 Task: Find and review the Clean & Clear Morning Energy Aqua Splash Face Wash on Flipkart.
Action: Mouse moved to (798, 178)
Screenshot: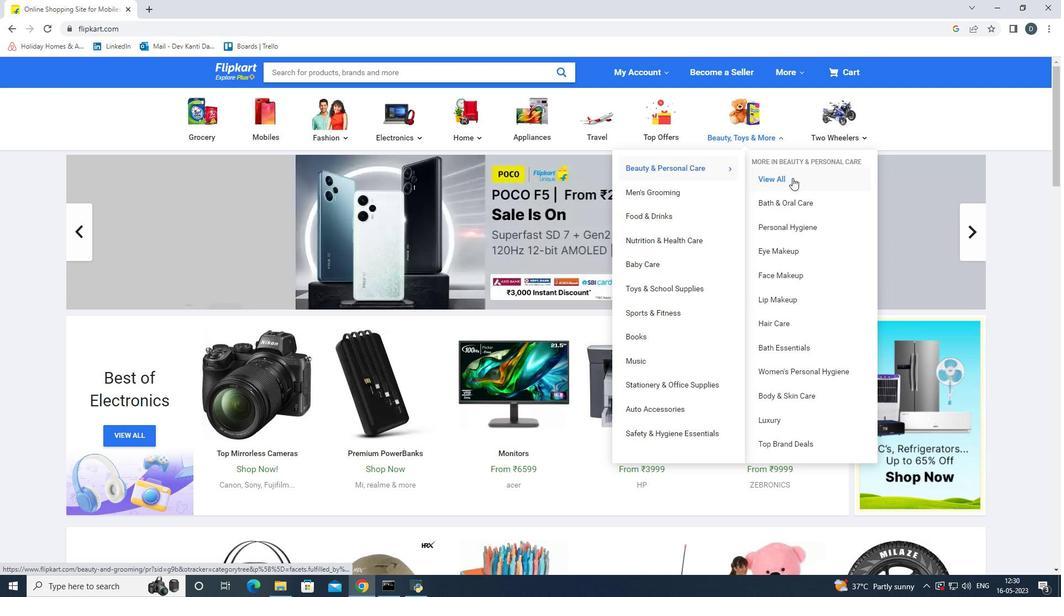 
Action: Mouse pressed left at (798, 178)
Screenshot: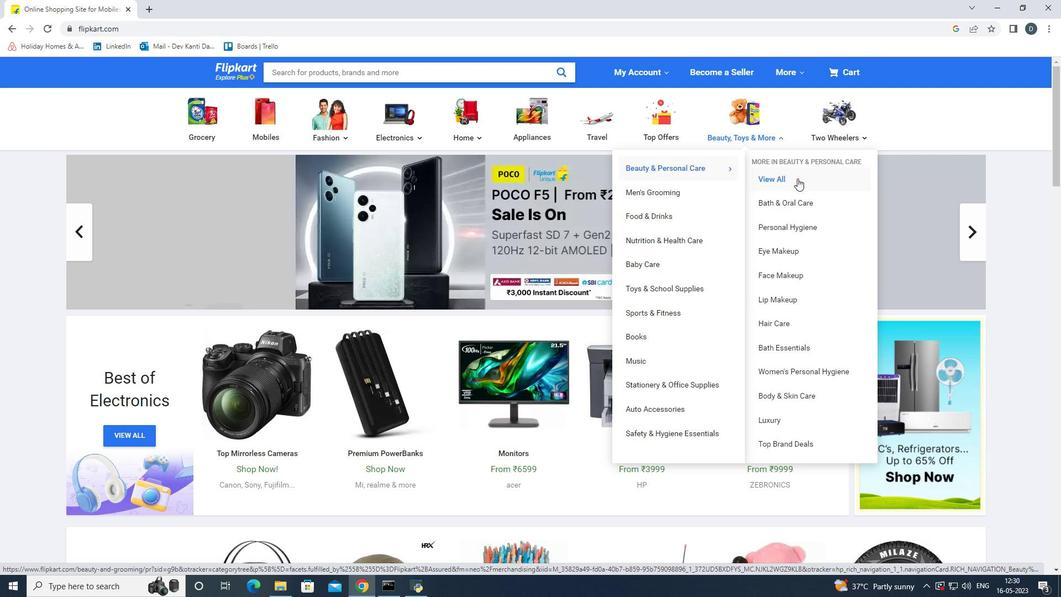 
Action: Mouse moved to (761, 174)
Screenshot: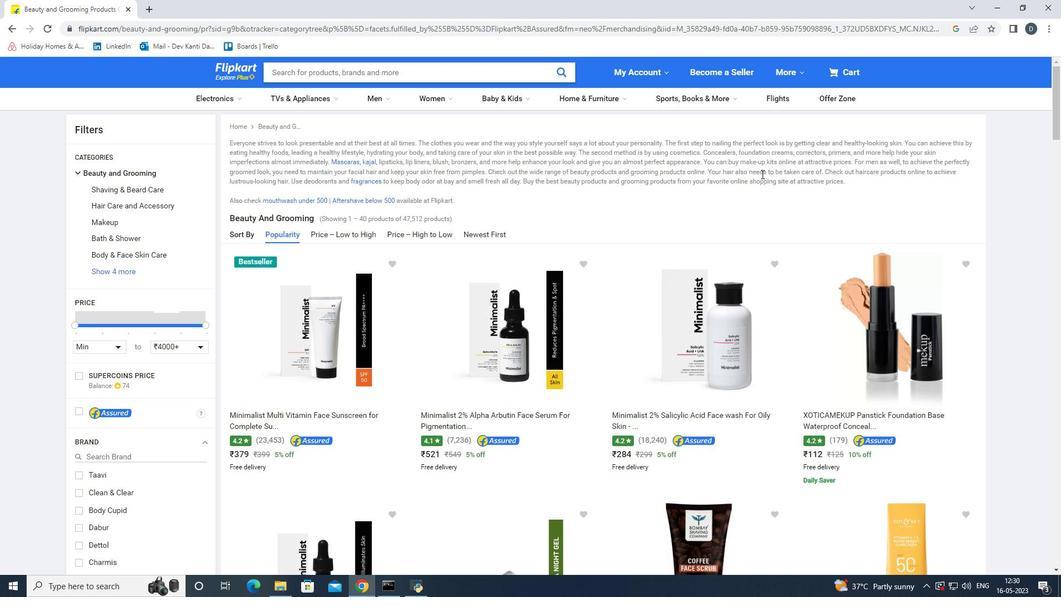 
Action: Mouse scrolled (761, 173) with delta (0, 0)
Screenshot: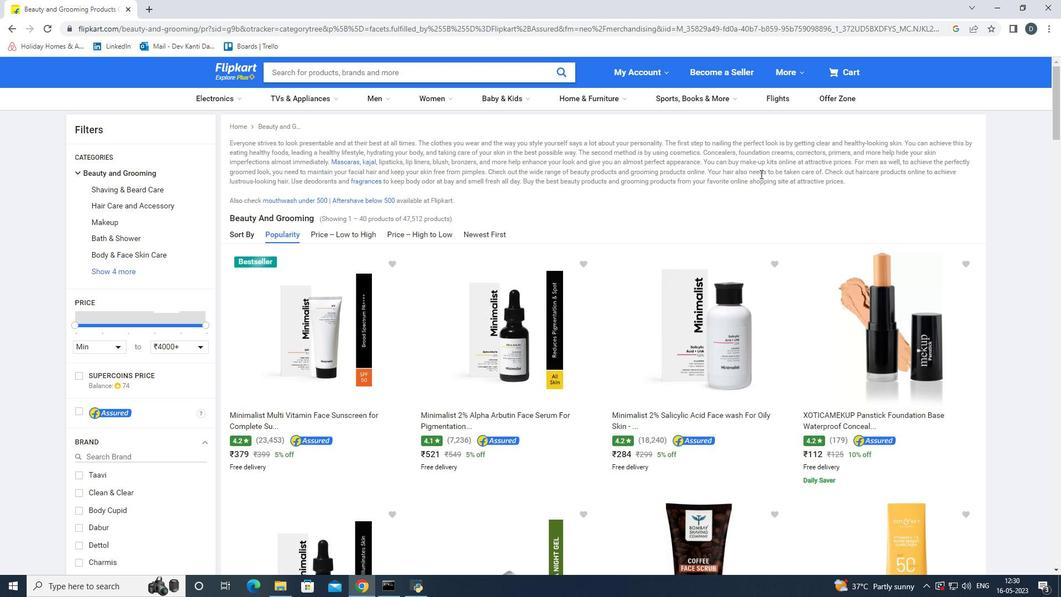 
Action: Mouse scrolled (761, 173) with delta (0, 0)
Screenshot: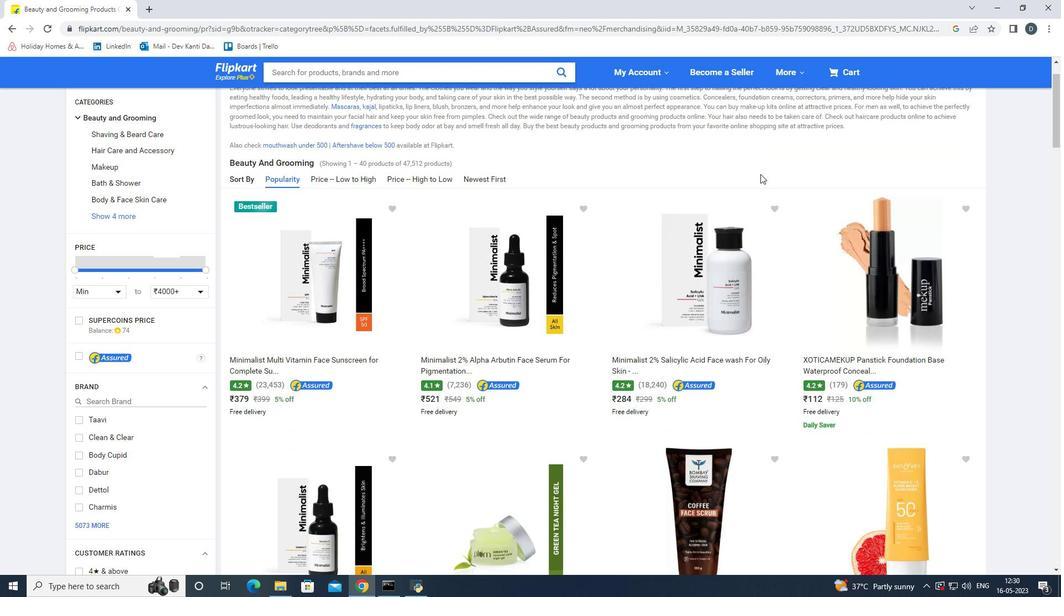 
Action: Mouse scrolled (761, 173) with delta (0, 0)
Screenshot: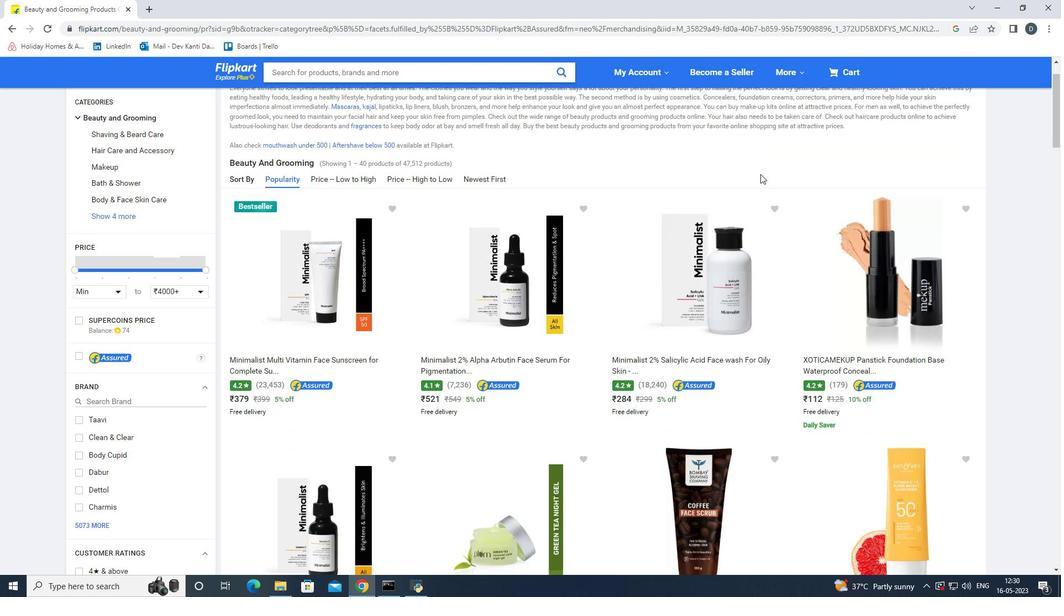 
Action: Mouse scrolled (761, 173) with delta (0, 0)
Screenshot: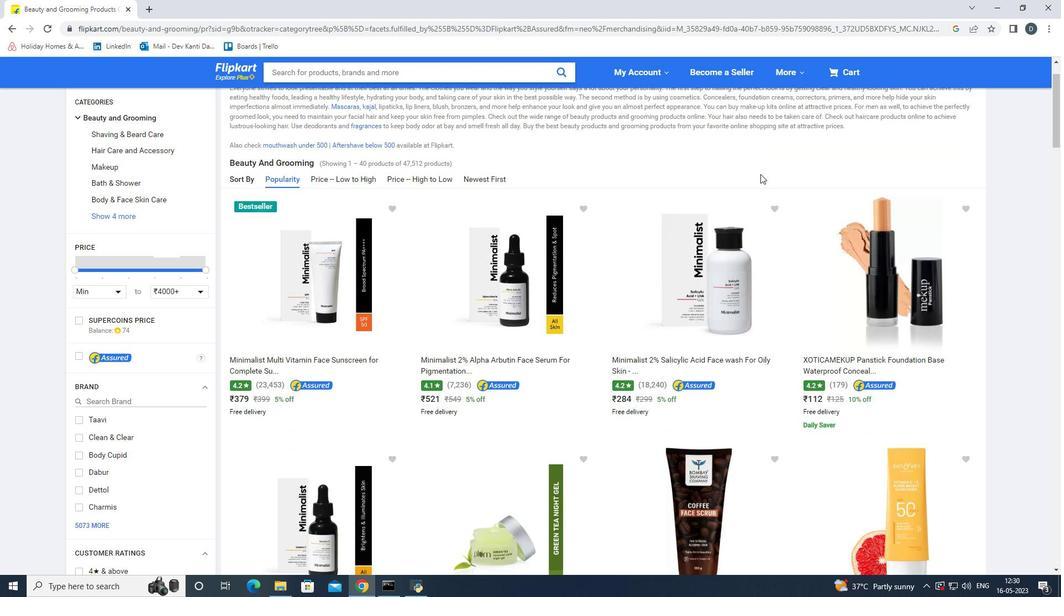 
Action: Mouse scrolled (761, 173) with delta (0, 0)
Screenshot: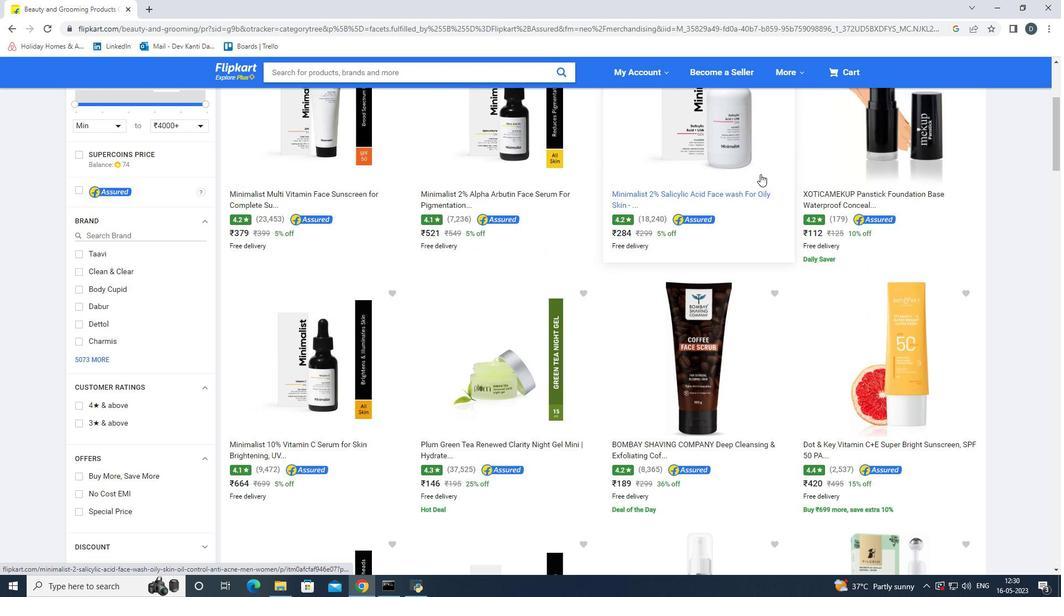 
Action: Mouse scrolled (761, 173) with delta (0, 0)
Screenshot: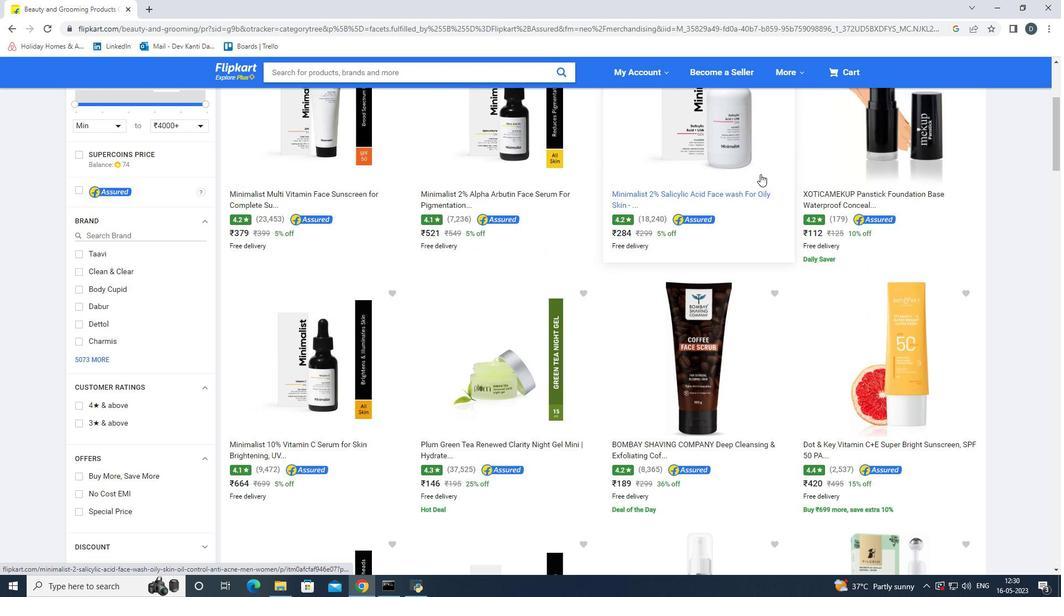 
Action: Mouse scrolled (761, 173) with delta (0, 0)
Screenshot: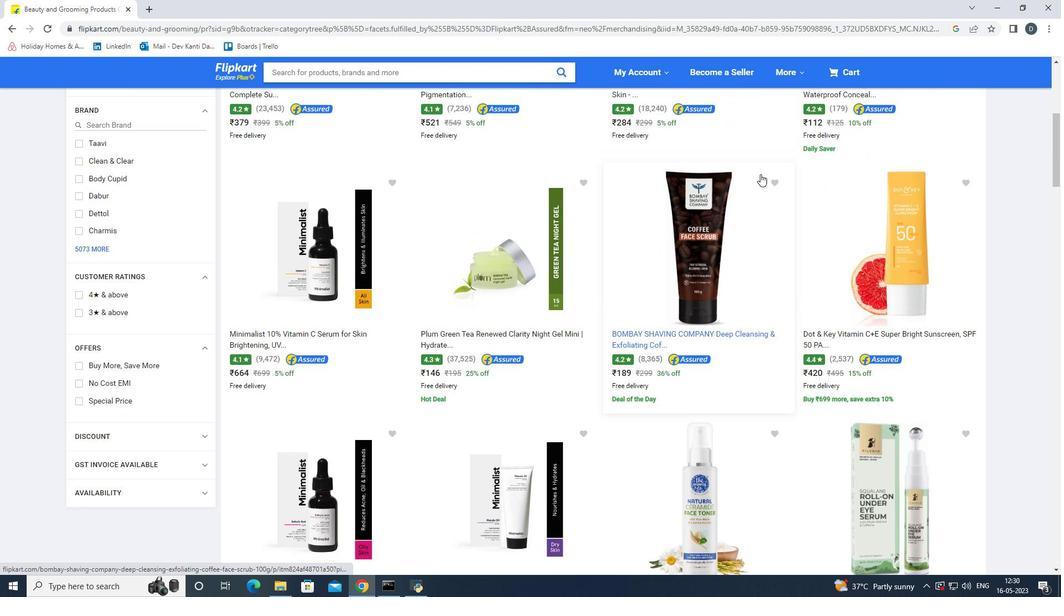 
Action: Mouse scrolled (761, 173) with delta (0, 0)
Screenshot: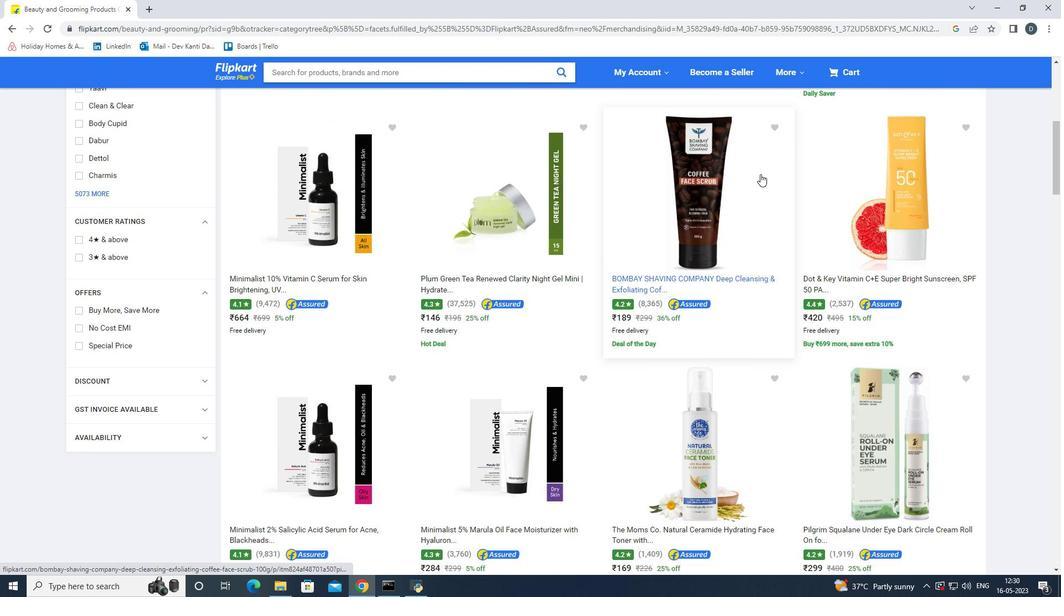 
Action: Mouse scrolled (761, 173) with delta (0, 0)
Screenshot: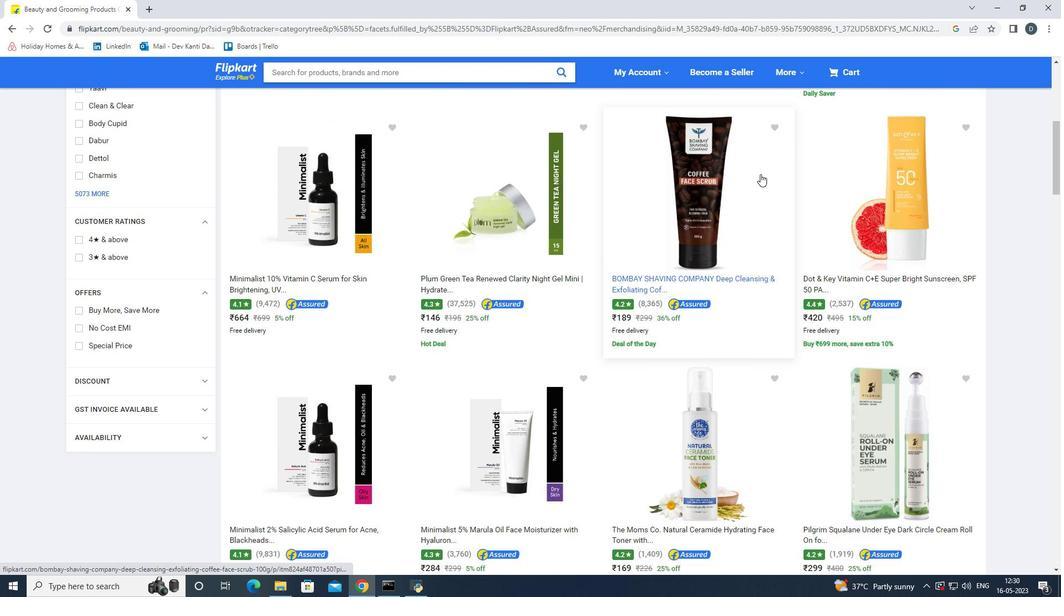 
Action: Mouse scrolled (761, 173) with delta (0, 0)
Screenshot: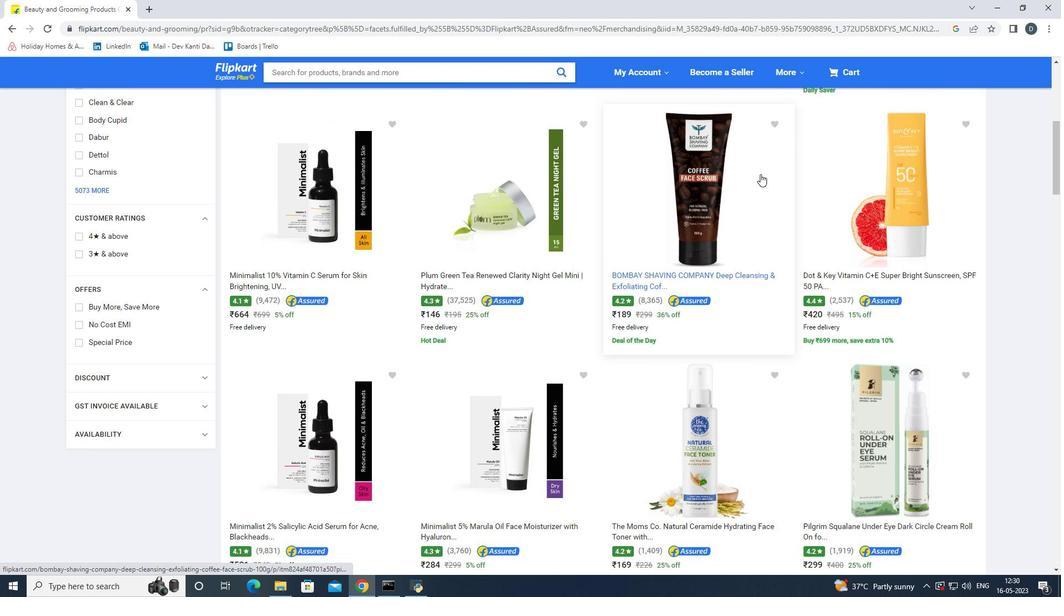 
Action: Mouse scrolled (761, 173) with delta (0, 0)
Screenshot: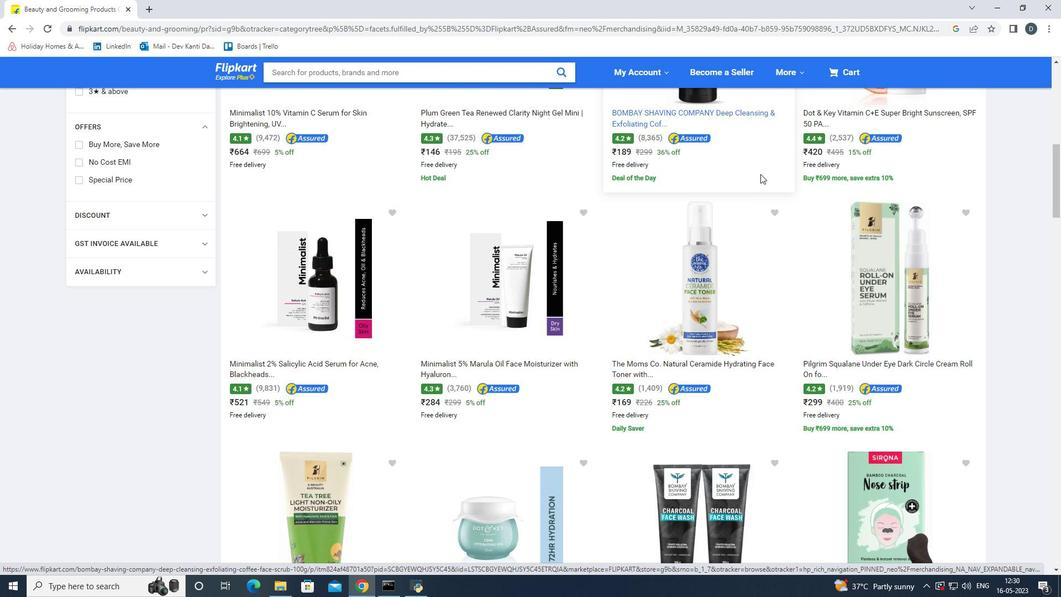 
Action: Mouse scrolled (761, 173) with delta (0, 0)
Screenshot: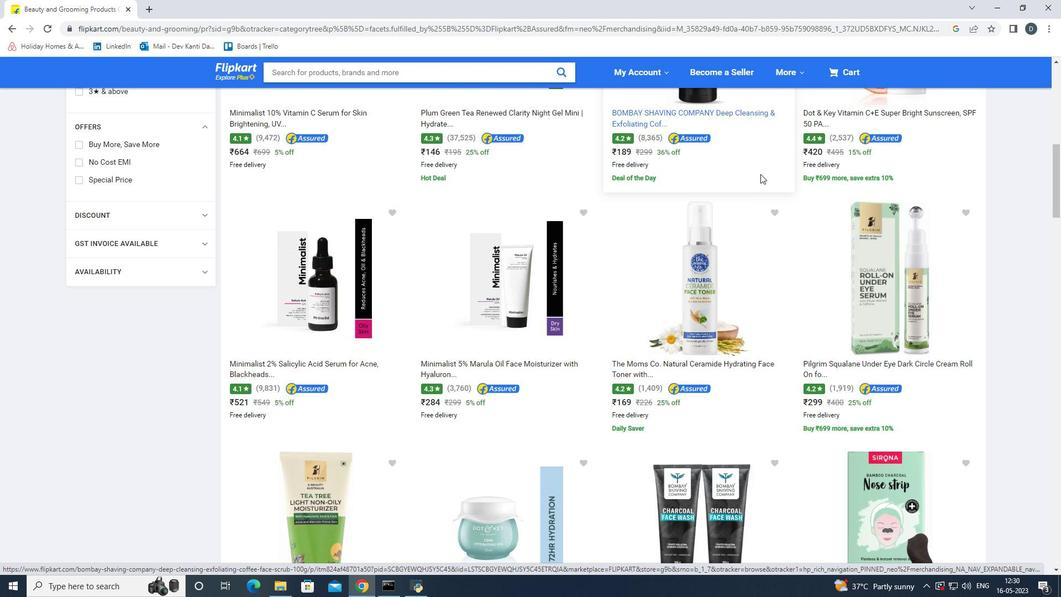 
Action: Mouse scrolled (761, 173) with delta (0, 0)
Screenshot: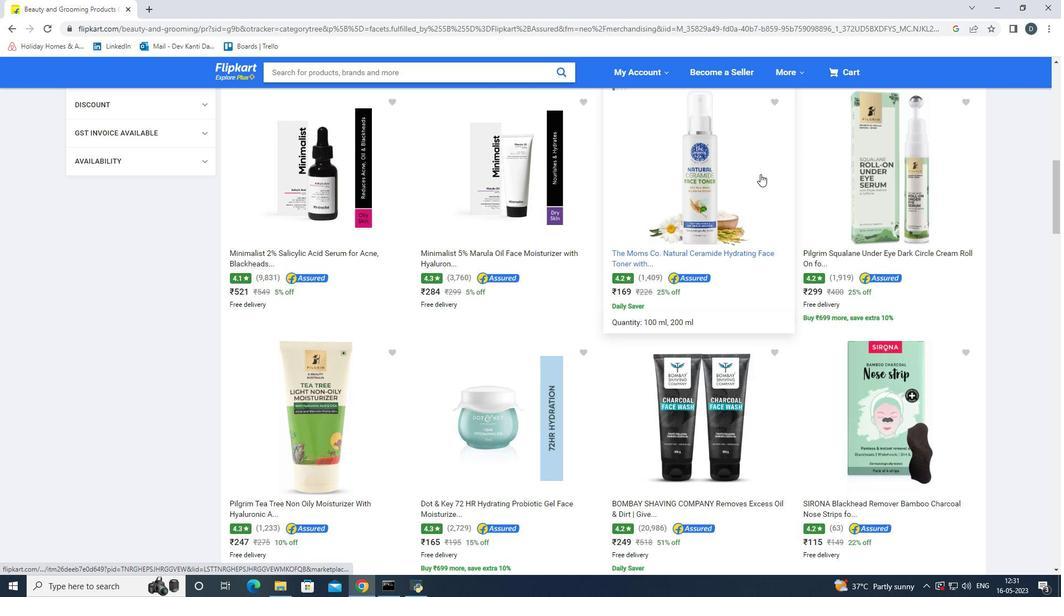 
Action: Mouse scrolled (761, 173) with delta (0, 0)
Screenshot: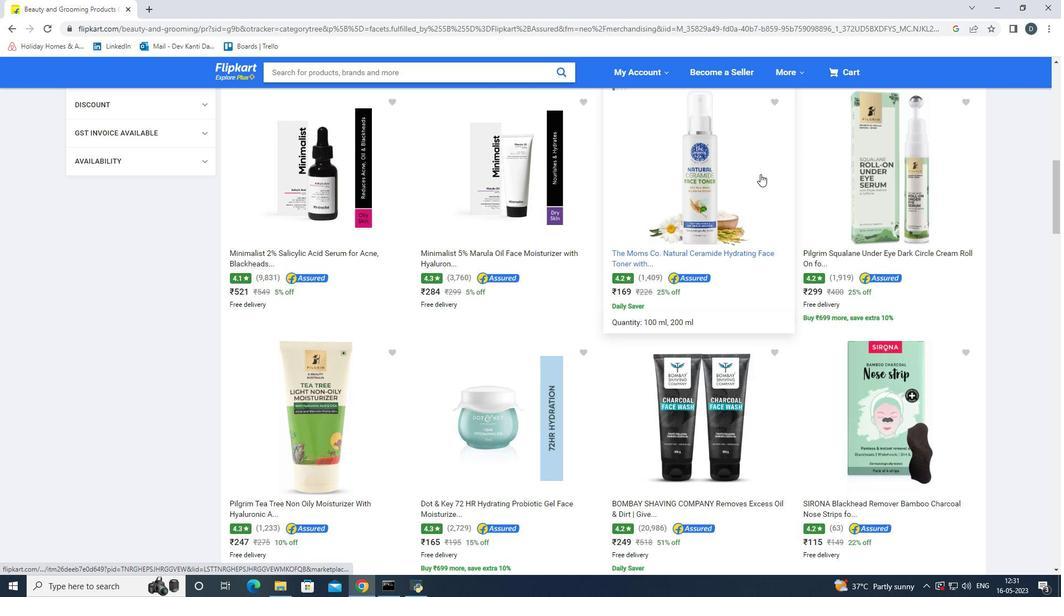 
Action: Mouse scrolled (761, 174) with delta (0, 0)
Screenshot: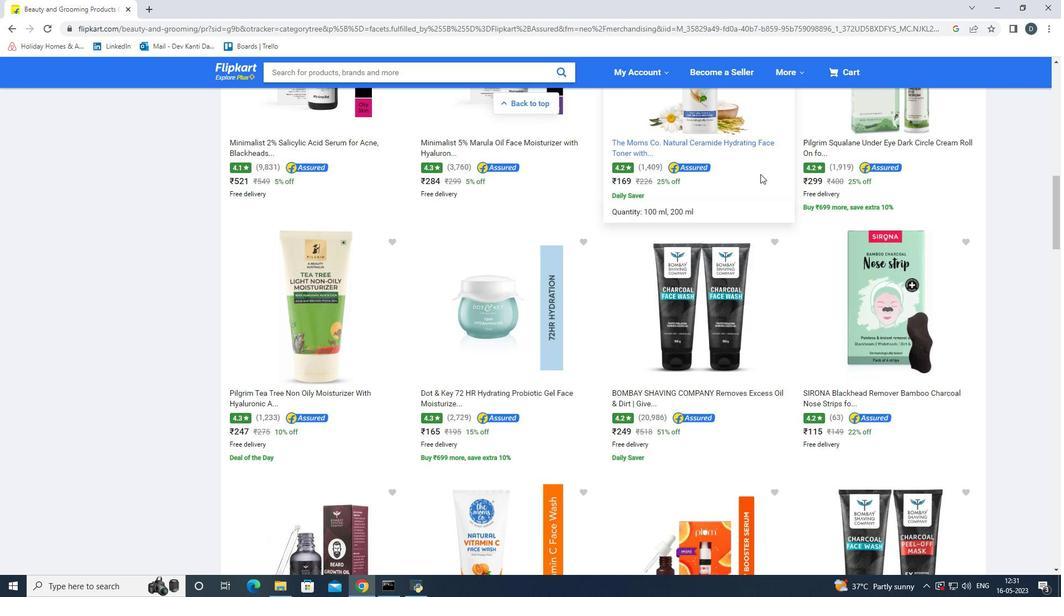 
Action: Mouse scrolled (761, 174) with delta (0, 0)
Screenshot: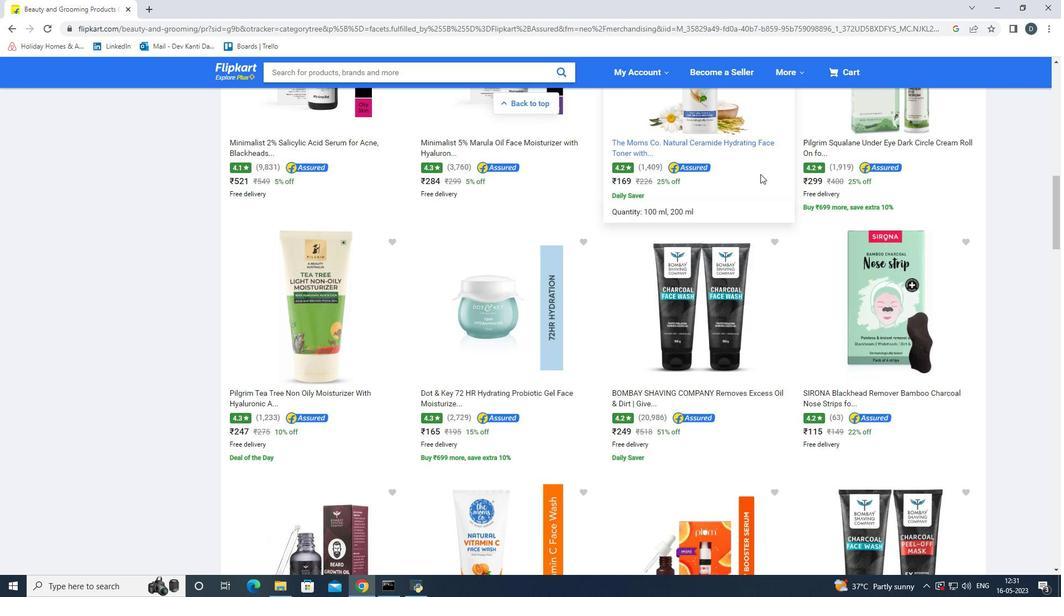
Action: Mouse scrolled (761, 174) with delta (0, 0)
Screenshot: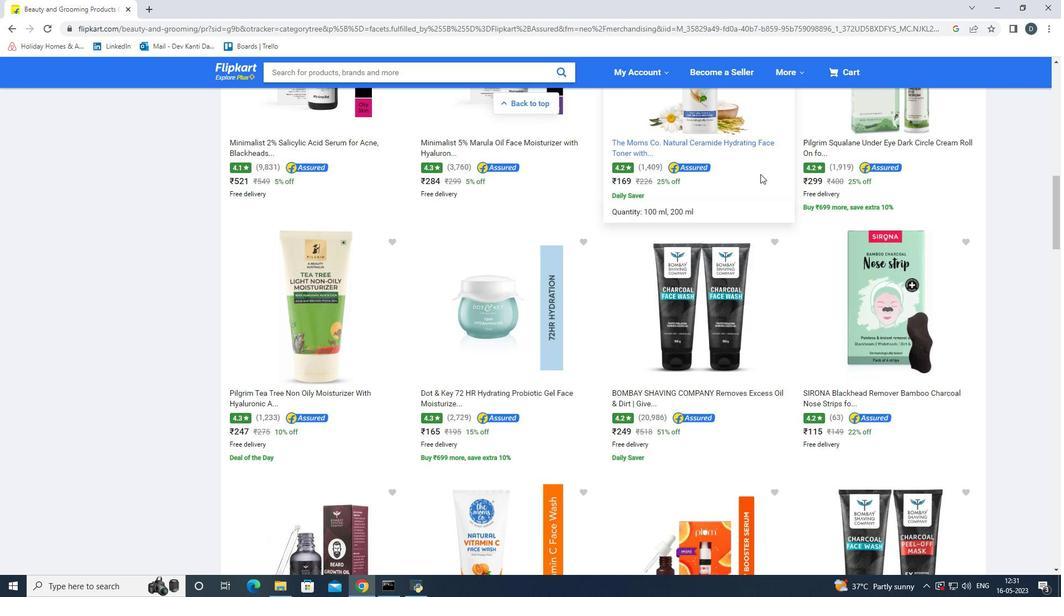 
Action: Mouse scrolled (761, 174) with delta (0, 0)
Screenshot: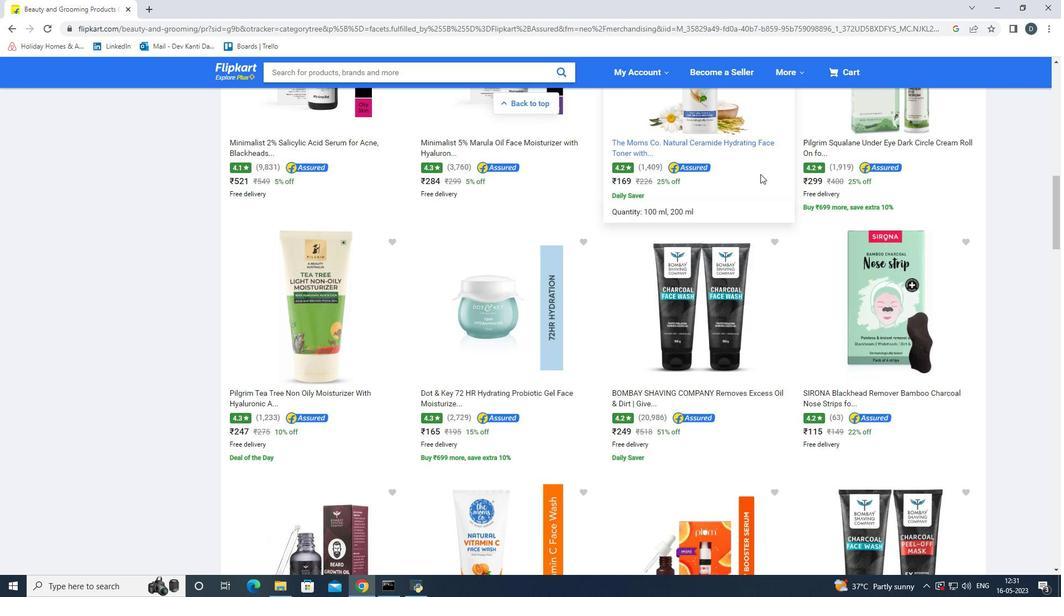 
Action: Mouse scrolled (761, 174) with delta (0, 0)
Screenshot: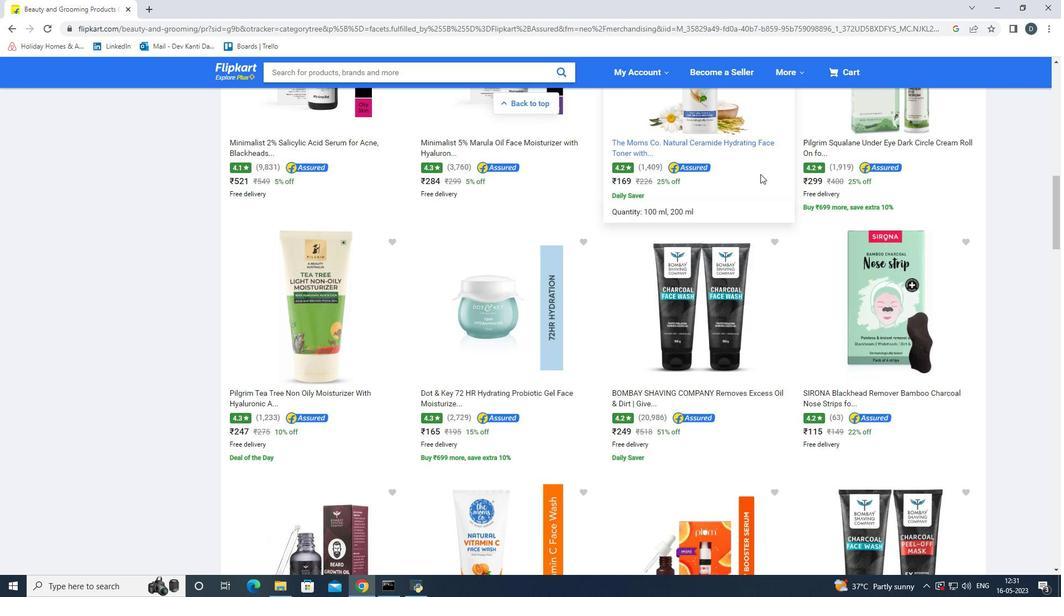 
Action: Mouse scrolled (761, 174) with delta (0, 0)
Screenshot: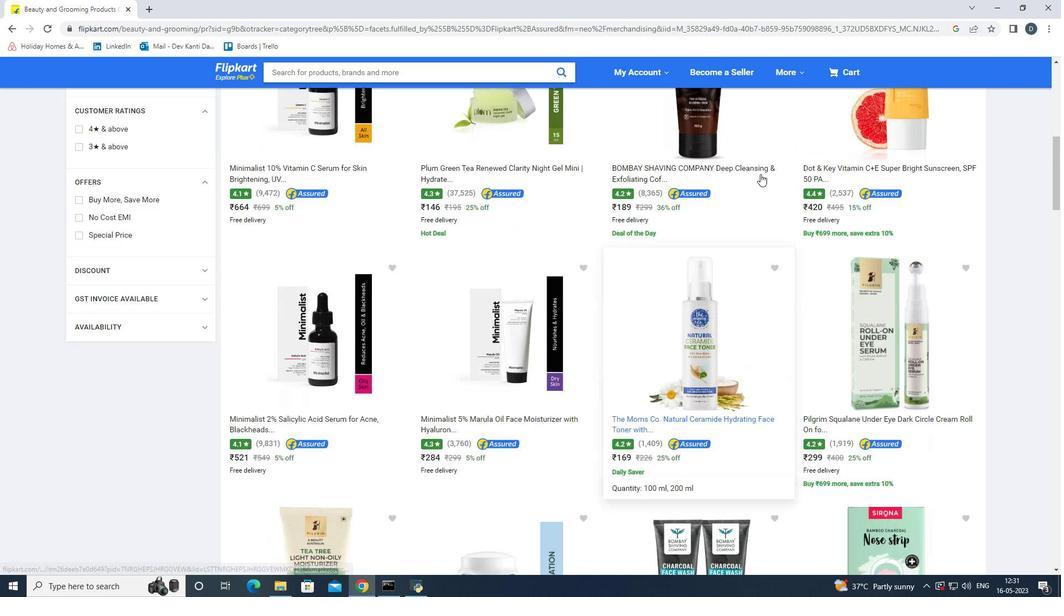
Action: Mouse scrolled (761, 174) with delta (0, 0)
Screenshot: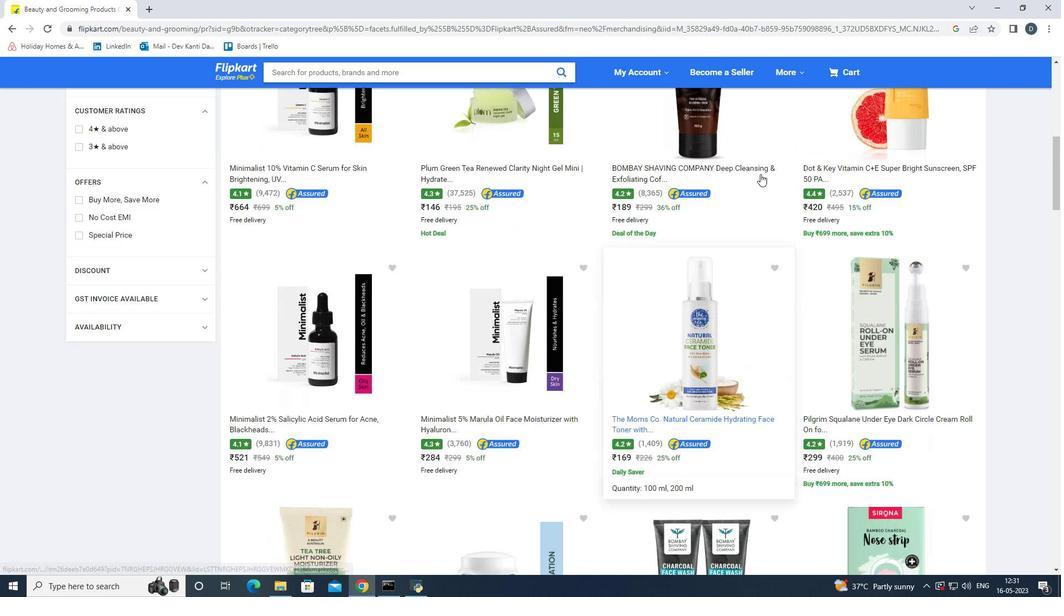 
Action: Mouse scrolled (761, 174) with delta (0, 0)
Screenshot: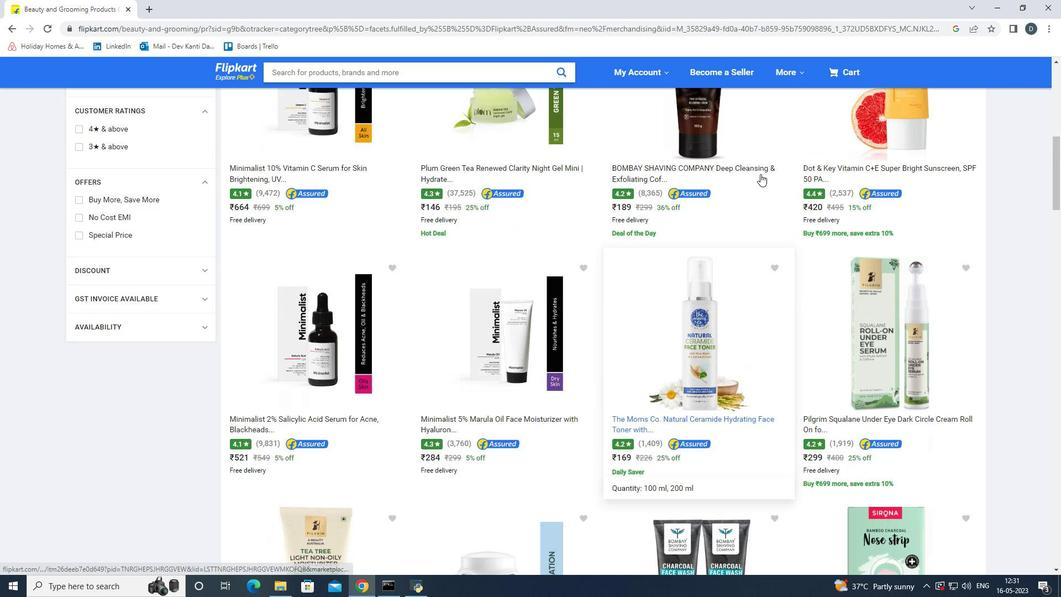 
Action: Mouse moved to (15, 287)
Screenshot: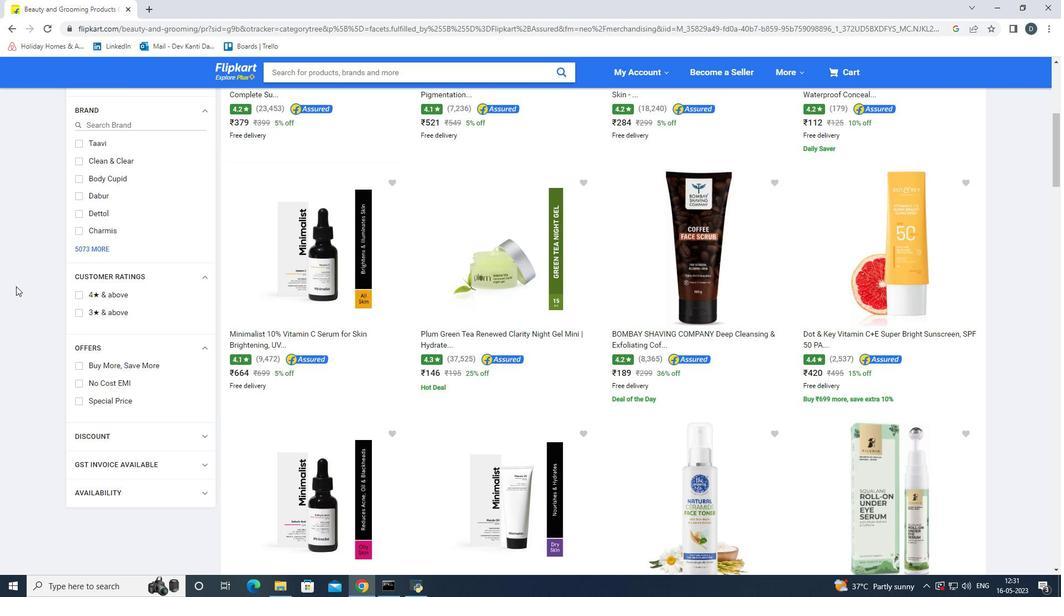 
Action: Mouse scrolled (15, 287) with delta (0, 0)
Screenshot: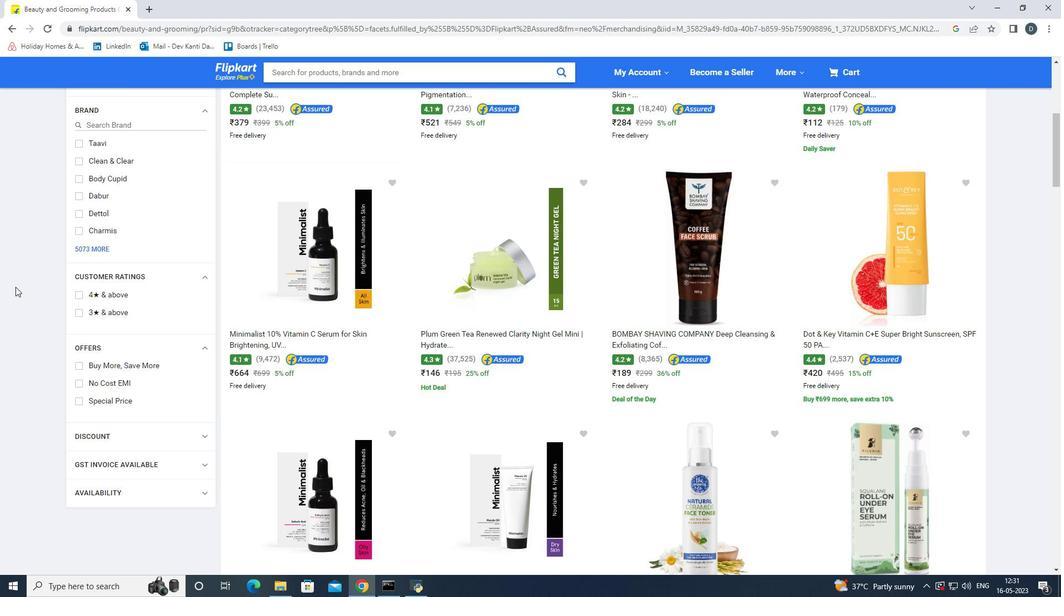 
Action: Mouse scrolled (15, 287) with delta (0, 0)
Screenshot: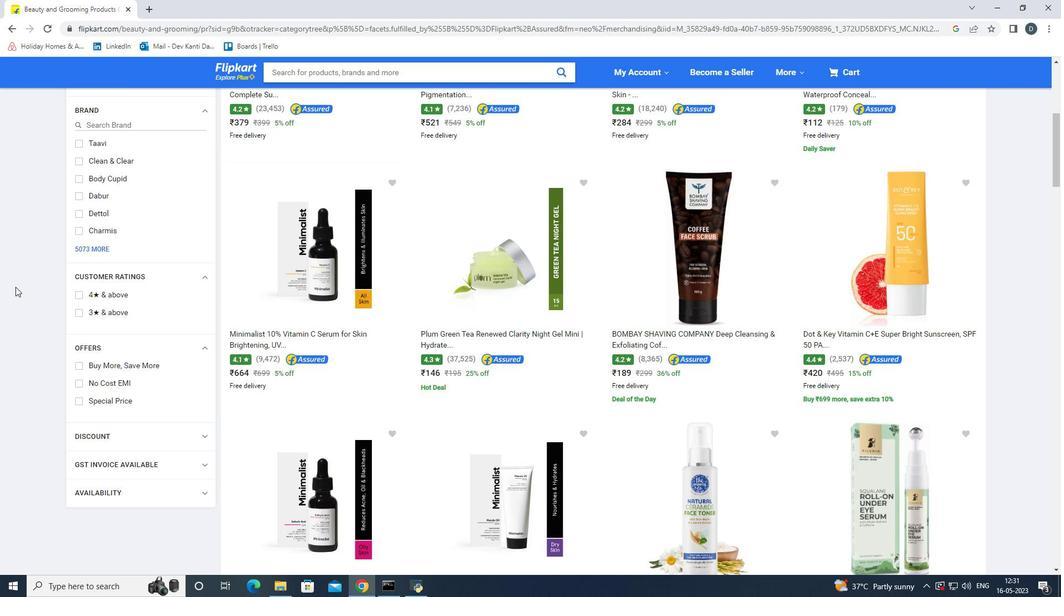 
Action: Mouse scrolled (15, 287) with delta (0, 0)
Screenshot: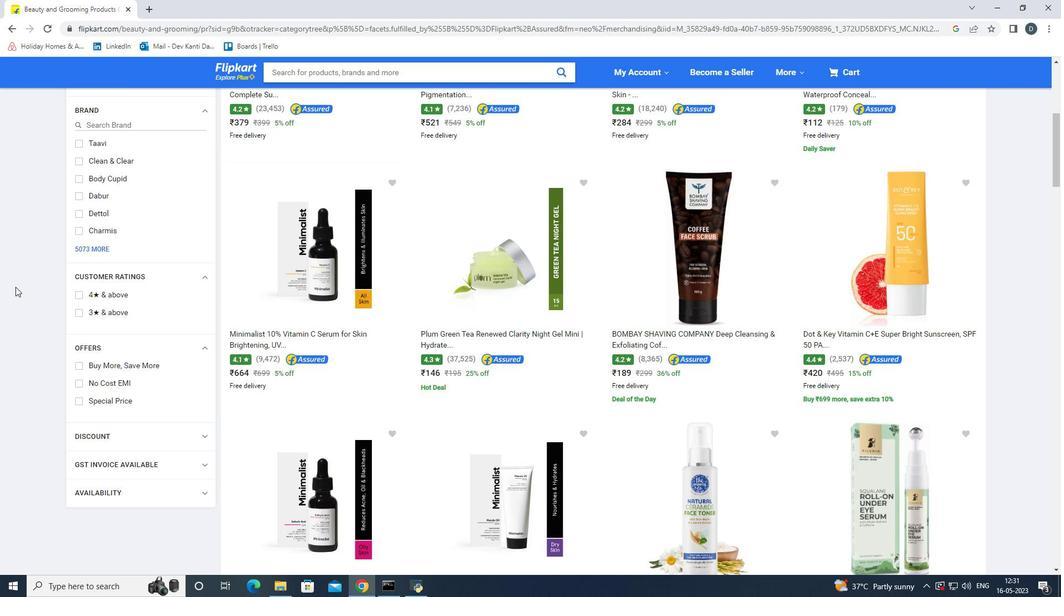 
Action: Mouse scrolled (15, 287) with delta (0, 0)
Screenshot: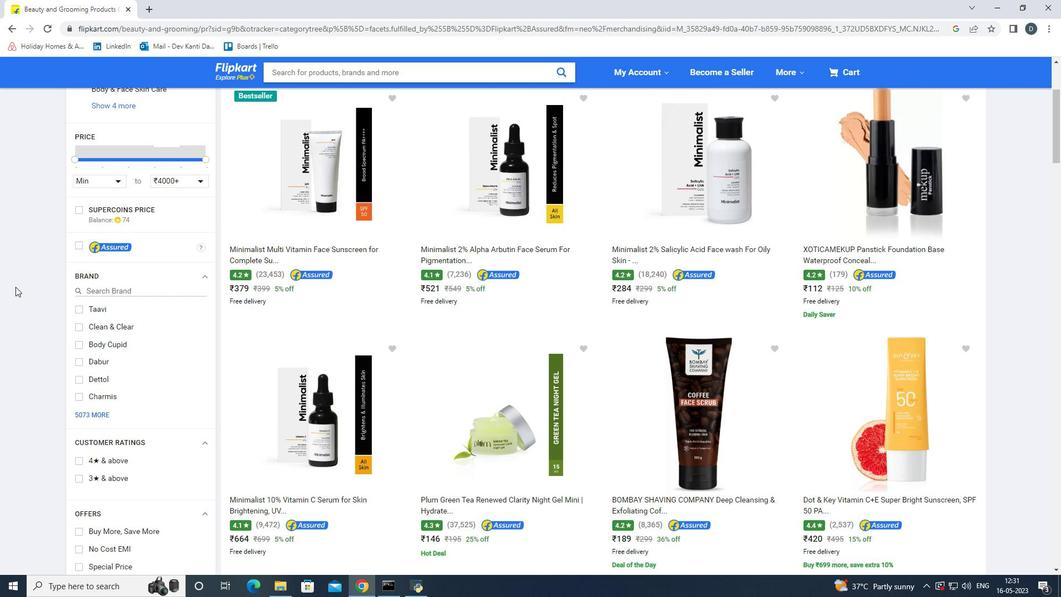 
Action: Mouse scrolled (15, 287) with delta (0, 0)
Screenshot: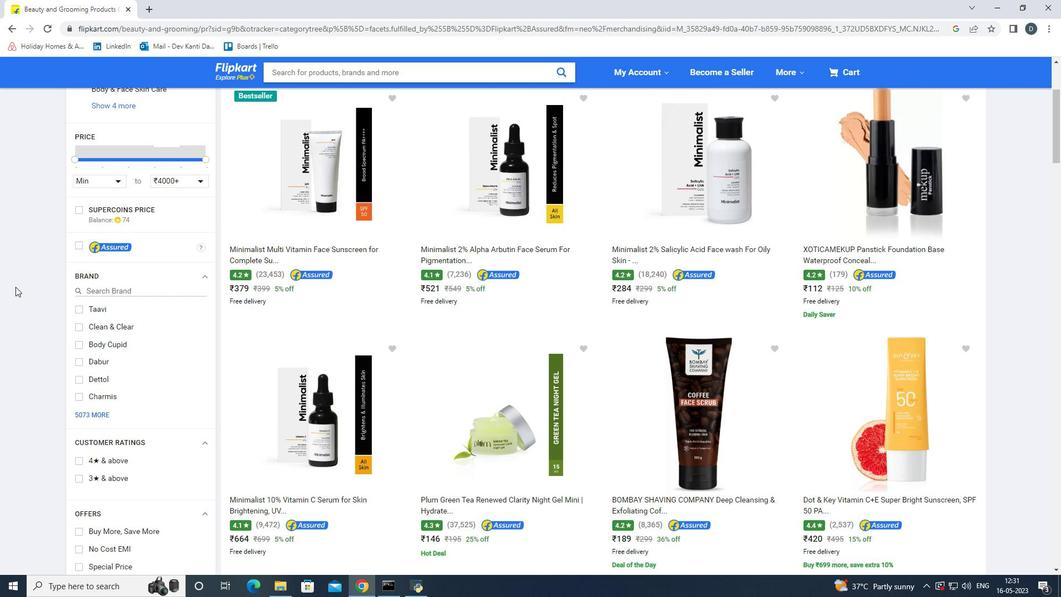 
Action: Mouse scrolled (15, 287) with delta (0, 0)
Screenshot: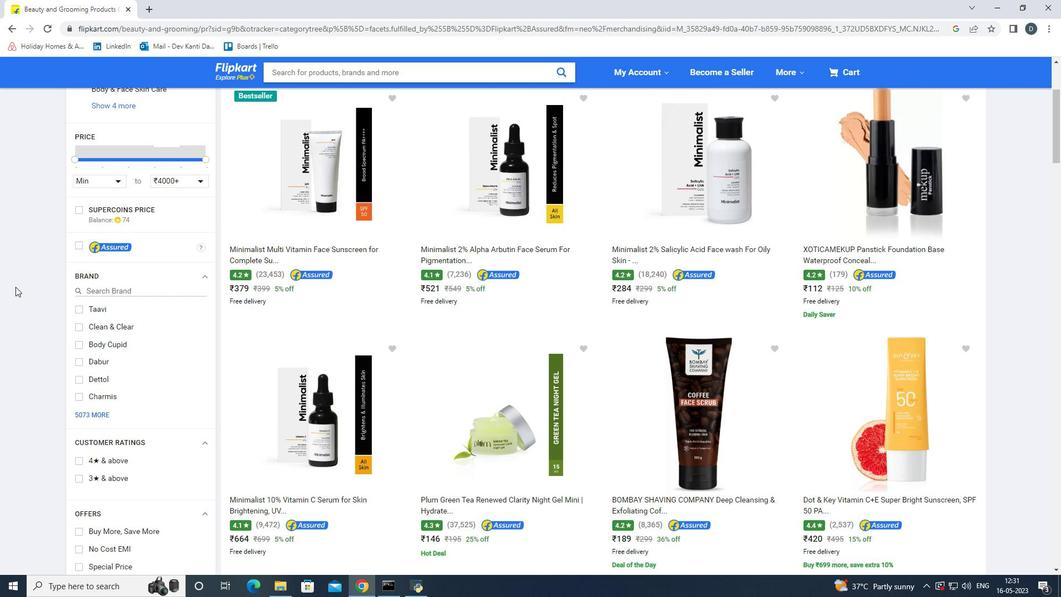 
Action: Mouse moved to (120, 272)
Screenshot: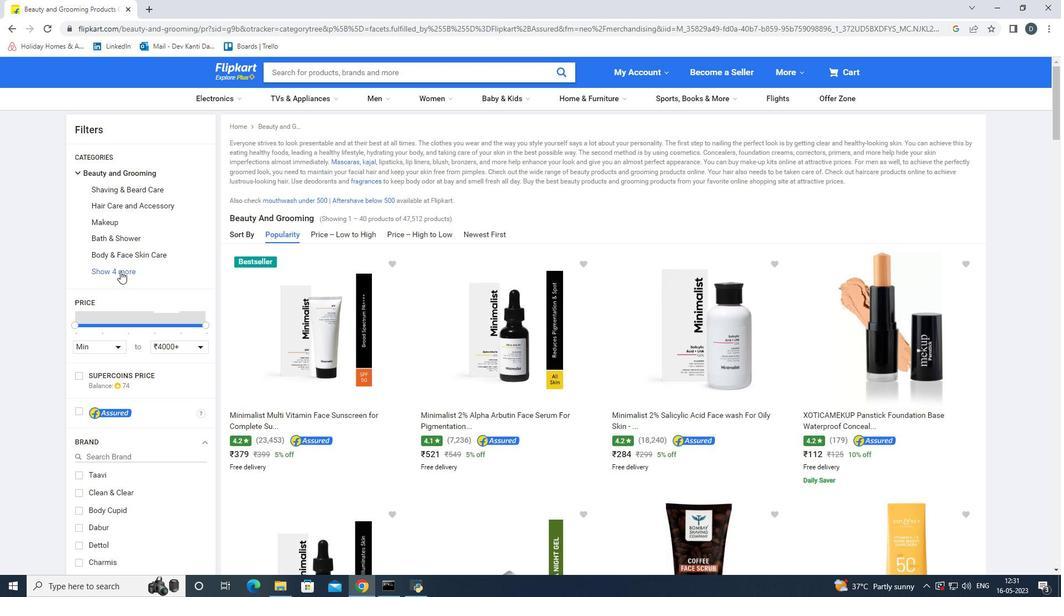 
Action: Mouse scrolled (120, 271) with delta (0, 0)
Screenshot: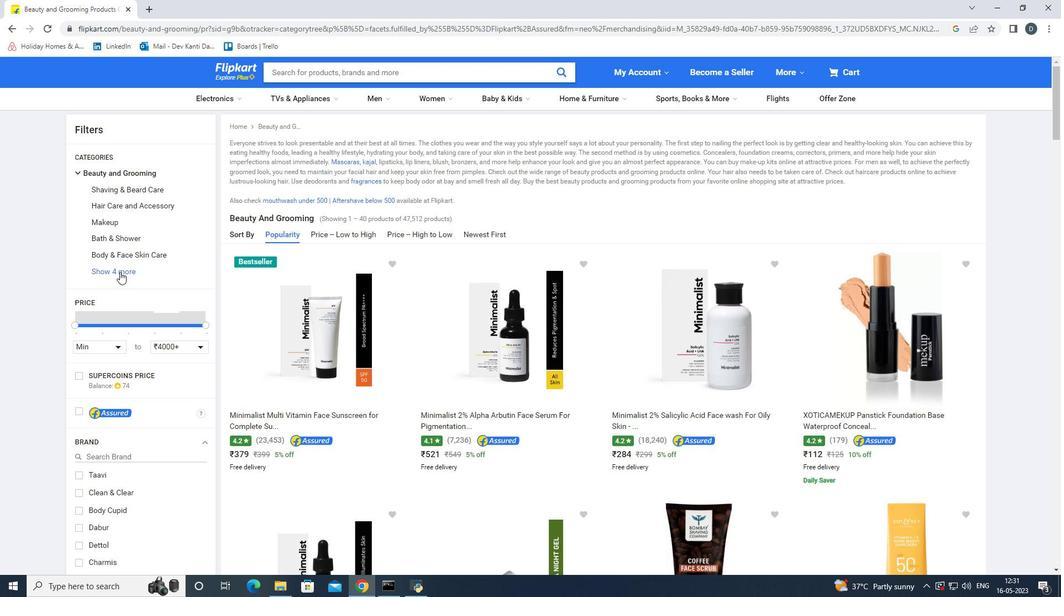 
Action: Mouse scrolled (120, 271) with delta (0, 0)
Screenshot: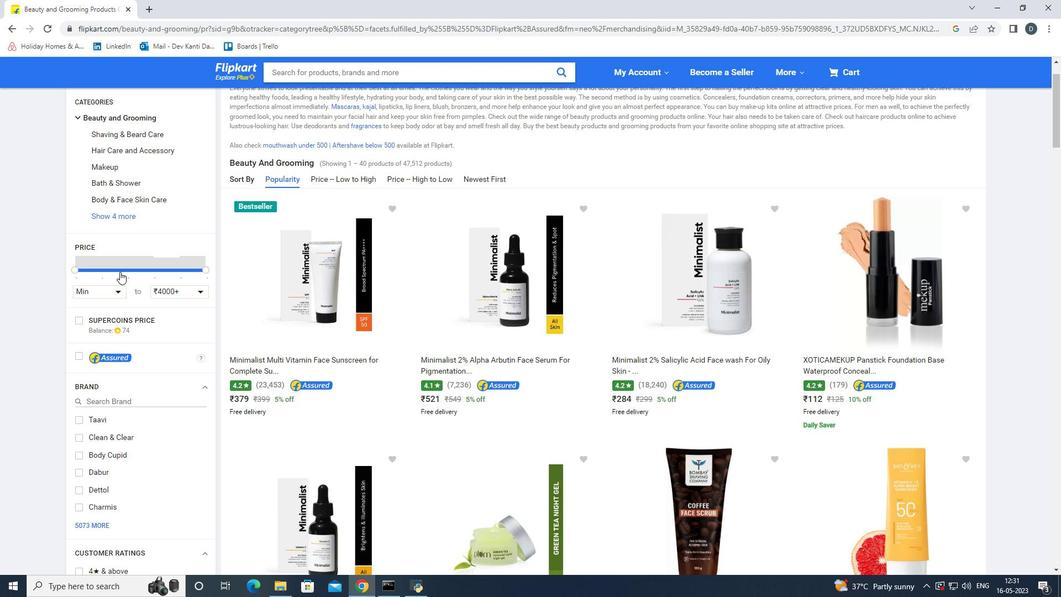 
Action: Mouse scrolled (120, 271) with delta (0, 0)
Screenshot: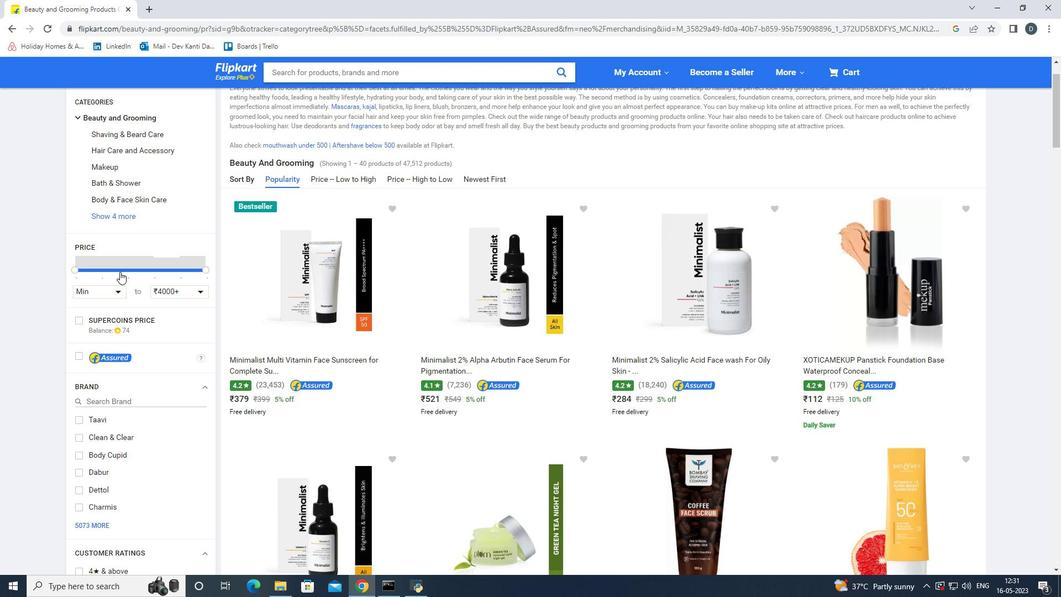 
Action: Mouse moved to (97, 412)
Screenshot: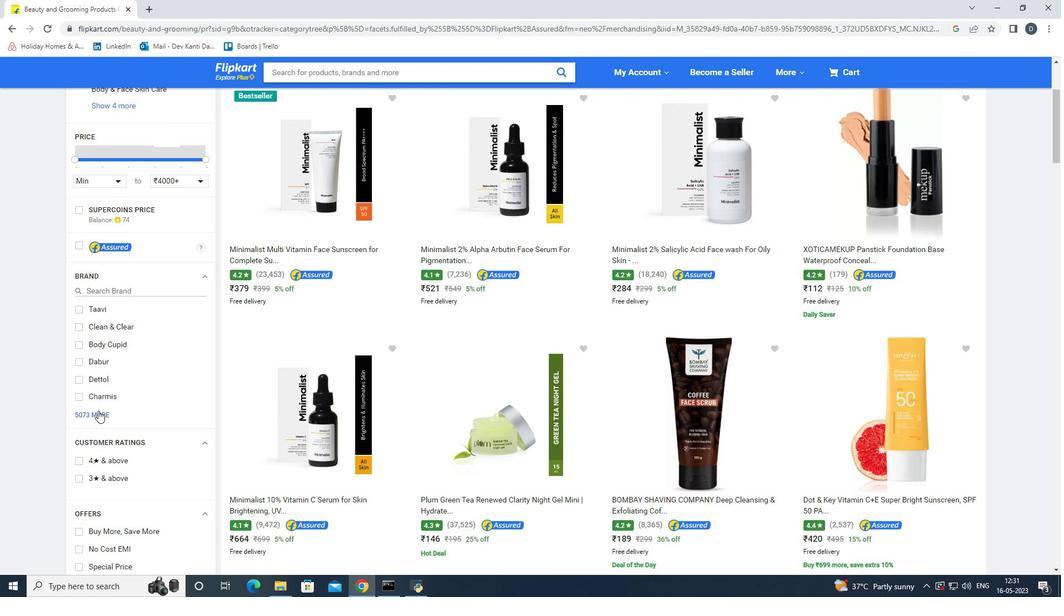 
Action: Mouse pressed left at (97, 412)
Screenshot: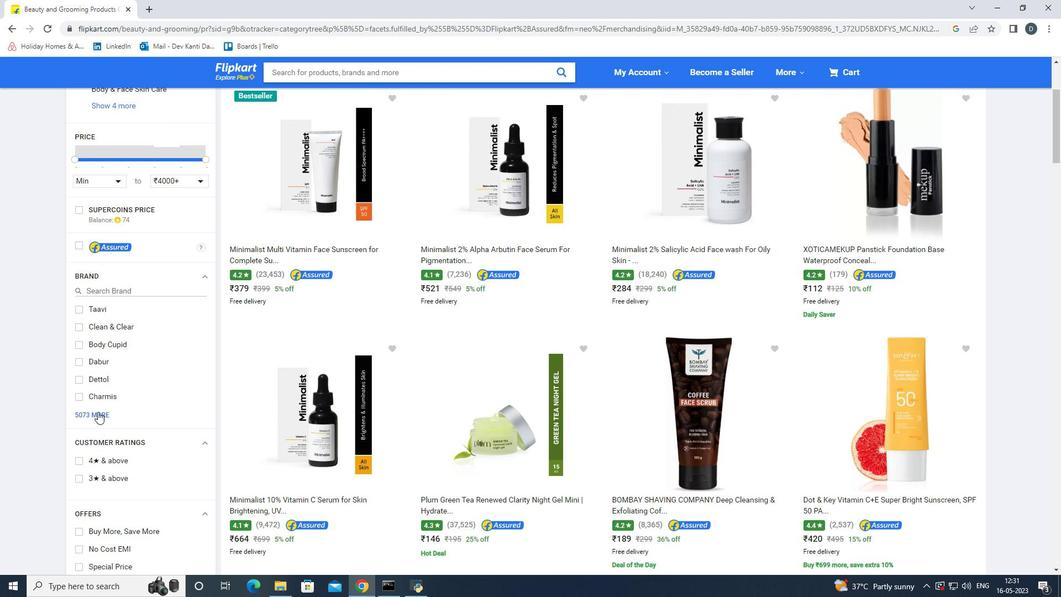 
Action: Mouse moved to (584, 162)
Screenshot: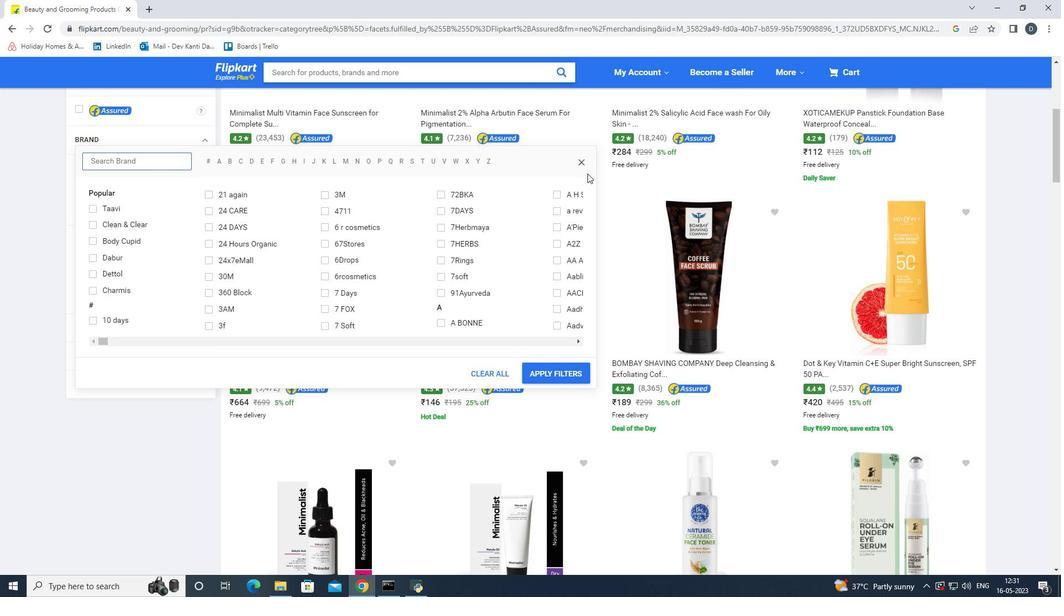 
Action: Mouse pressed left at (584, 162)
Screenshot: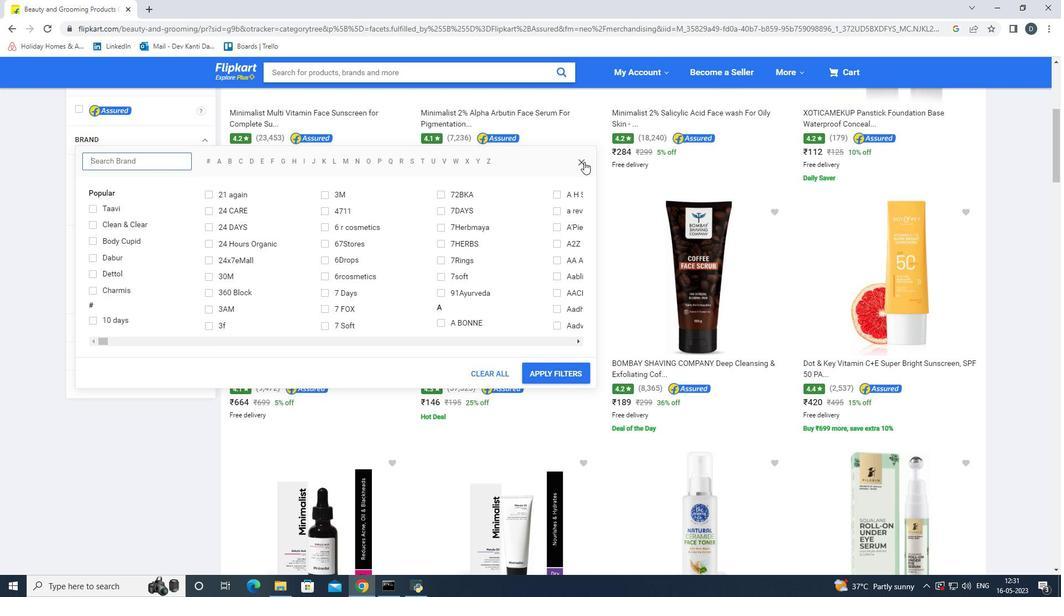 
Action: Mouse moved to (97, 274)
Screenshot: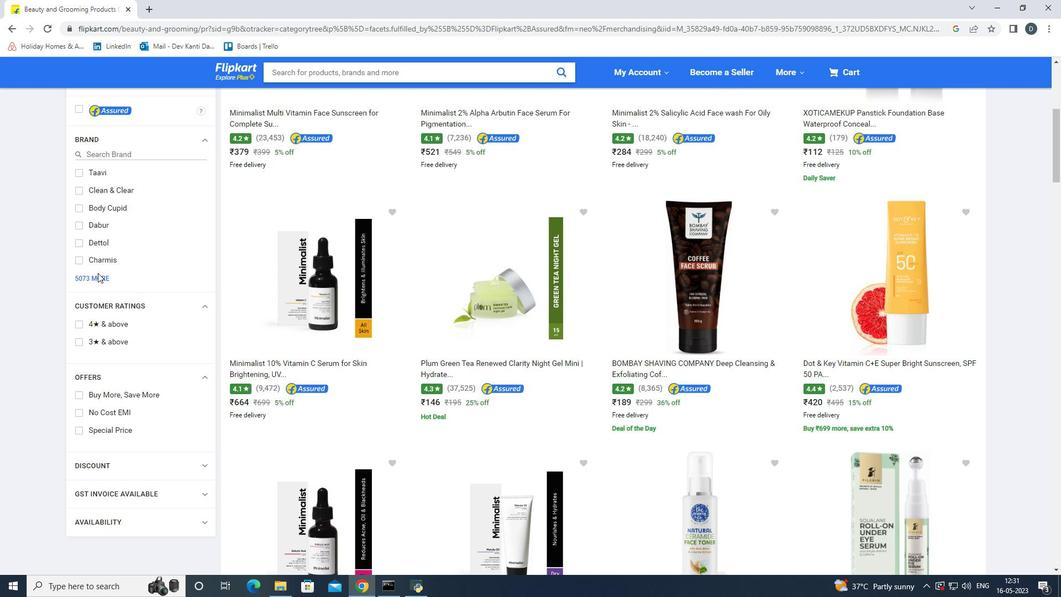 
Action: Mouse pressed left at (97, 274)
Screenshot: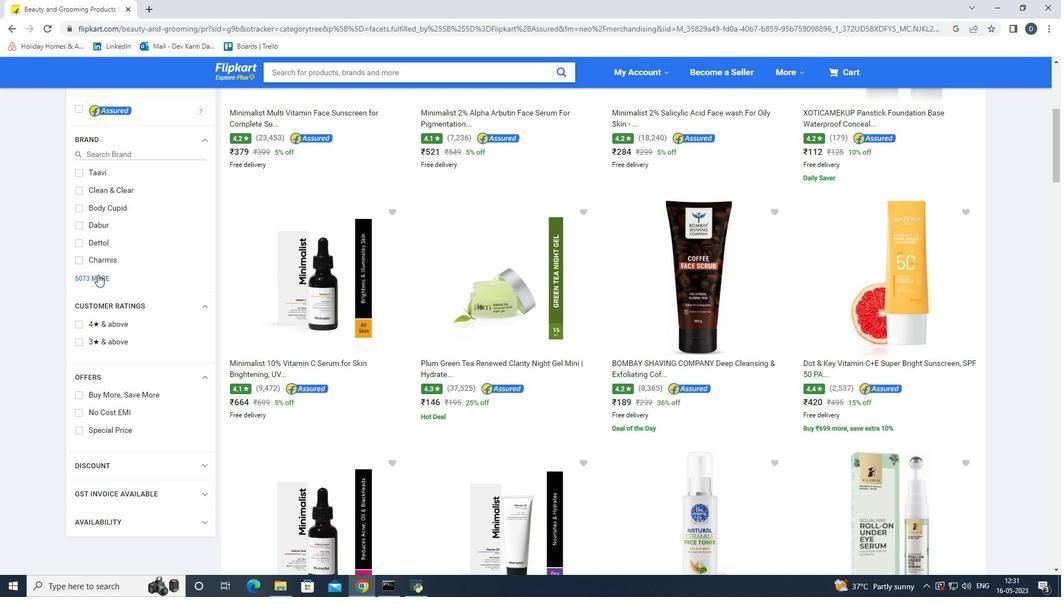 
Action: Mouse moved to (96, 207)
Screenshot: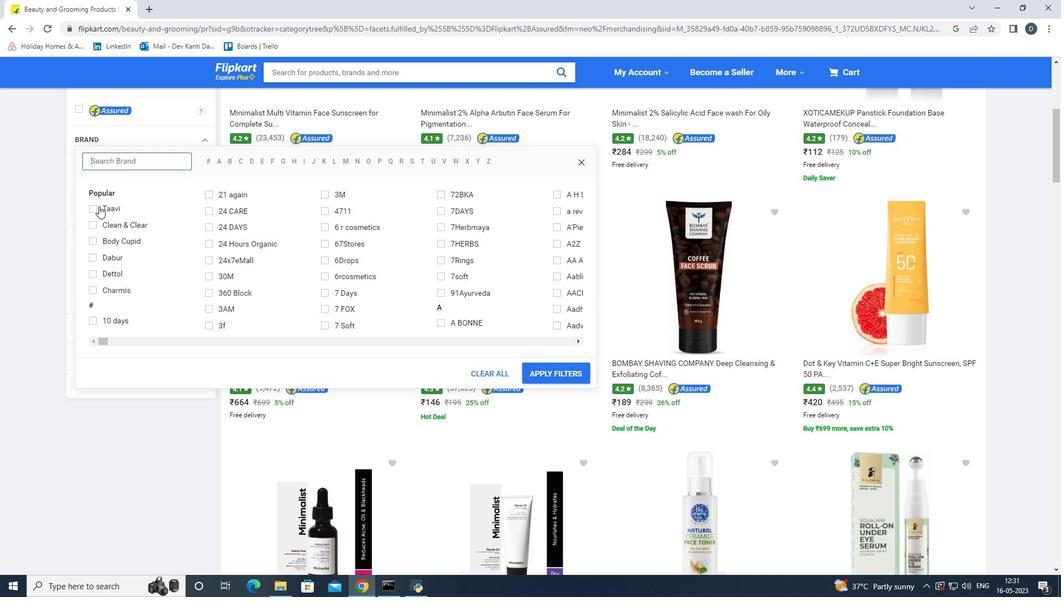 
Action: Mouse pressed left at (96, 207)
Screenshot: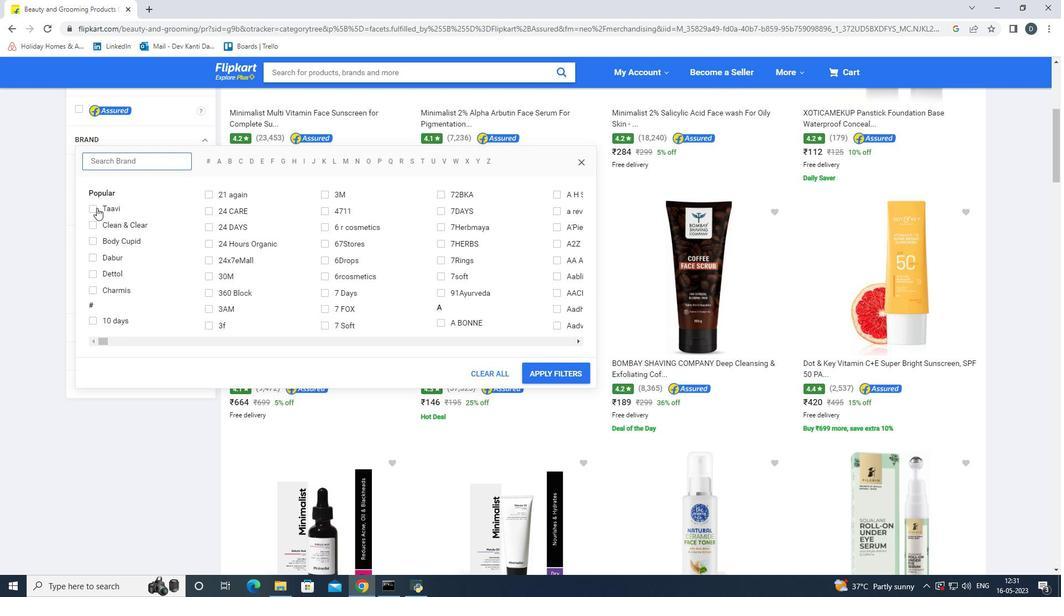 
Action: Mouse moved to (98, 221)
Screenshot: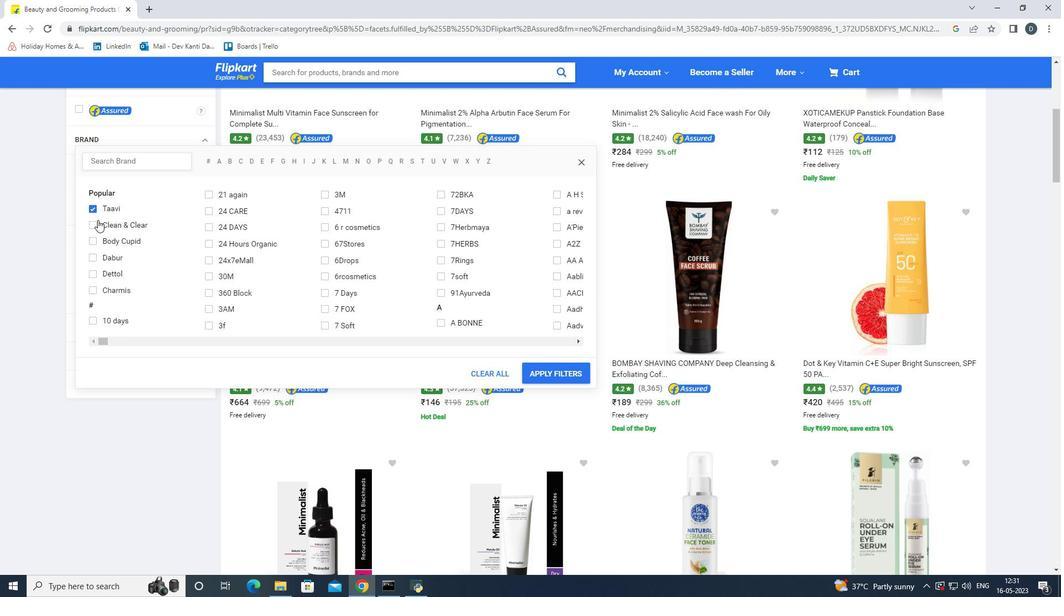
Action: Mouse pressed left at (98, 221)
Screenshot: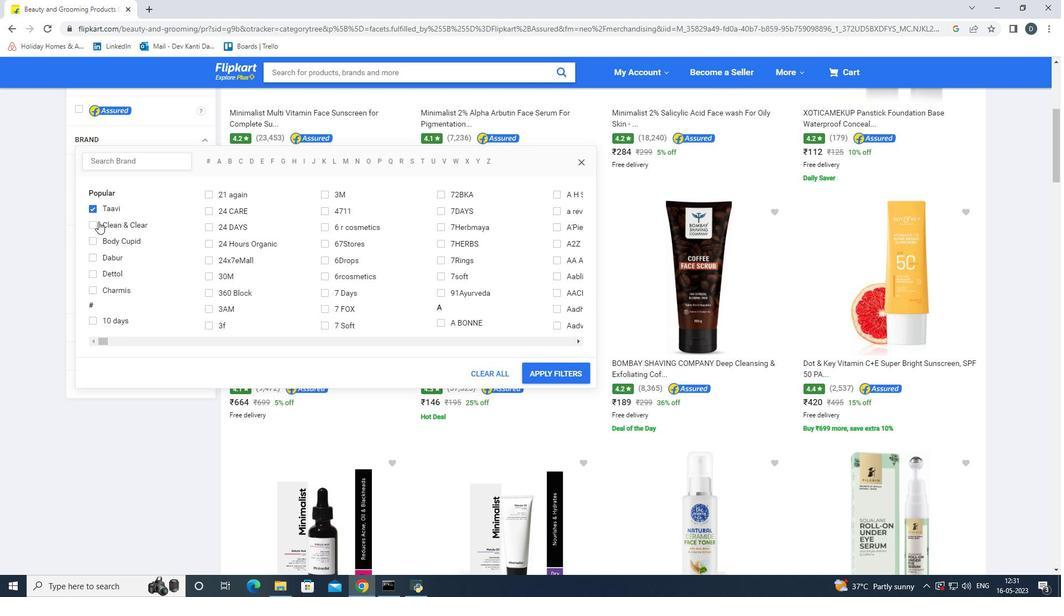 
Action: Mouse moved to (101, 239)
Screenshot: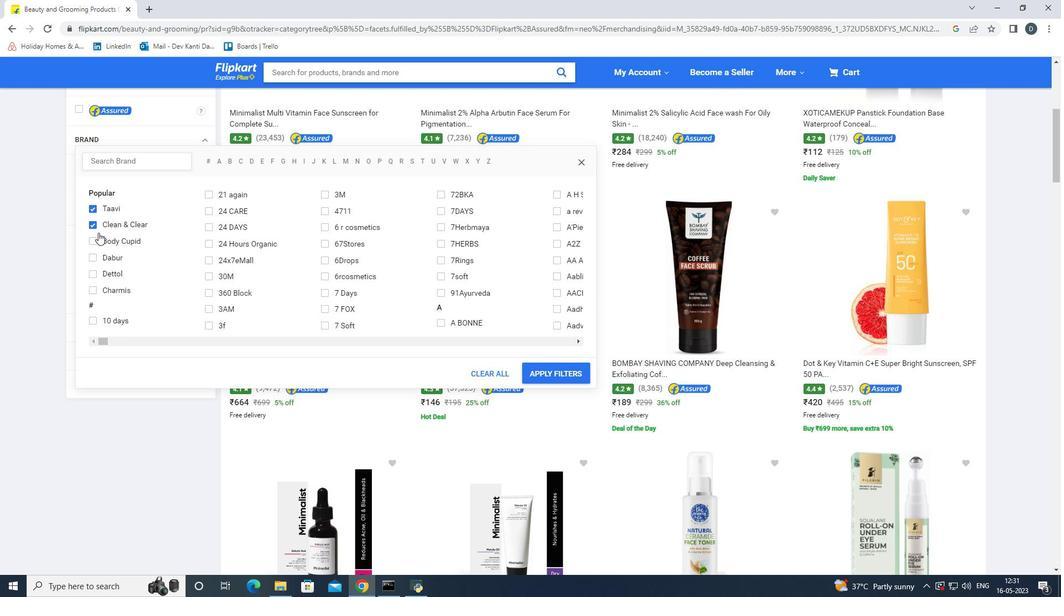 
Action: Mouse pressed left at (101, 239)
Screenshot: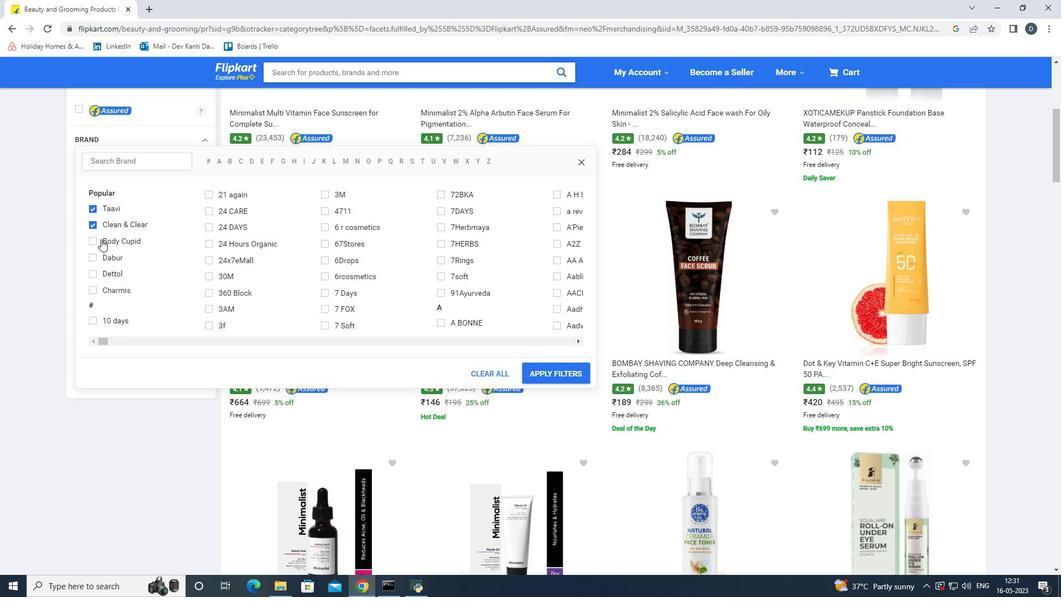 
Action: Mouse moved to (105, 258)
Screenshot: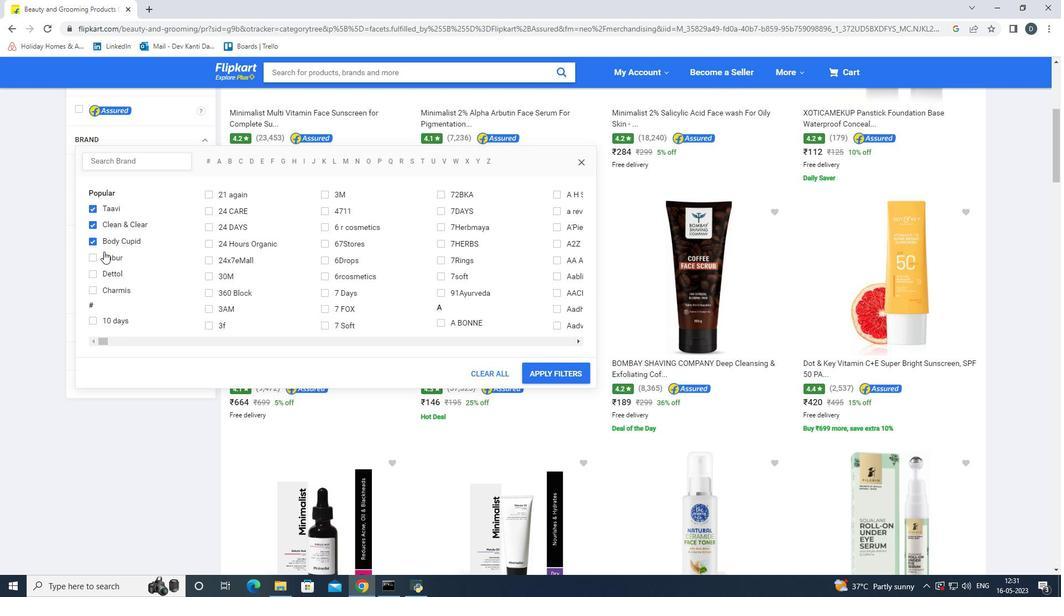 
Action: Mouse pressed left at (105, 258)
Screenshot: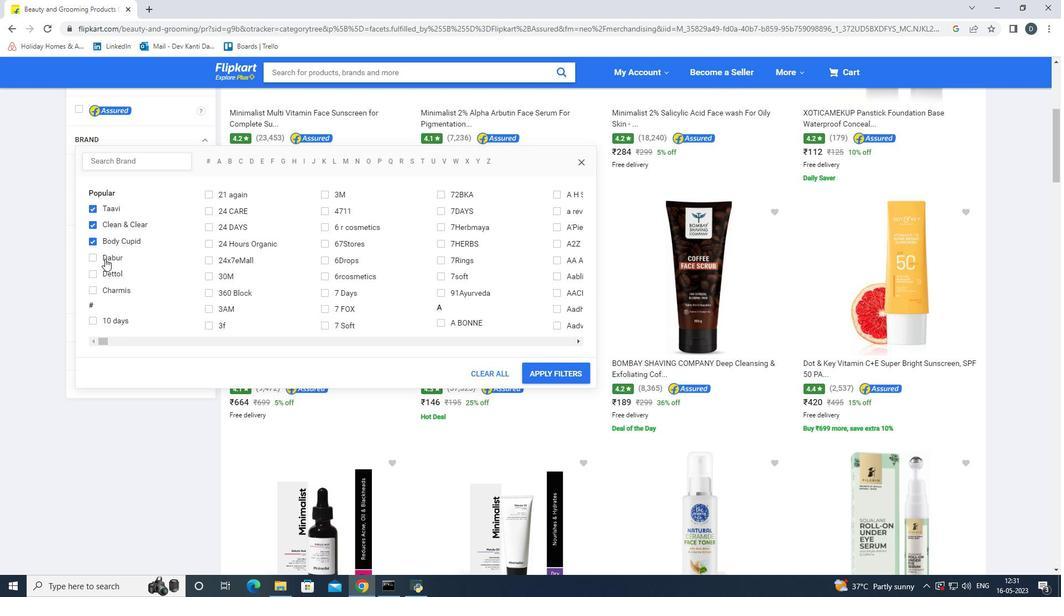 
Action: Mouse moved to (108, 274)
Screenshot: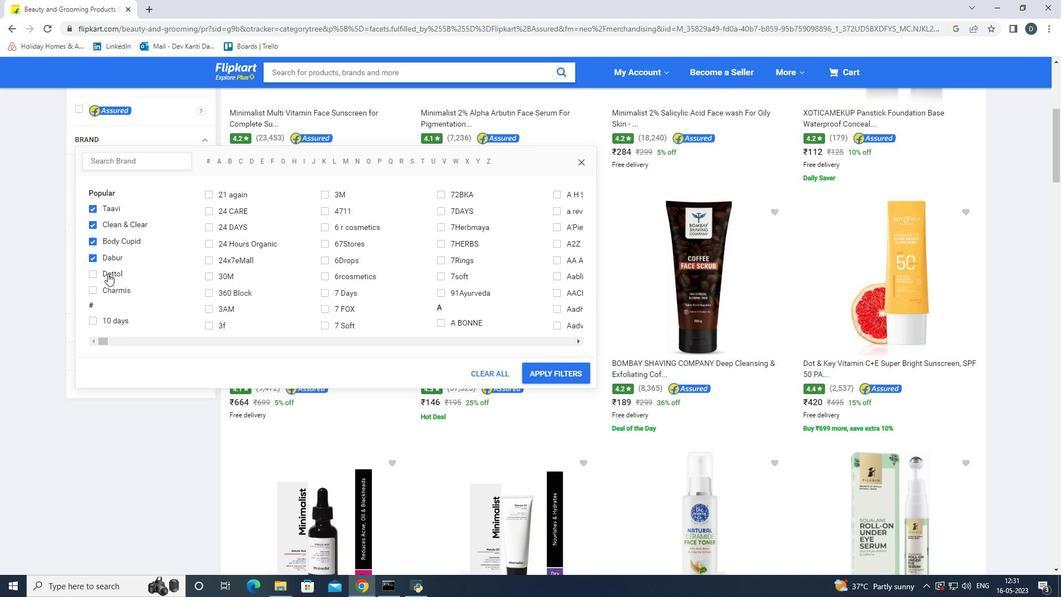 
Action: Mouse pressed left at (108, 274)
Screenshot: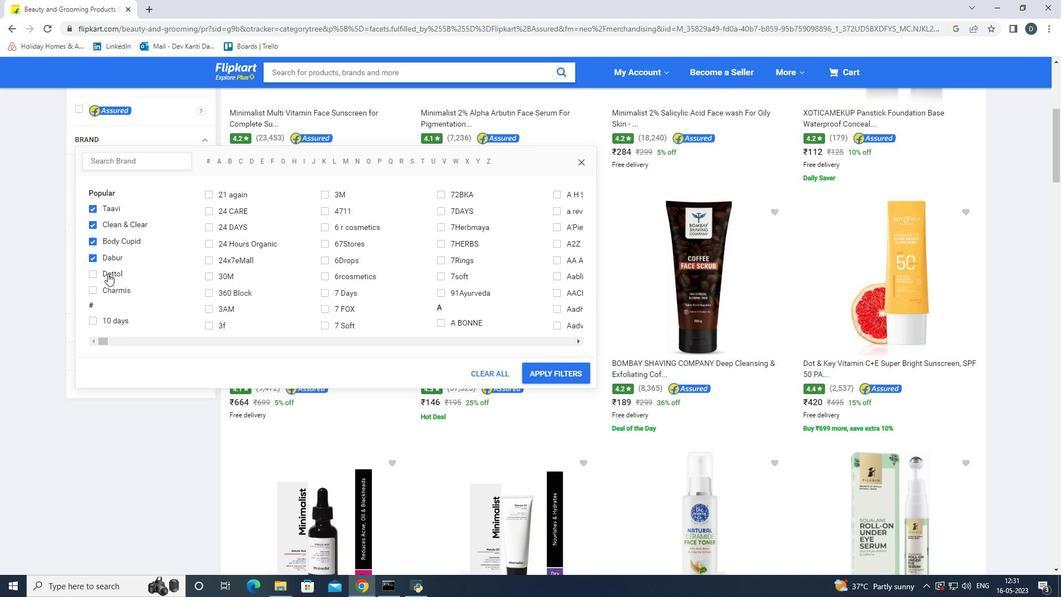 
Action: Mouse moved to (108, 289)
Screenshot: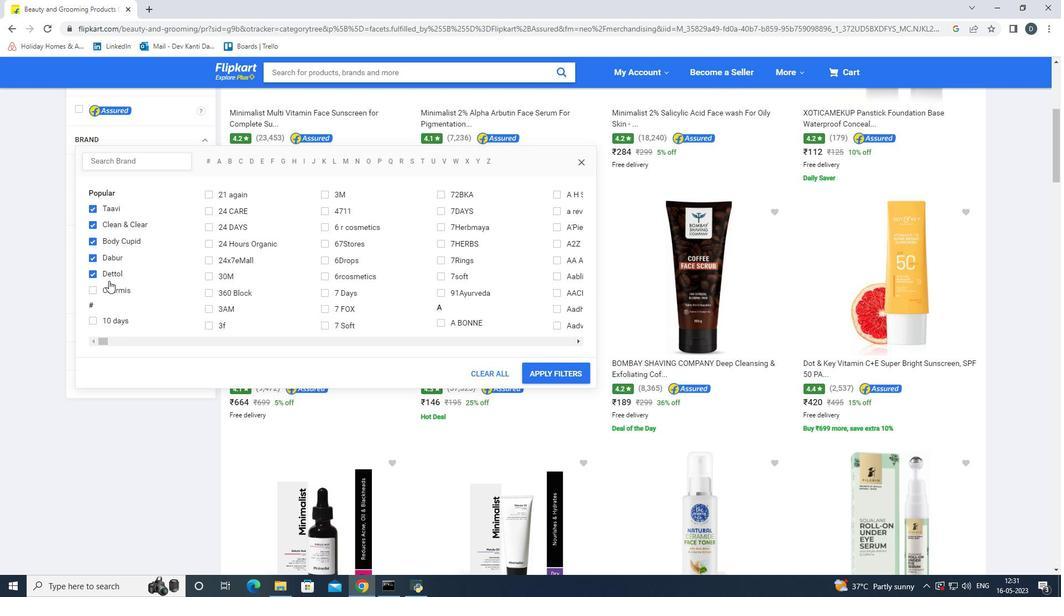 
Action: Mouse pressed left at (108, 289)
Screenshot: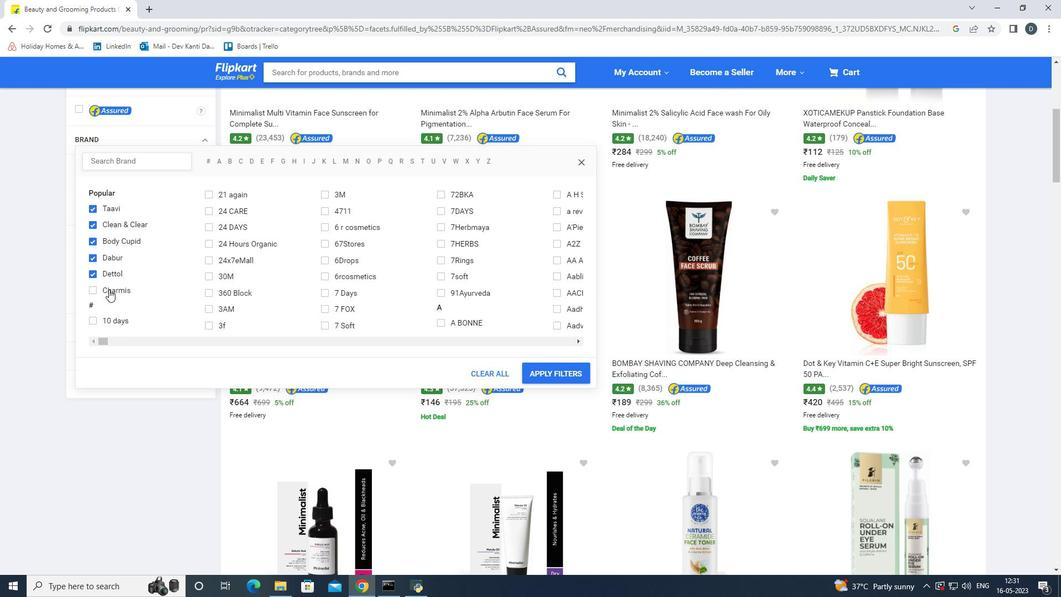 
Action: Mouse moved to (541, 370)
Screenshot: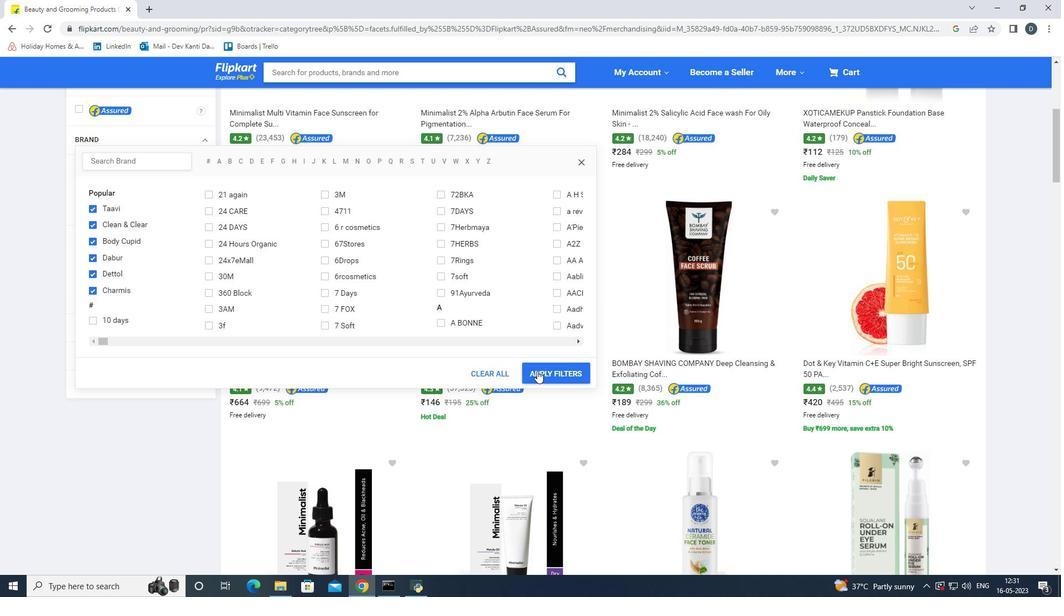 
Action: Mouse pressed left at (541, 370)
Screenshot: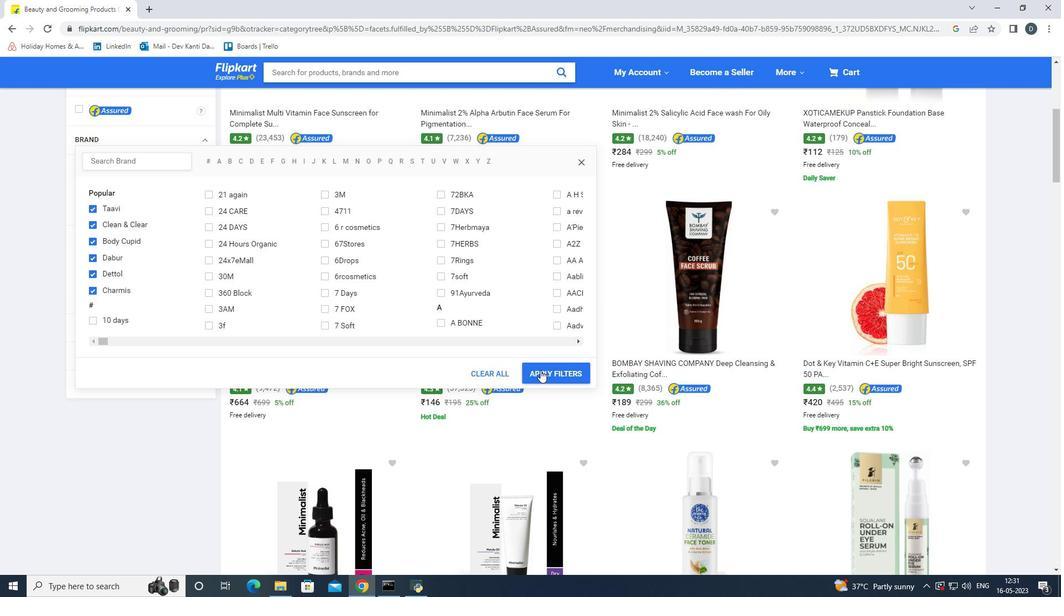 
Action: Mouse moved to (983, 210)
Screenshot: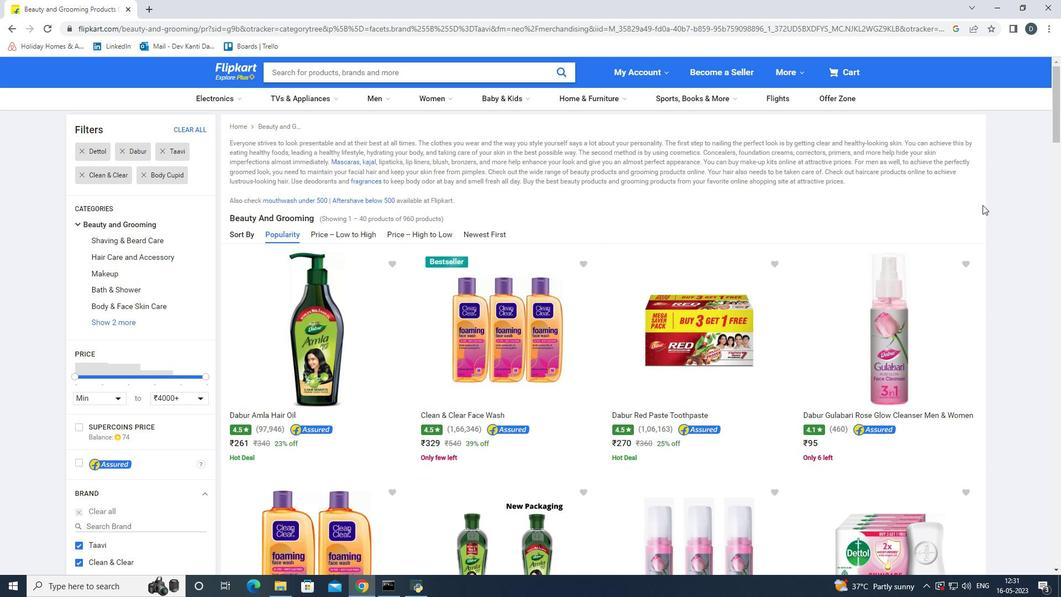 
Action: Mouse scrolled (983, 210) with delta (0, 0)
Screenshot: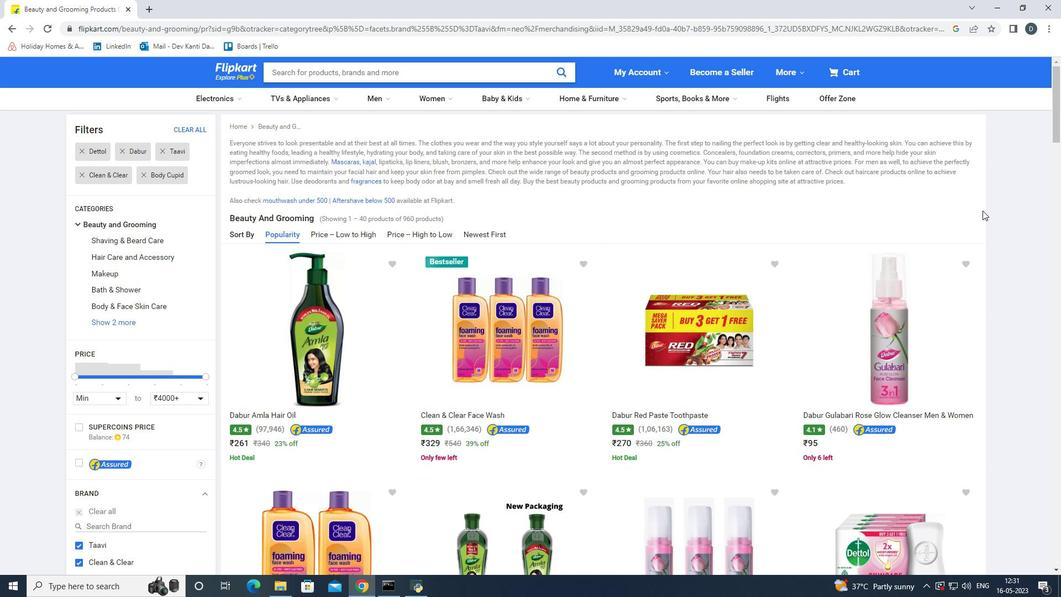 
Action: Mouse scrolled (983, 210) with delta (0, 0)
Screenshot: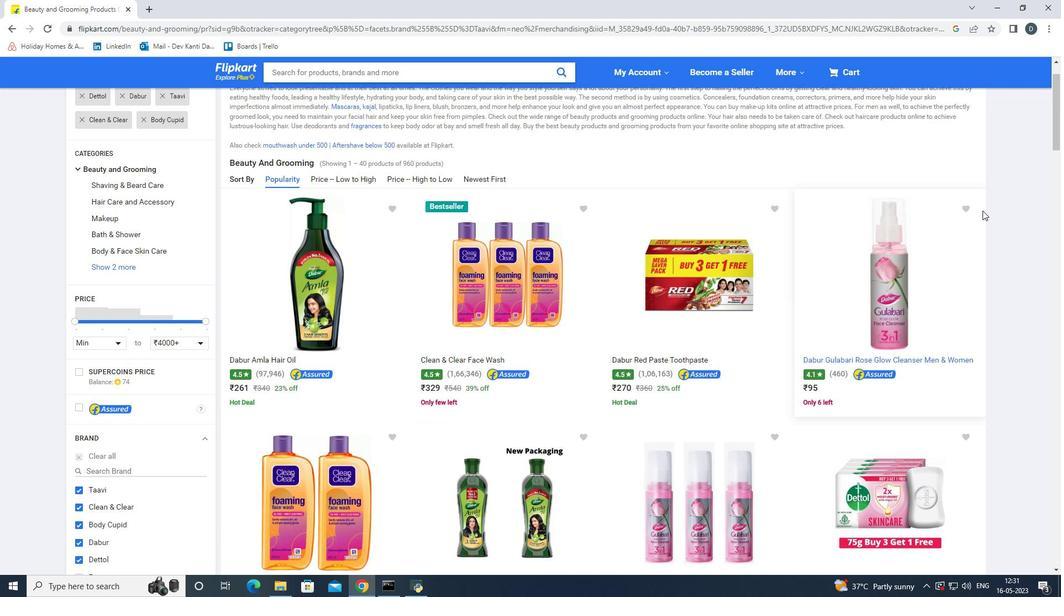 
Action: Mouse moved to (981, 268)
Screenshot: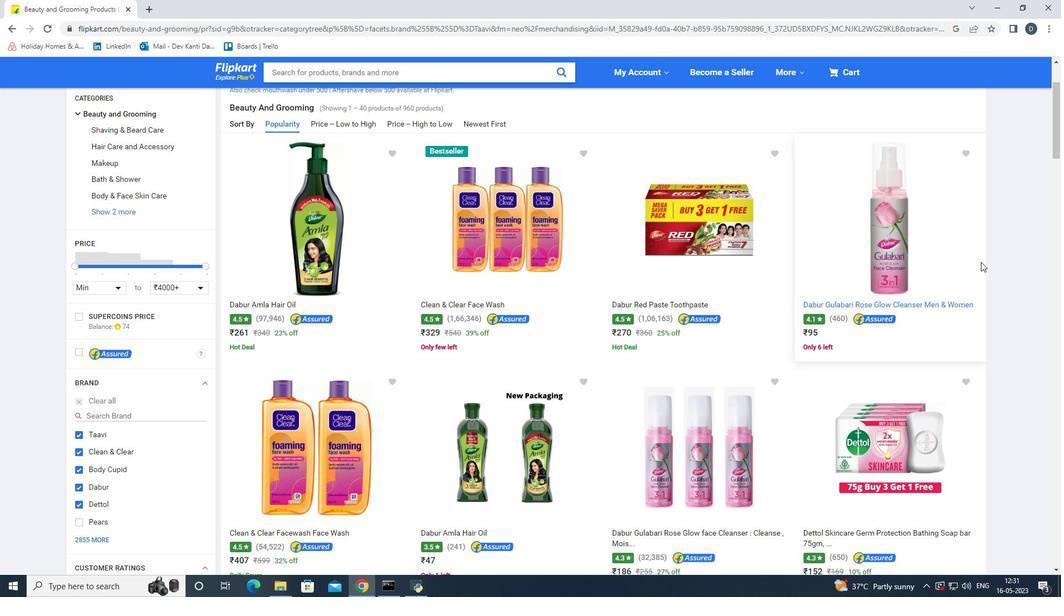 
Action: Mouse scrolled (981, 267) with delta (0, 0)
Screenshot: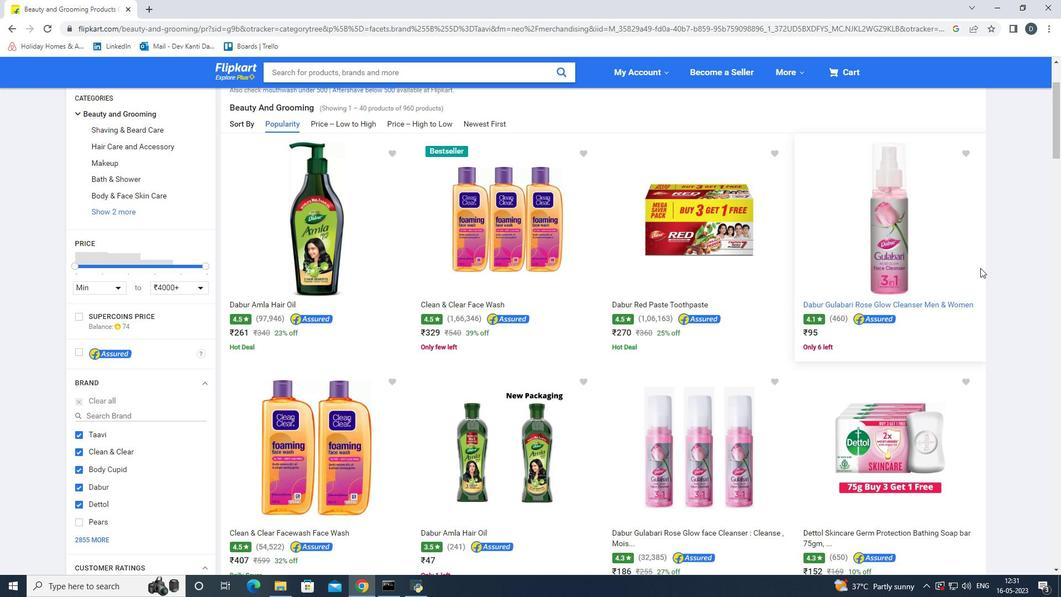 
Action: Mouse scrolled (981, 267) with delta (0, 0)
Screenshot: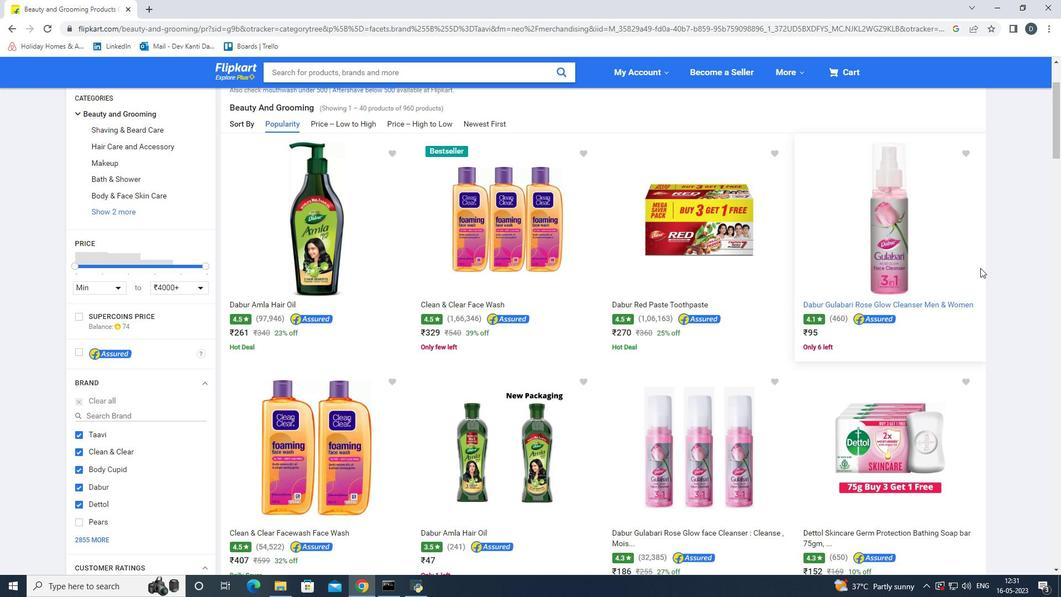 
Action: Mouse scrolled (981, 267) with delta (0, 0)
Screenshot: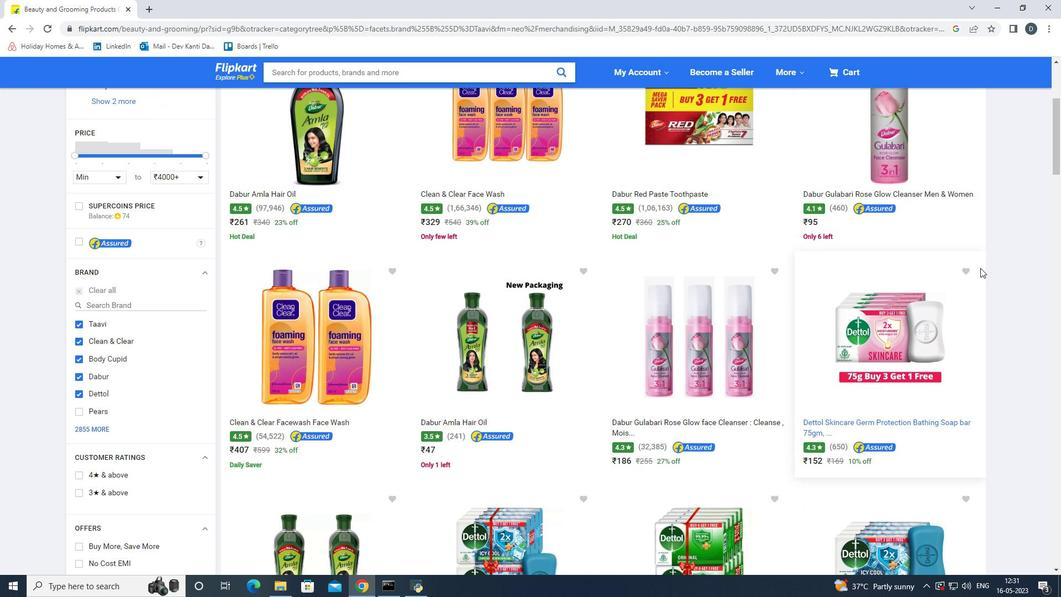 
Action: Mouse scrolled (981, 267) with delta (0, 0)
Screenshot: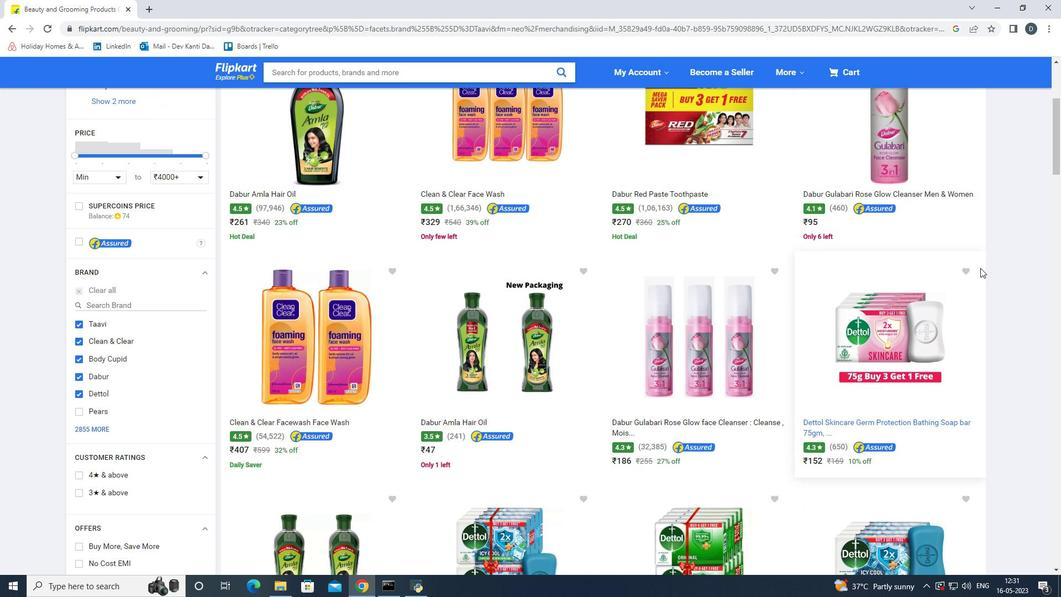 
Action: Mouse scrolled (981, 267) with delta (0, 0)
Screenshot: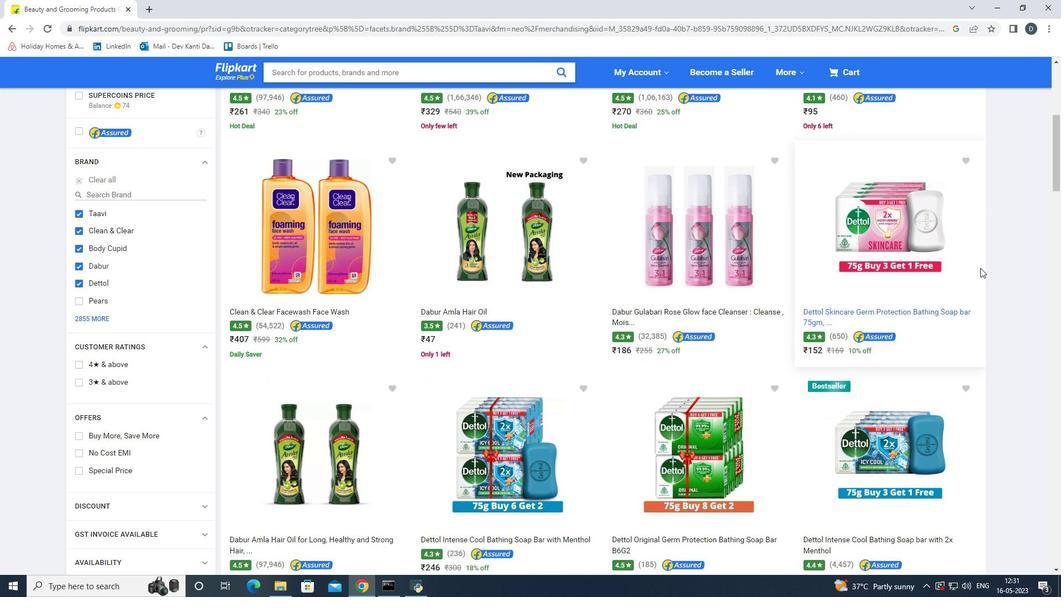 
Action: Mouse scrolled (981, 267) with delta (0, 0)
Screenshot: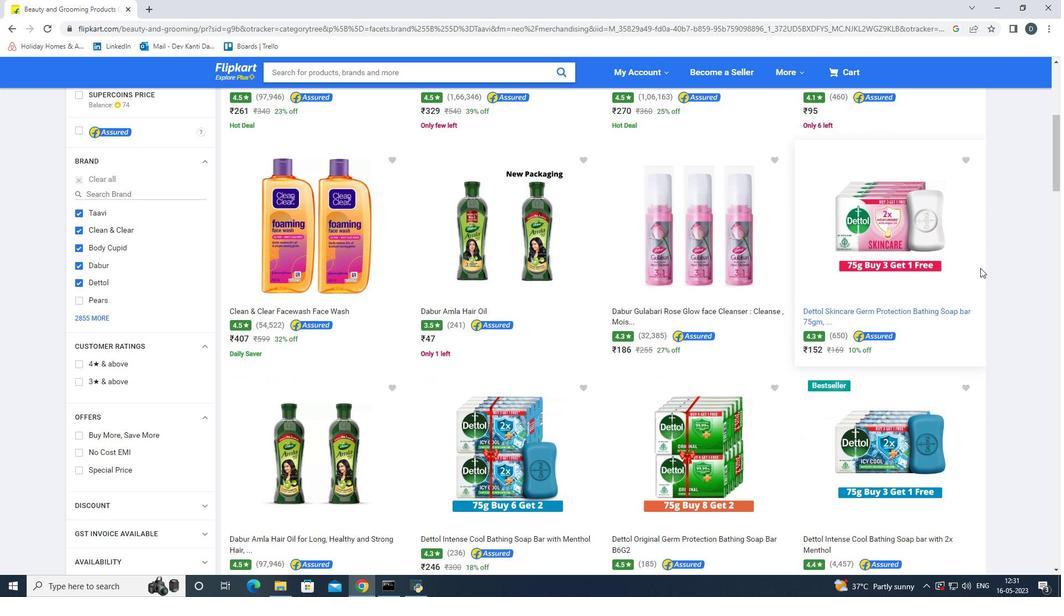 
Action: Mouse scrolled (981, 267) with delta (0, 0)
Screenshot: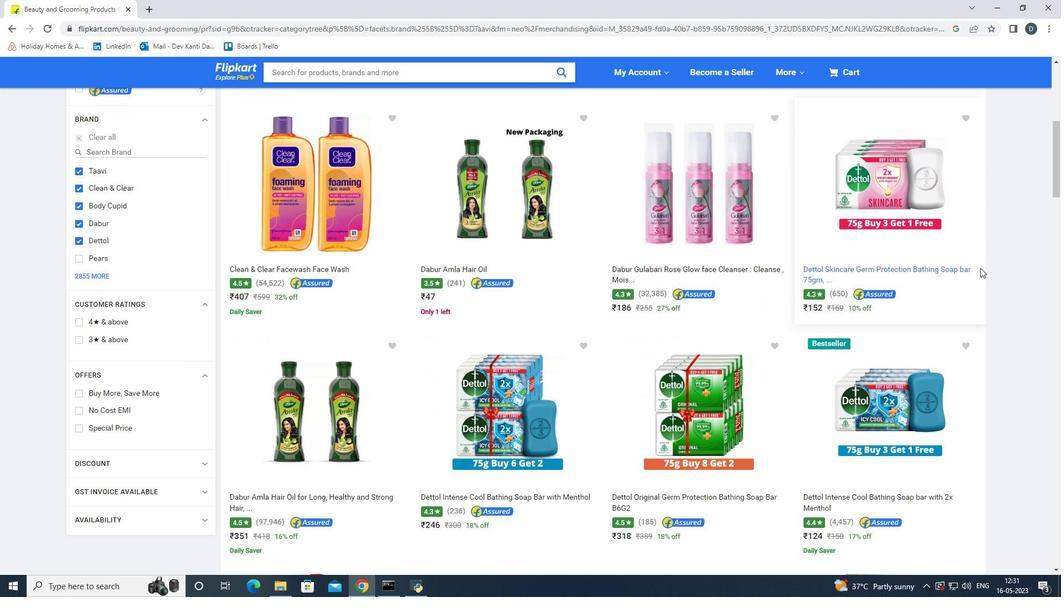 
Action: Mouse scrolled (981, 267) with delta (0, 0)
Screenshot: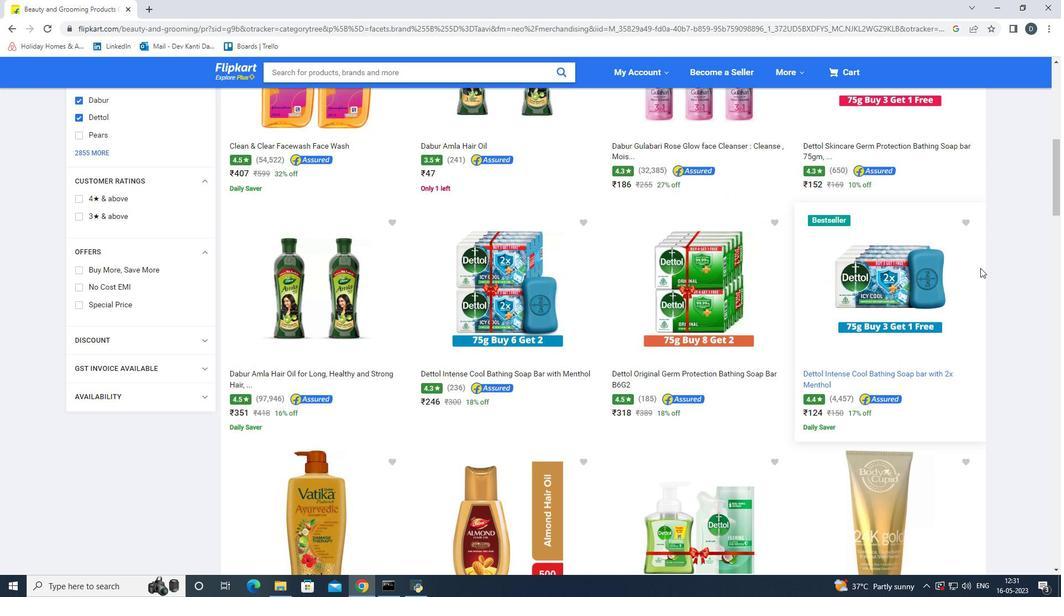 
Action: Mouse scrolled (981, 267) with delta (0, 0)
Screenshot: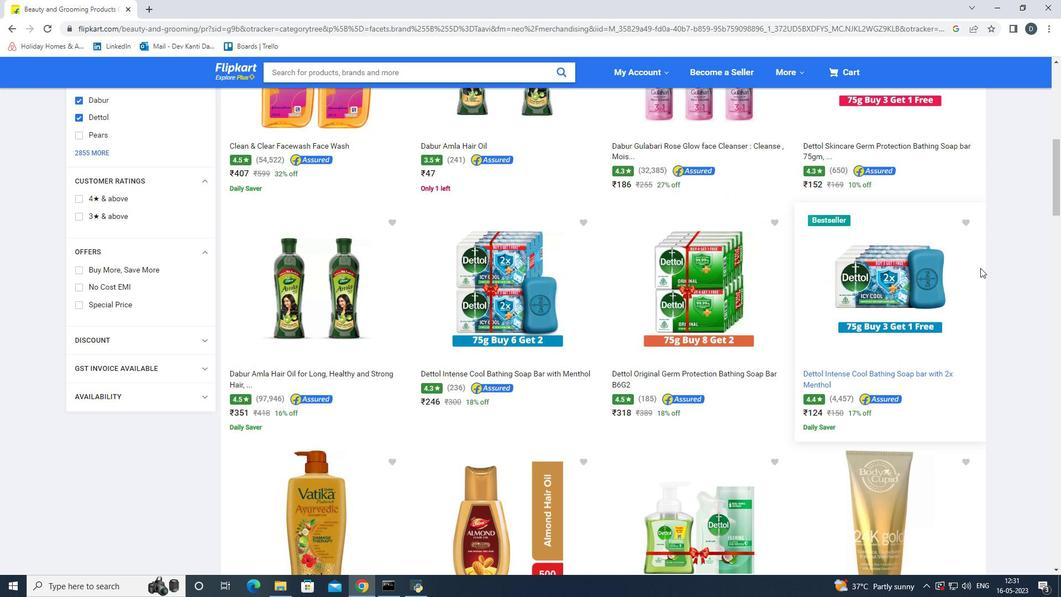 
Action: Mouse scrolled (981, 267) with delta (0, 0)
Screenshot: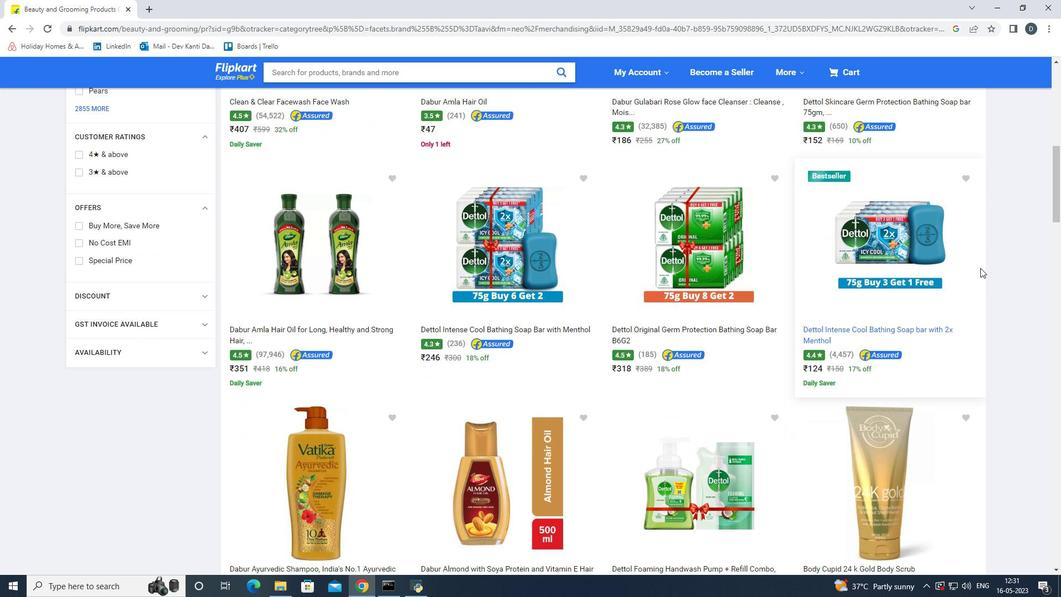 
Action: Mouse scrolled (981, 267) with delta (0, 0)
Screenshot: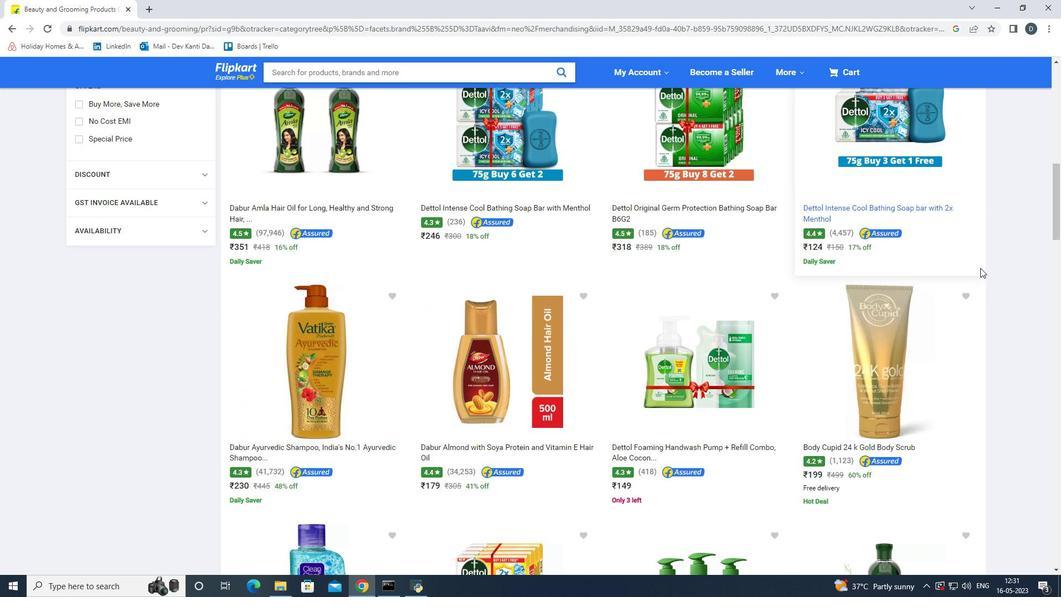 
Action: Mouse scrolled (981, 267) with delta (0, 0)
Screenshot: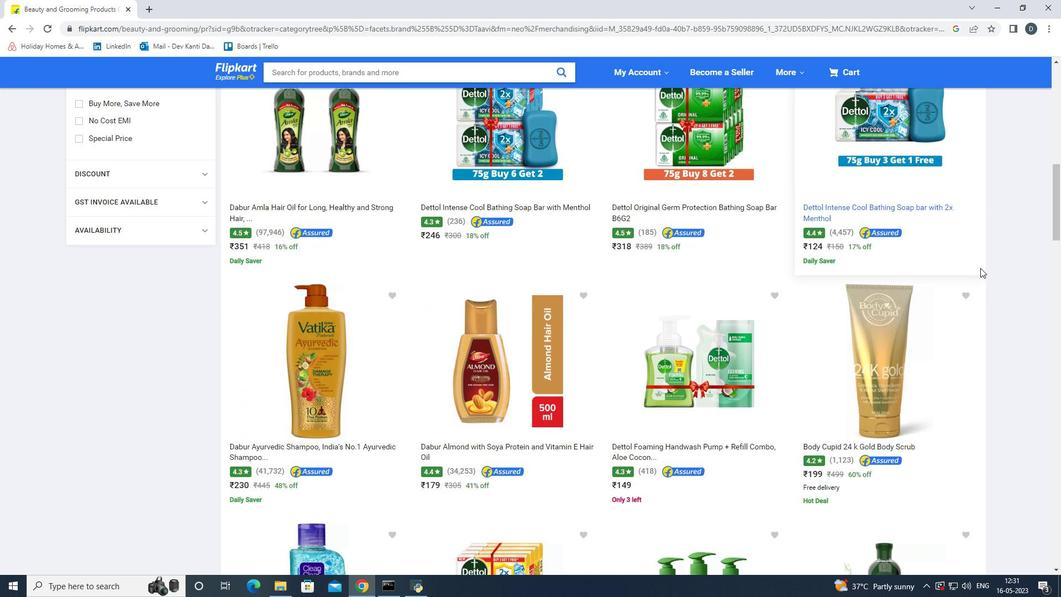 
Action: Mouse scrolled (981, 268) with delta (0, 0)
Screenshot: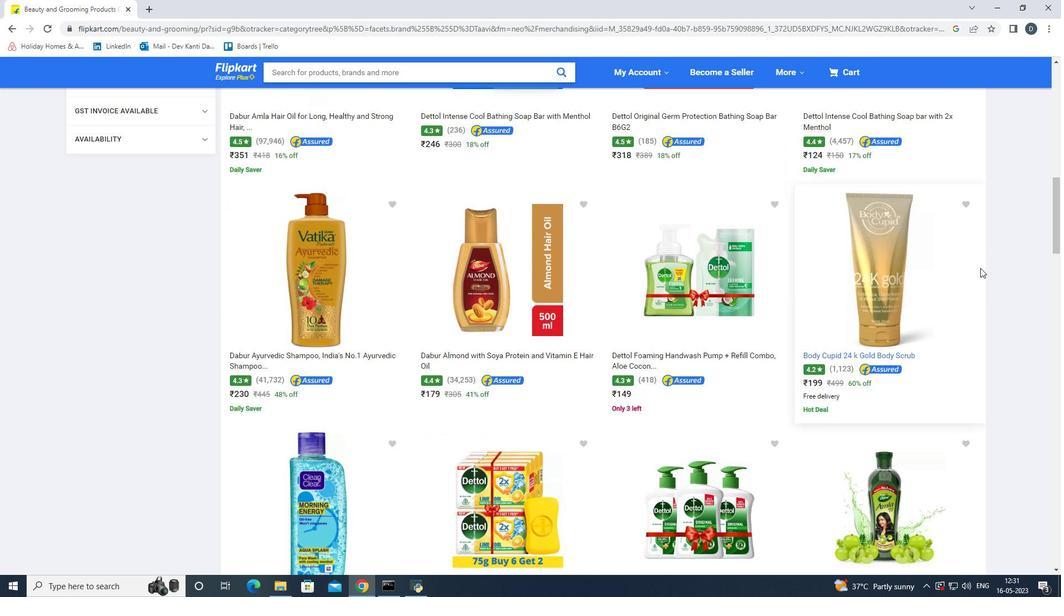 
Action: Mouse moved to (1042, 288)
Screenshot: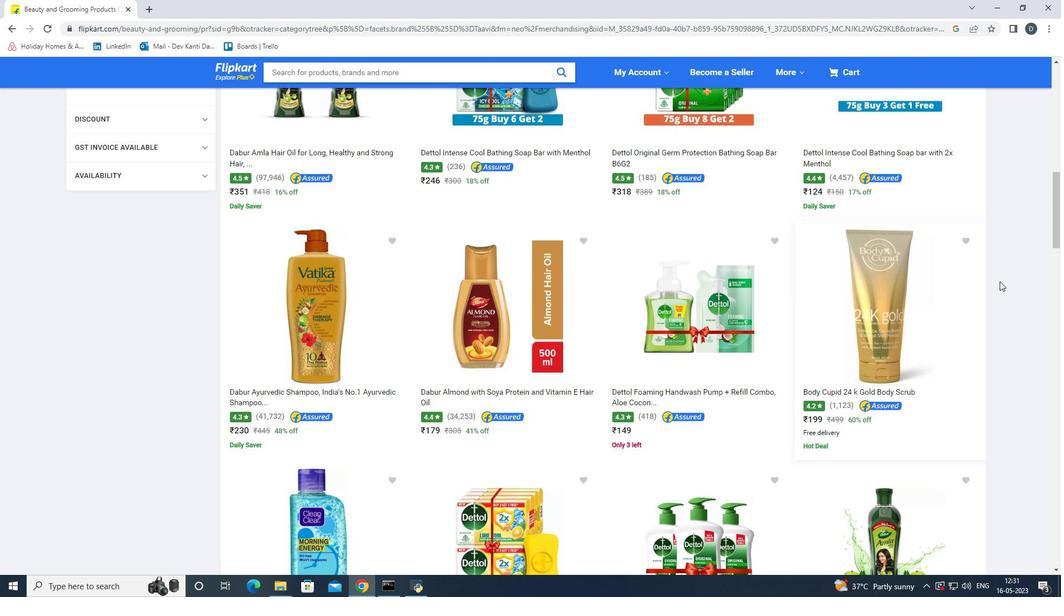 
Action: Mouse scrolled (1042, 287) with delta (0, 0)
Screenshot: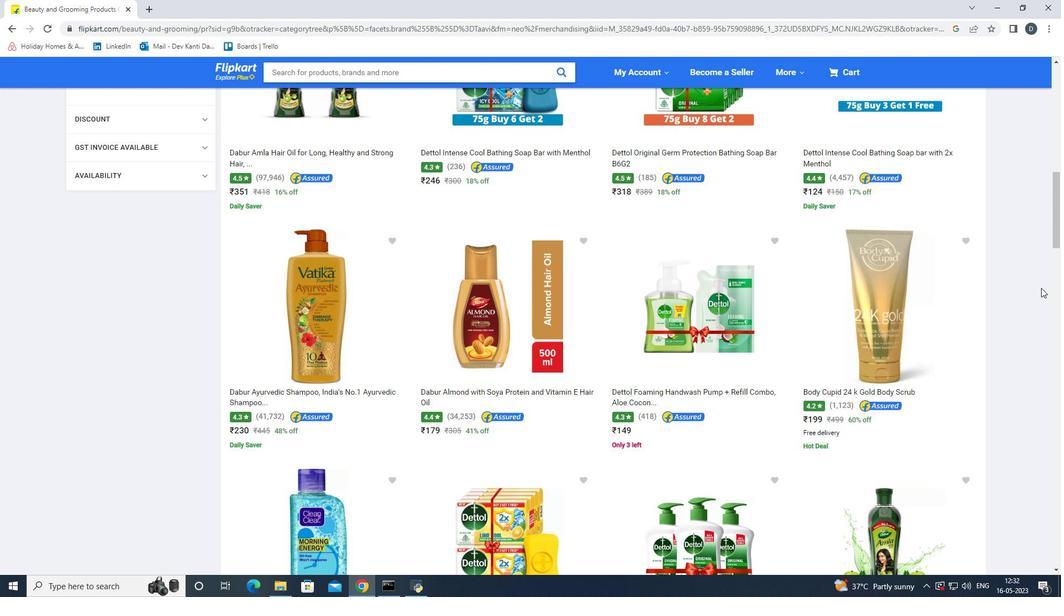 
Action: Mouse scrolled (1042, 287) with delta (0, 0)
Screenshot: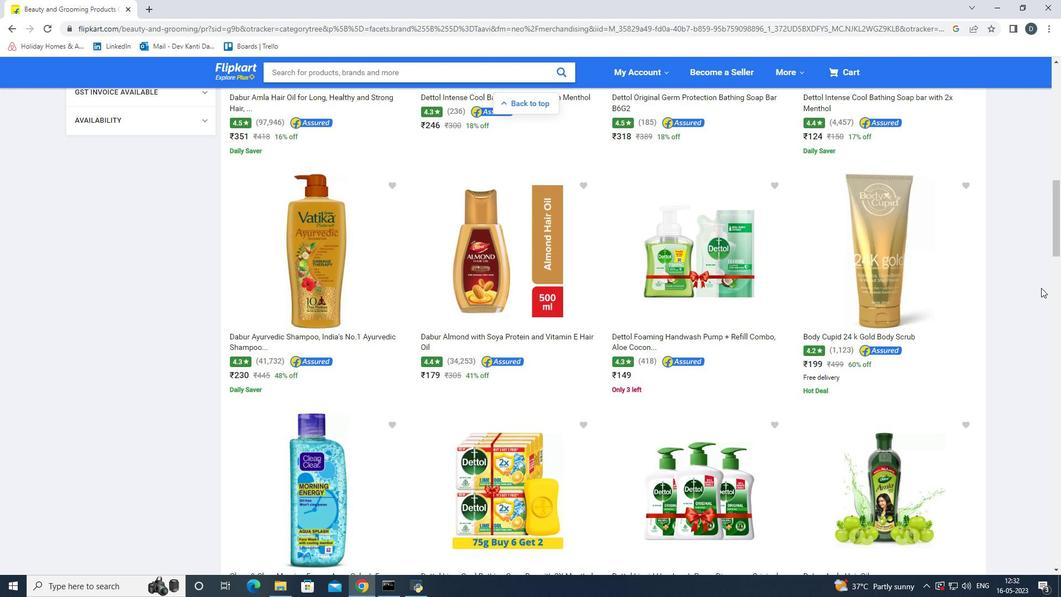 
Action: Mouse scrolled (1042, 287) with delta (0, 0)
Screenshot: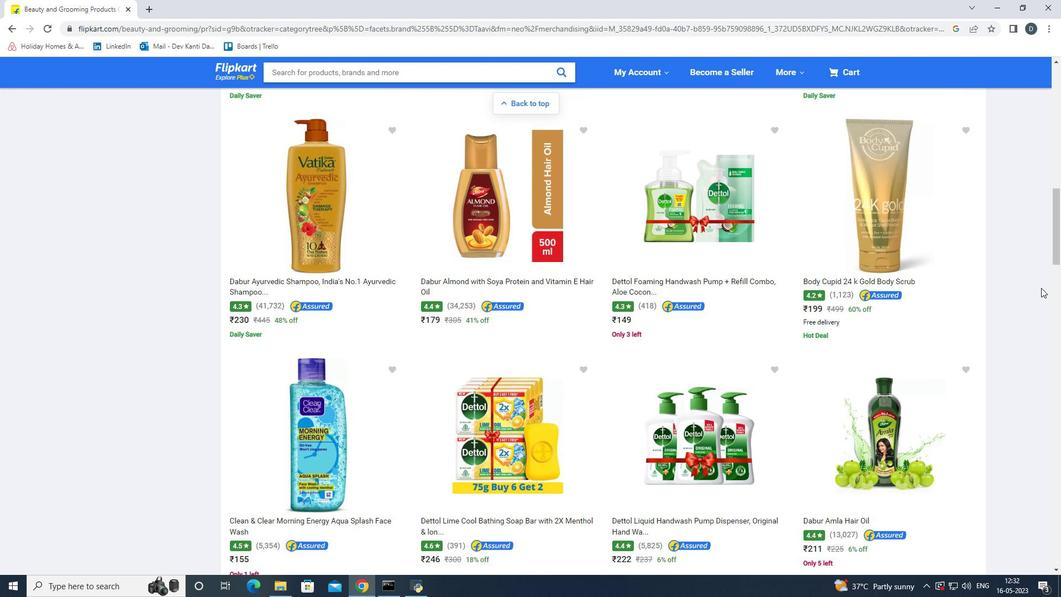 
Action: Mouse scrolled (1042, 287) with delta (0, 0)
Screenshot: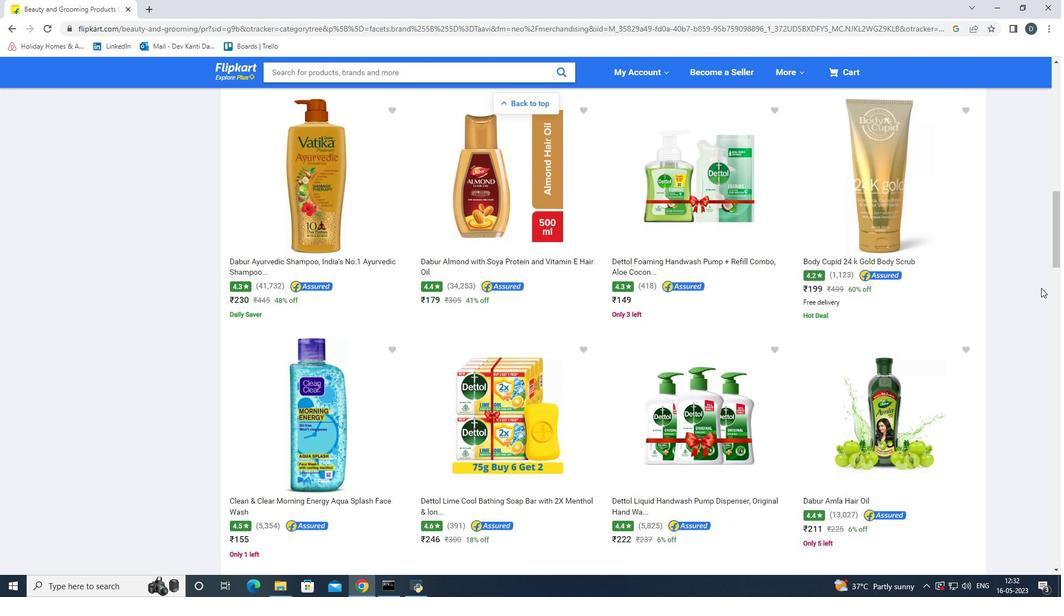 
Action: Mouse scrolled (1042, 287) with delta (0, 0)
Screenshot: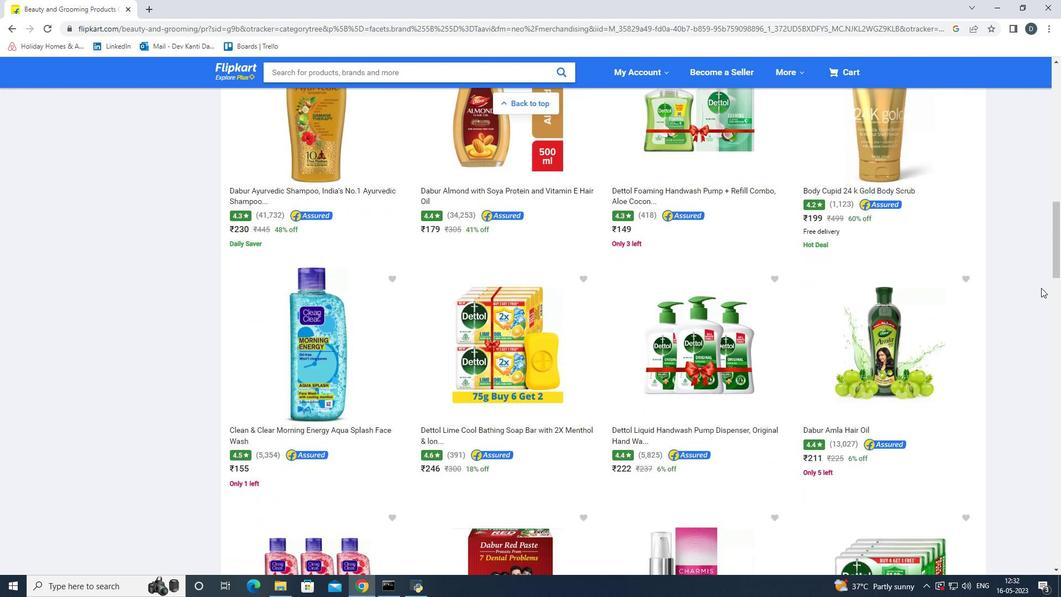 
Action: Mouse moved to (355, 274)
Screenshot: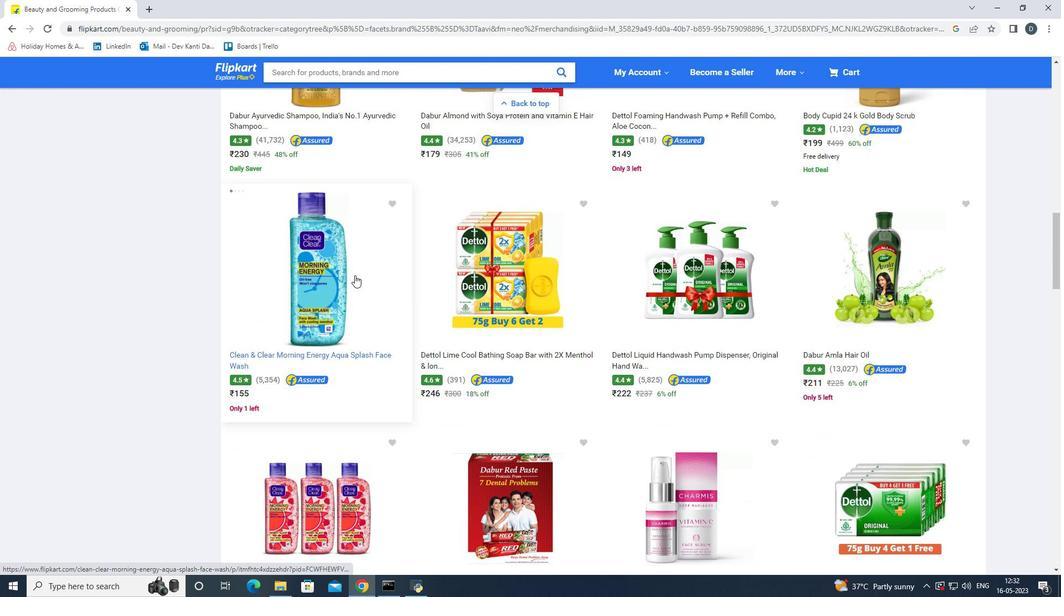 
Action: Mouse pressed left at (355, 274)
Screenshot: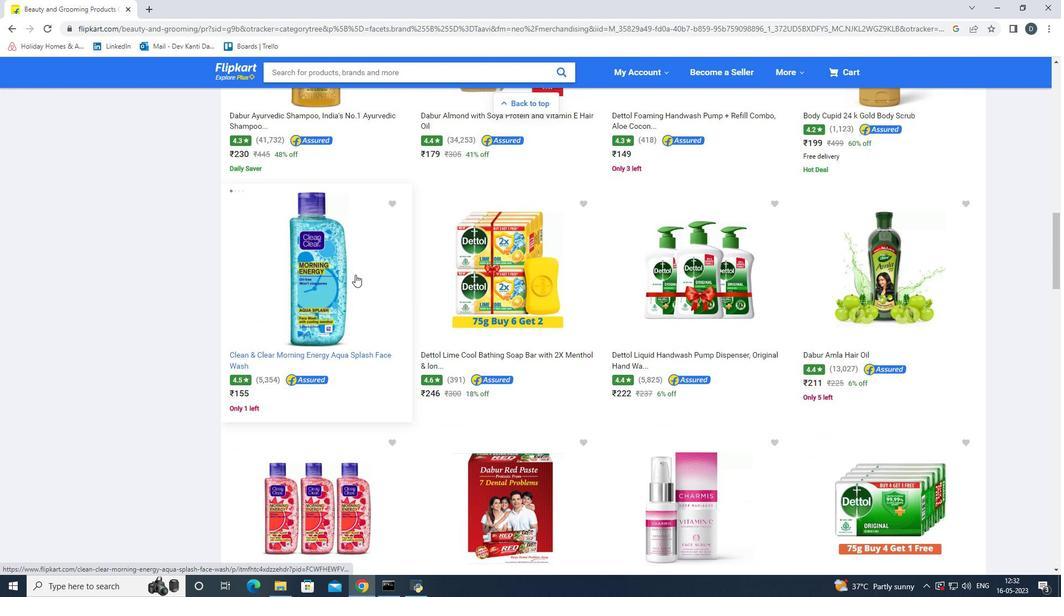 
Action: Mouse moved to (919, 287)
Screenshot: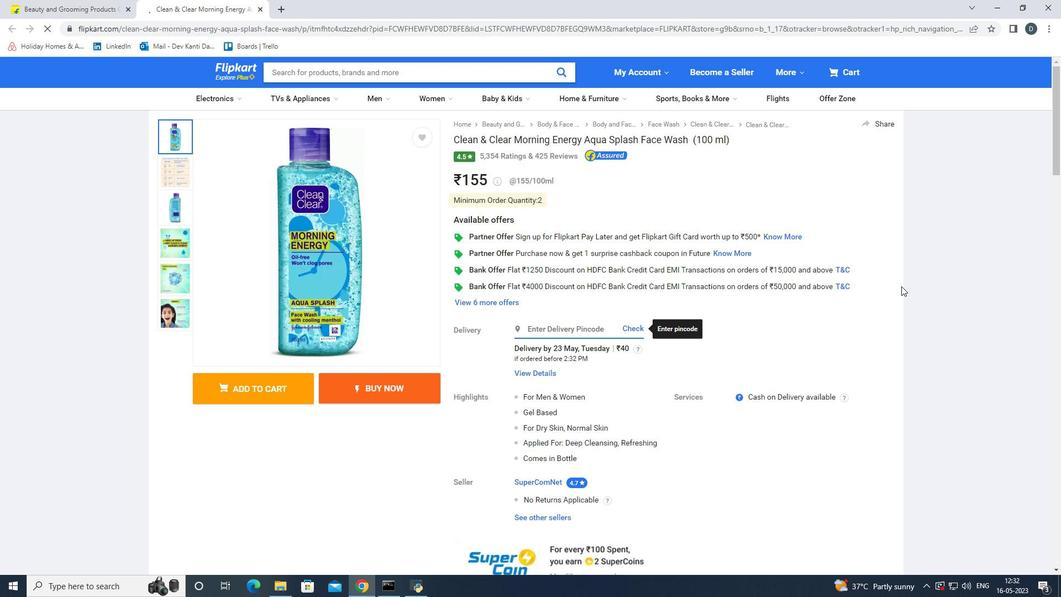 
Action: Mouse scrolled (919, 286) with delta (0, 0)
Screenshot: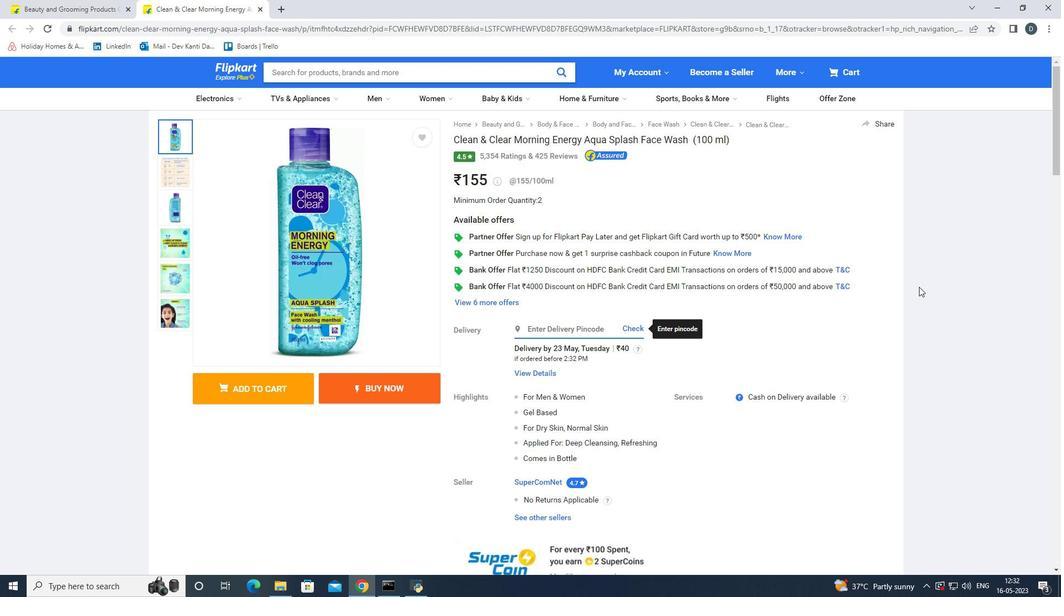 
Action: Mouse scrolled (919, 286) with delta (0, 0)
Screenshot: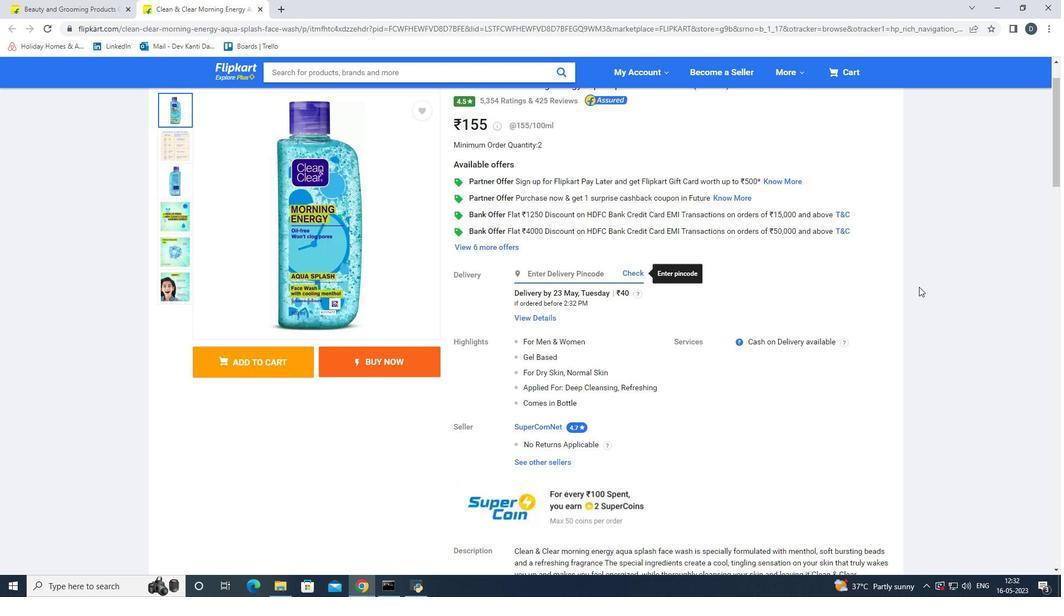 
Action: Mouse scrolled (919, 286) with delta (0, 0)
Screenshot: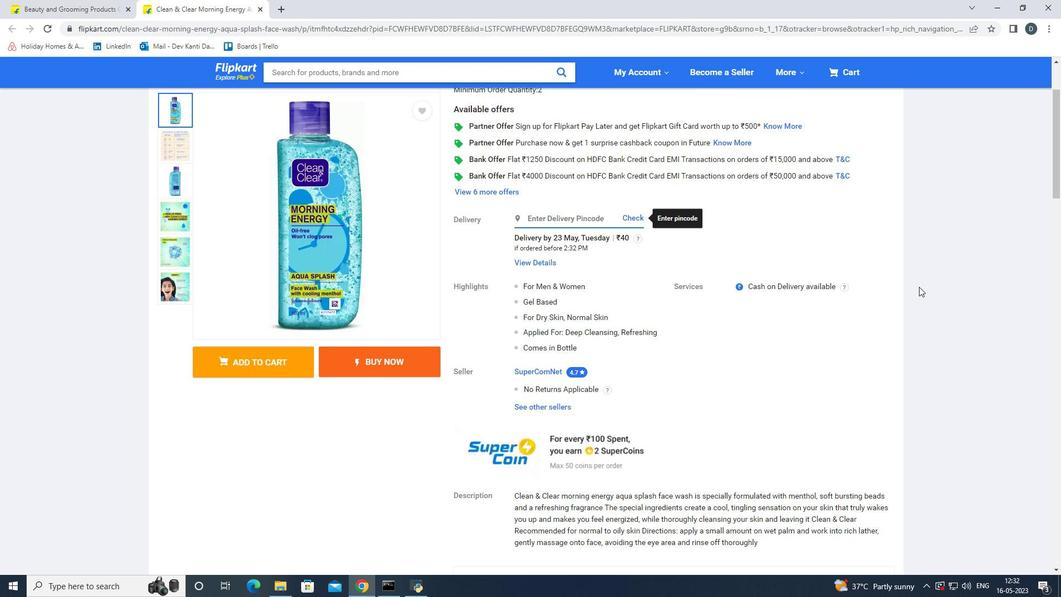
Action: Mouse scrolled (919, 286) with delta (0, 0)
Screenshot: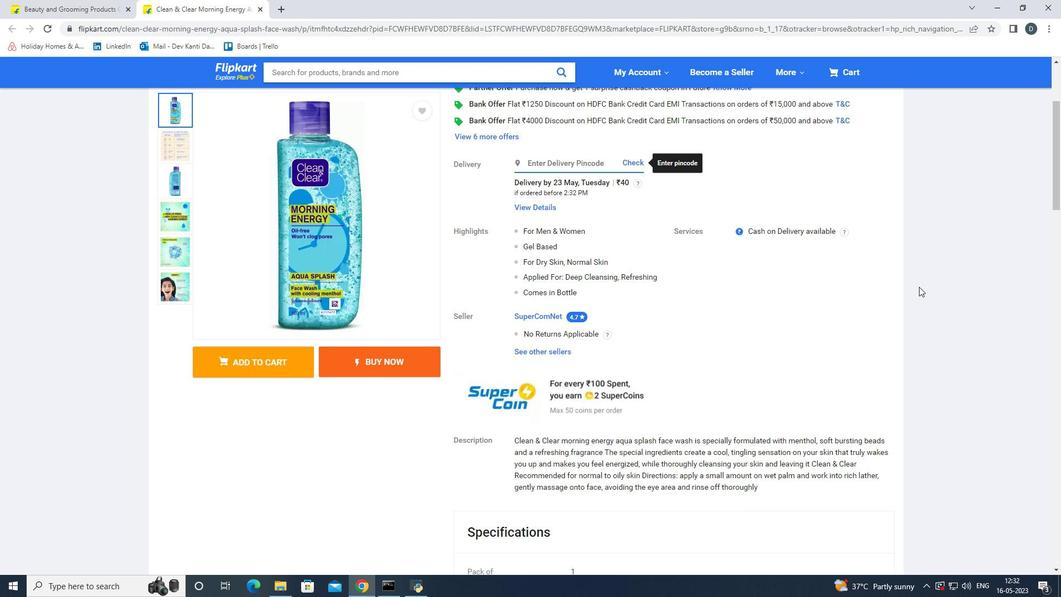 
Action: Mouse scrolled (919, 286) with delta (0, 0)
Screenshot: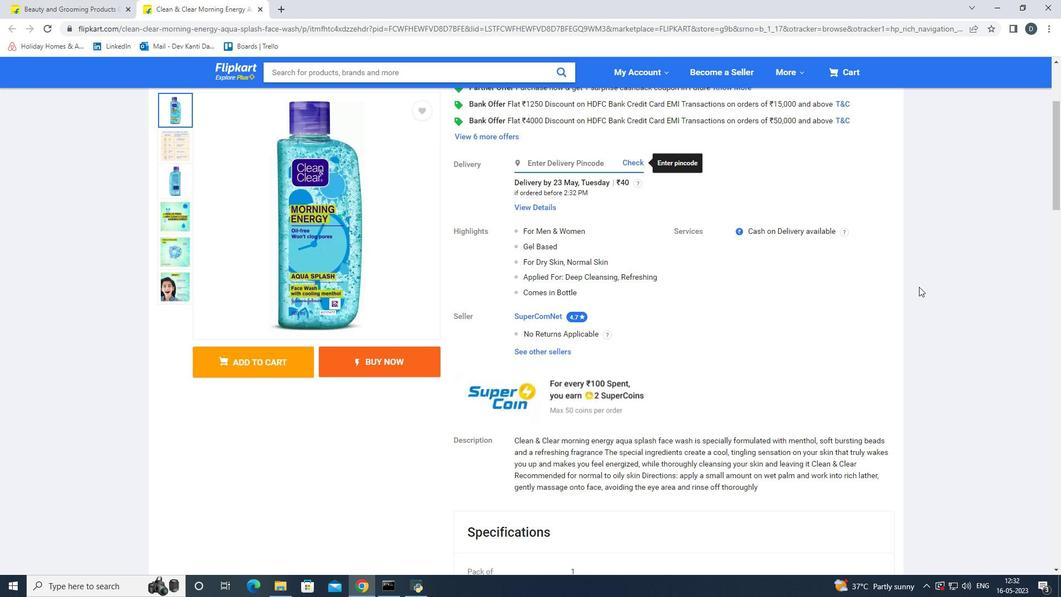 
Action: Mouse moved to (778, 371)
Screenshot: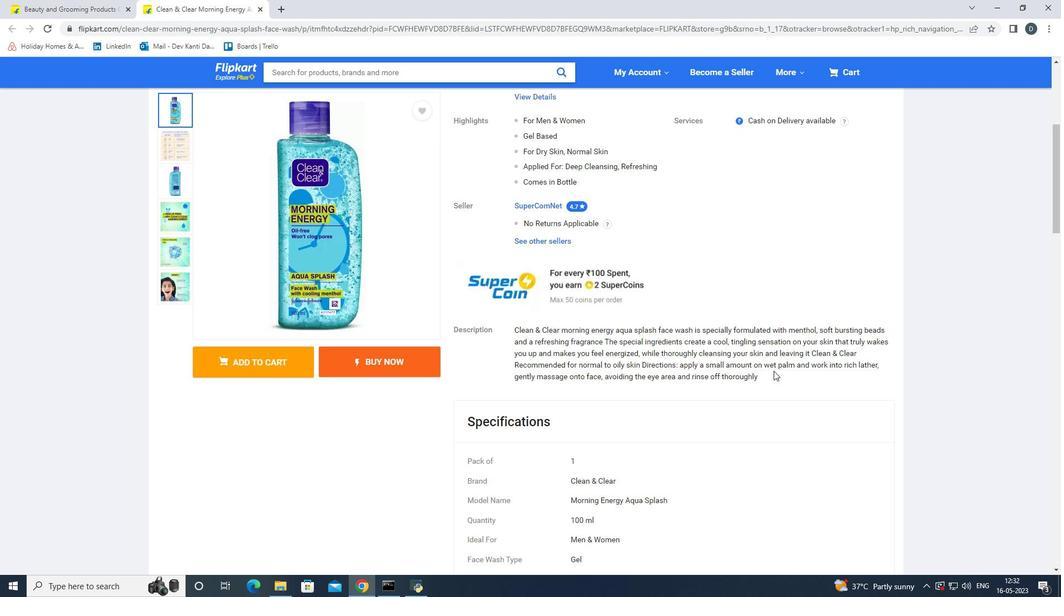 
Action: Mouse scrolled (778, 370) with delta (0, 0)
Screenshot: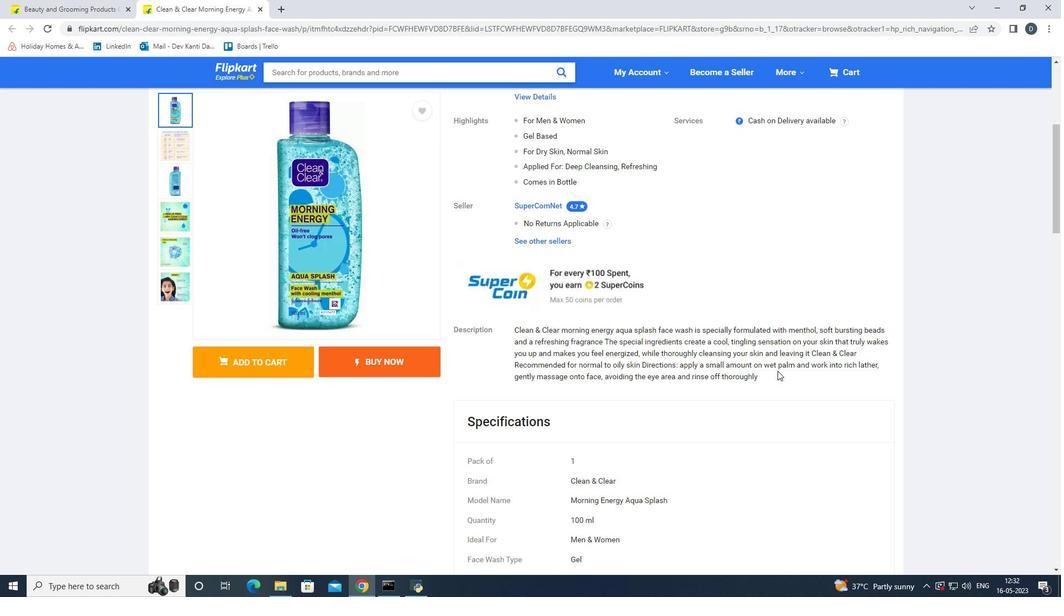 
Action: Mouse scrolled (778, 370) with delta (0, 0)
Screenshot: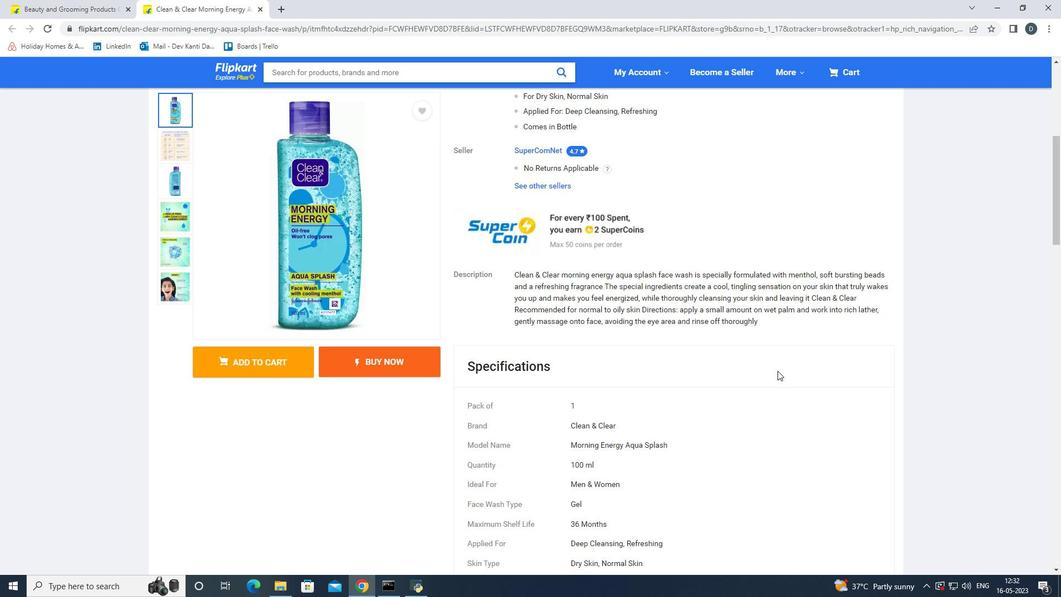 
Action: Mouse scrolled (778, 370) with delta (0, 0)
Screenshot: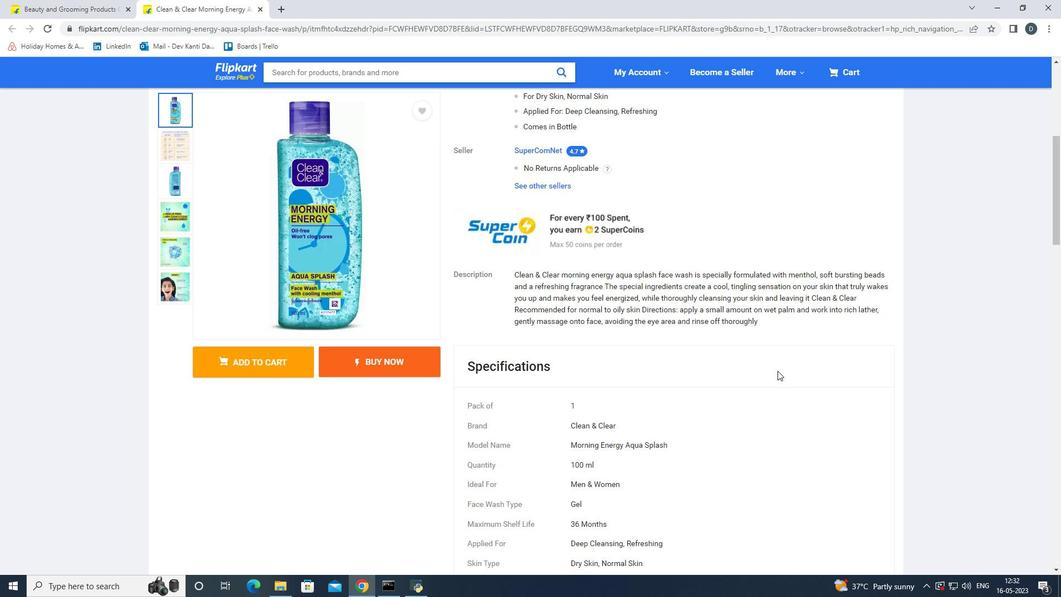 
Action: Mouse scrolled (778, 370) with delta (0, 0)
Screenshot: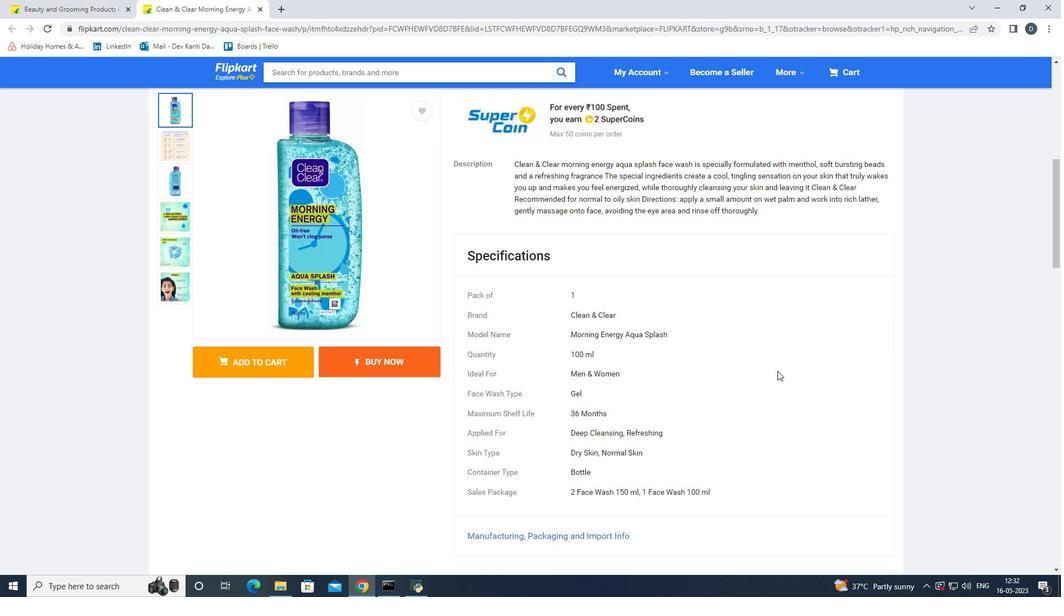 
Action: Mouse scrolled (778, 370) with delta (0, 0)
Screenshot: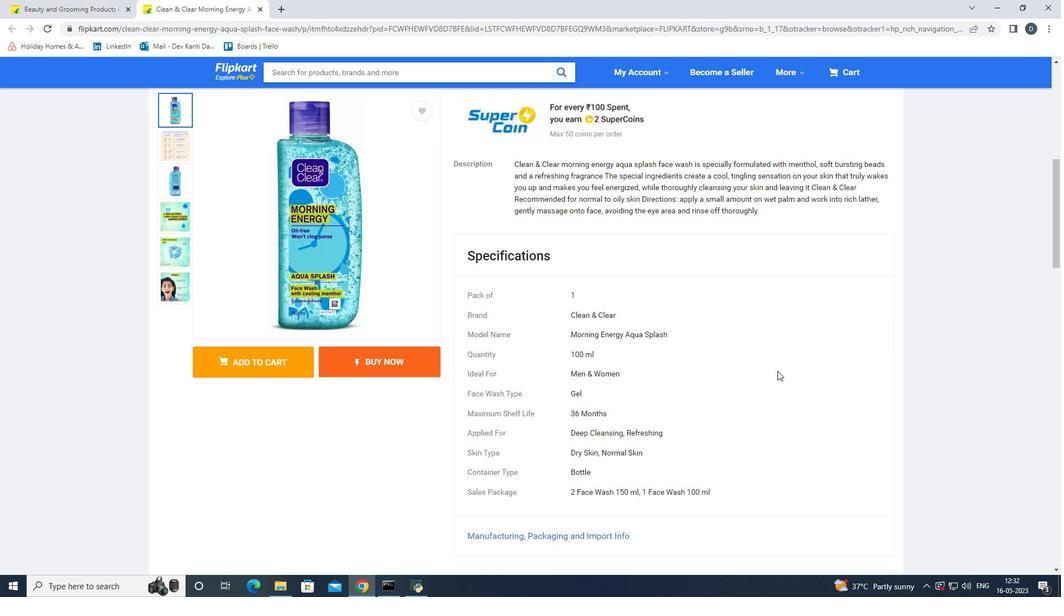 
Action: Mouse moved to (771, 324)
Screenshot: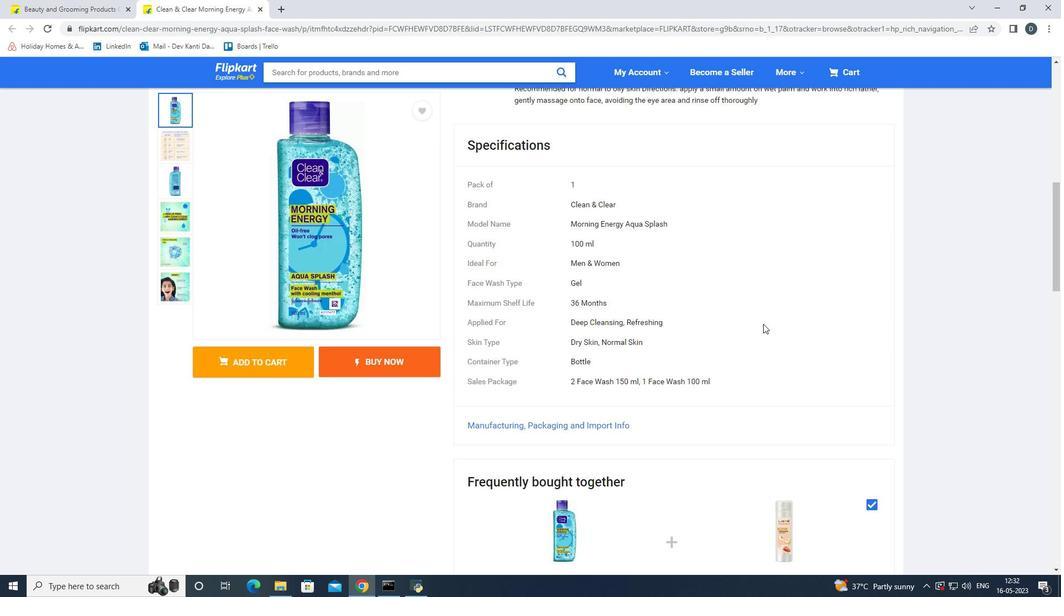 
Action: Mouse scrolled (771, 323) with delta (0, 0)
Screenshot: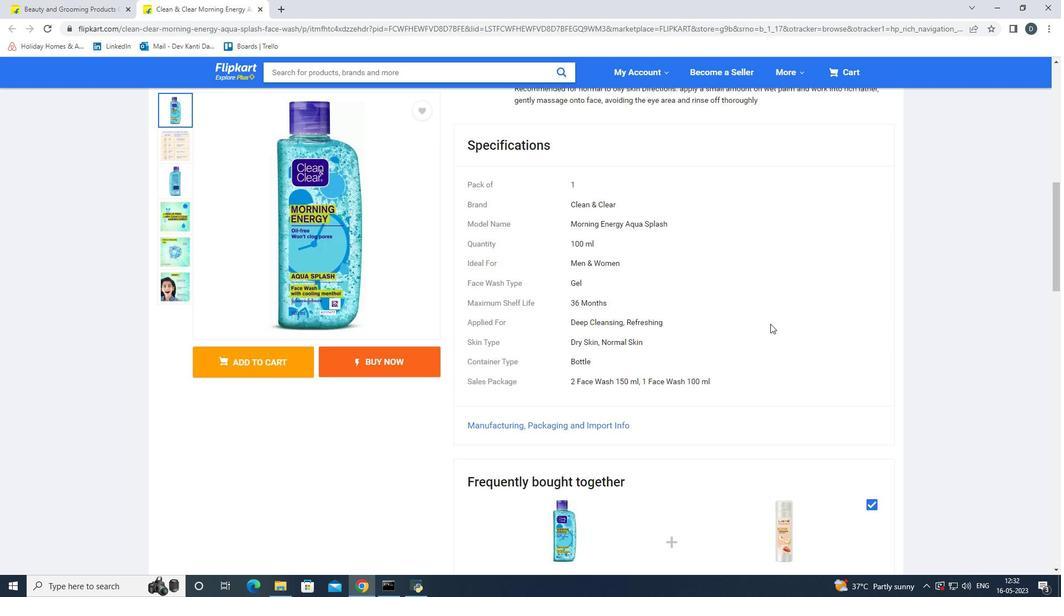 
Action: Mouse scrolled (771, 323) with delta (0, 0)
Screenshot: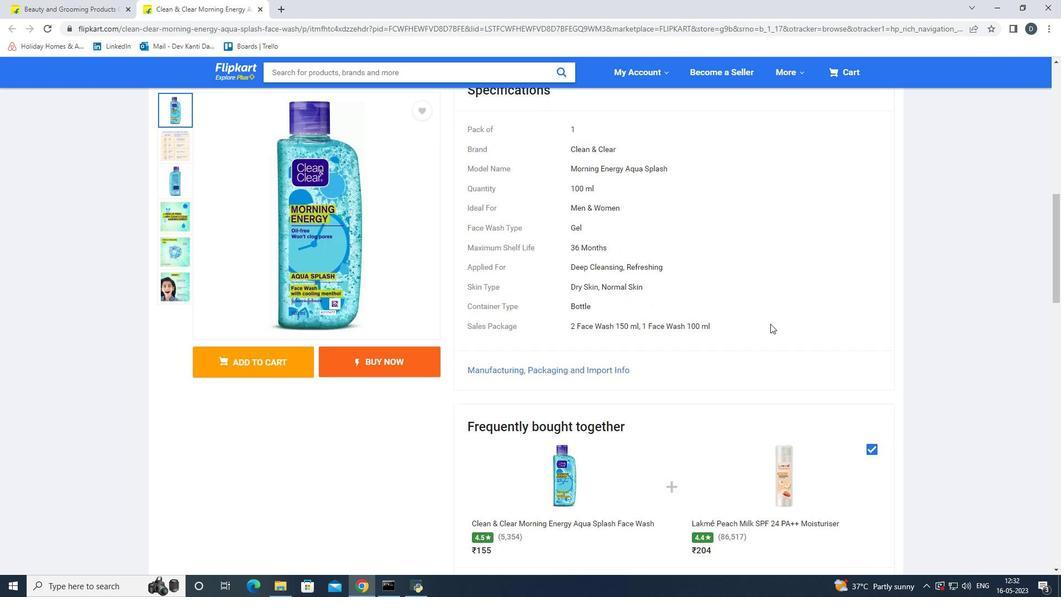 
Action: Mouse scrolled (771, 323) with delta (0, 0)
Screenshot: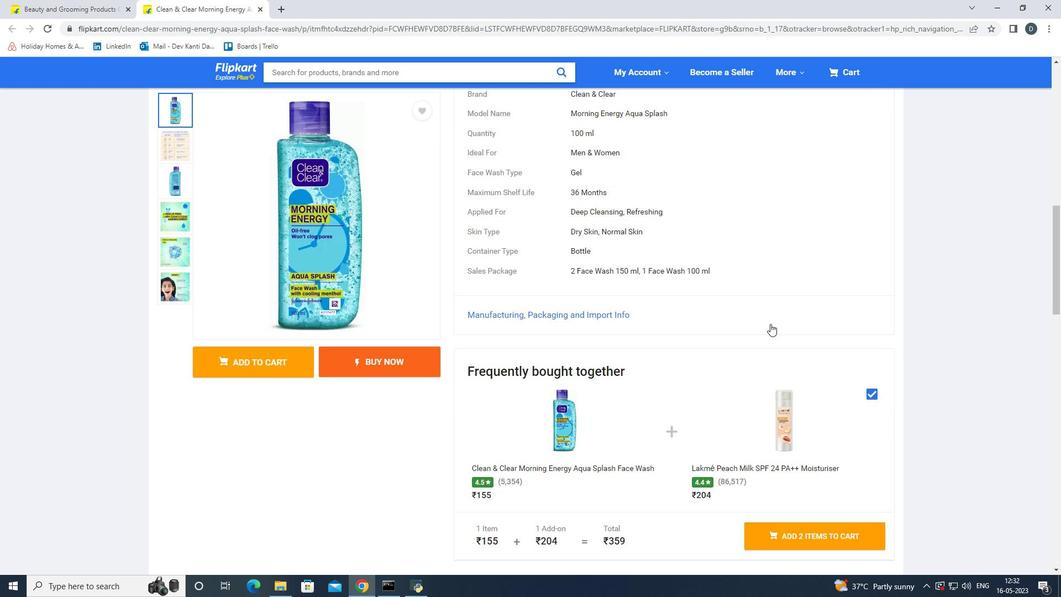 
Action: Mouse scrolled (771, 323) with delta (0, 0)
Screenshot: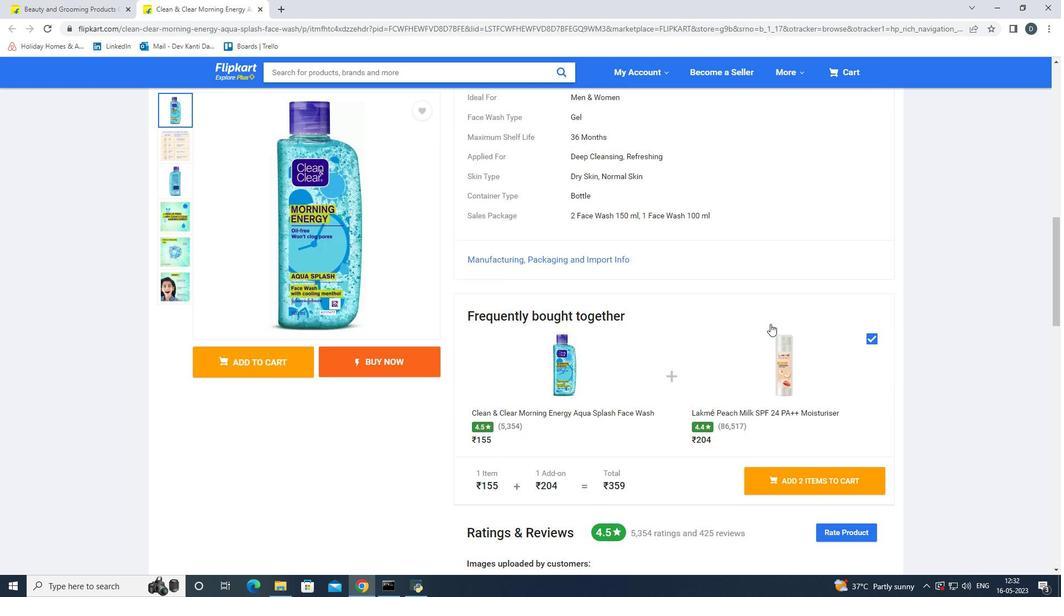 
Action: Mouse scrolled (771, 323) with delta (0, 0)
Screenshot: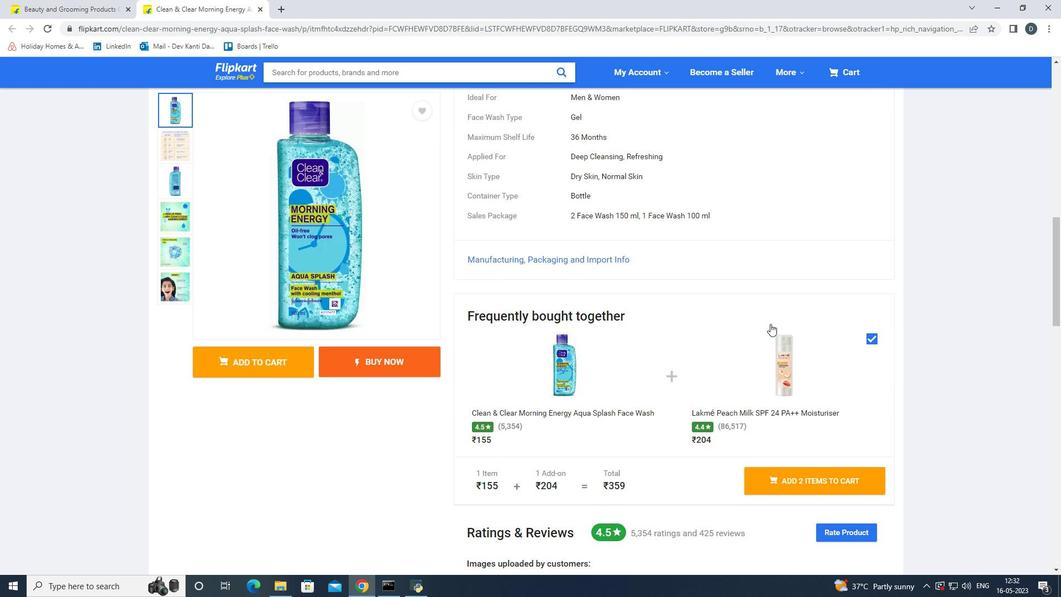 
Action: Mouse scrolled (771, 323) with delta (0, 0)
Screenshot: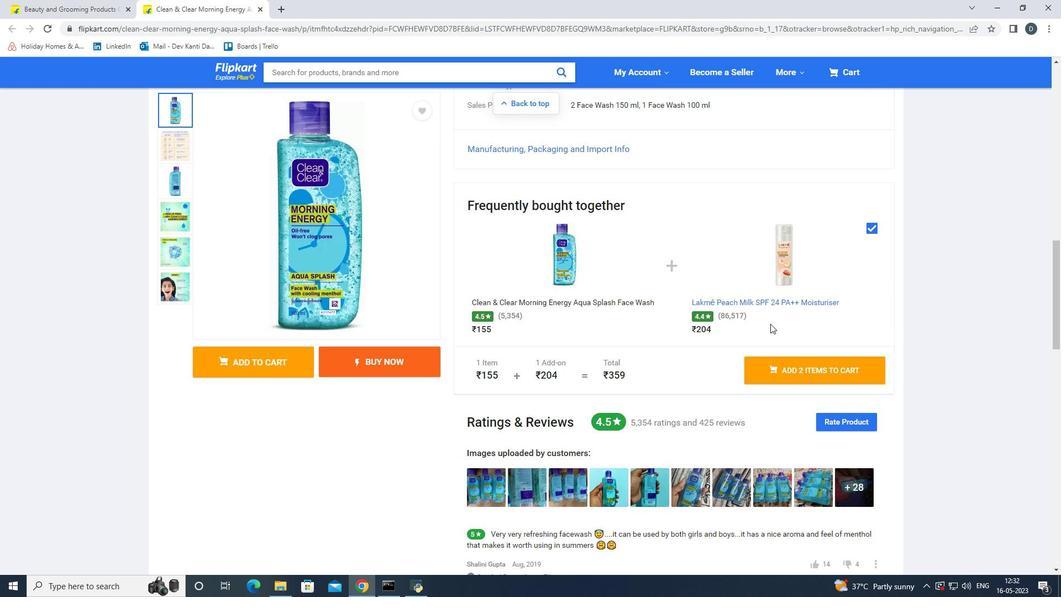
Action: Mouse scrolled (771, 323) with delta (0, 0)
Screenshot: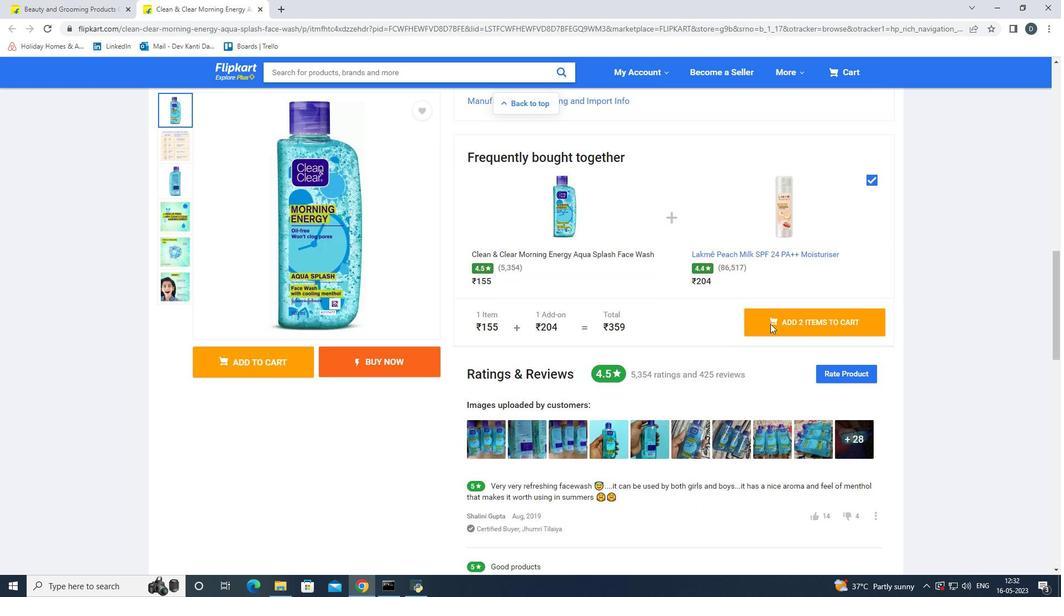 
Action: Mouse scrolled (771, 324) with delta (0, 0)
Screenshot: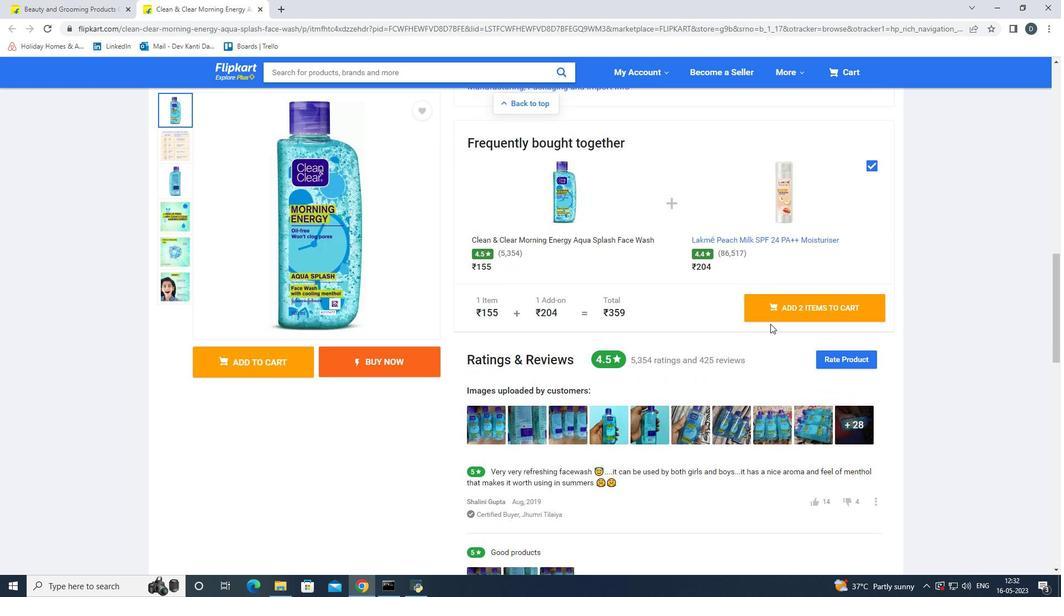 
Action: Mouse scrolled (771, 323) with delta (0, 0)
Screenshot: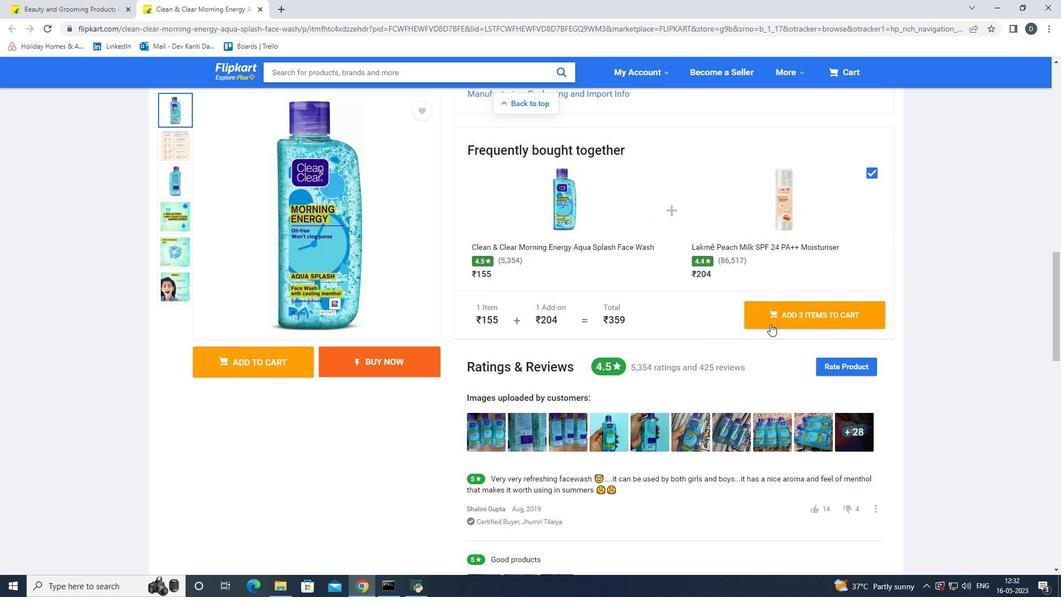 
Action: Mouse scrolled (771, 323) with delta (0, 0)
Screenshot: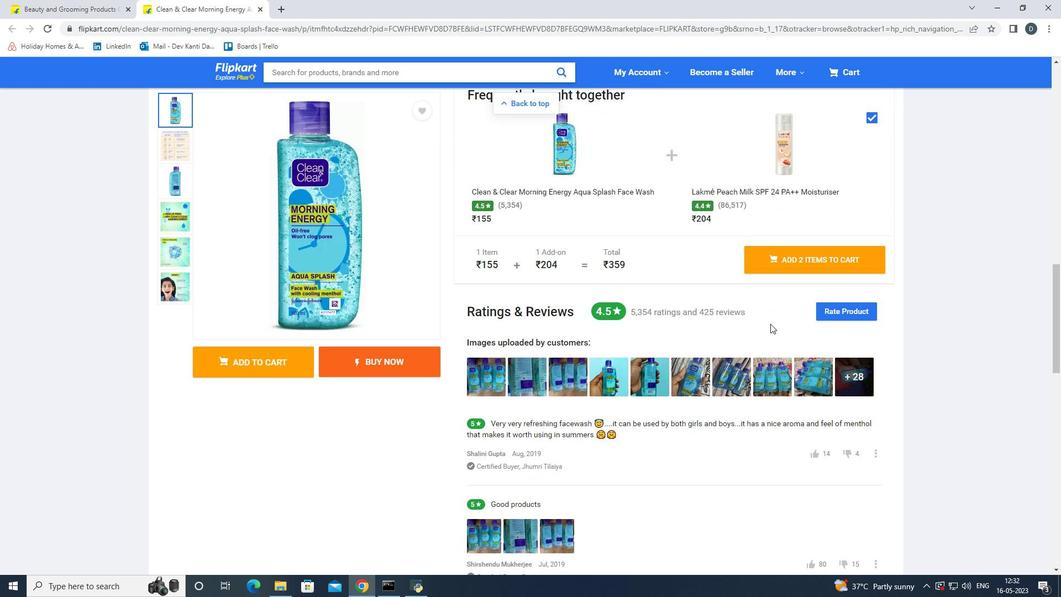 
Action: Mouse scrolled (771, 323) with delta (0, 0)
Screenshot: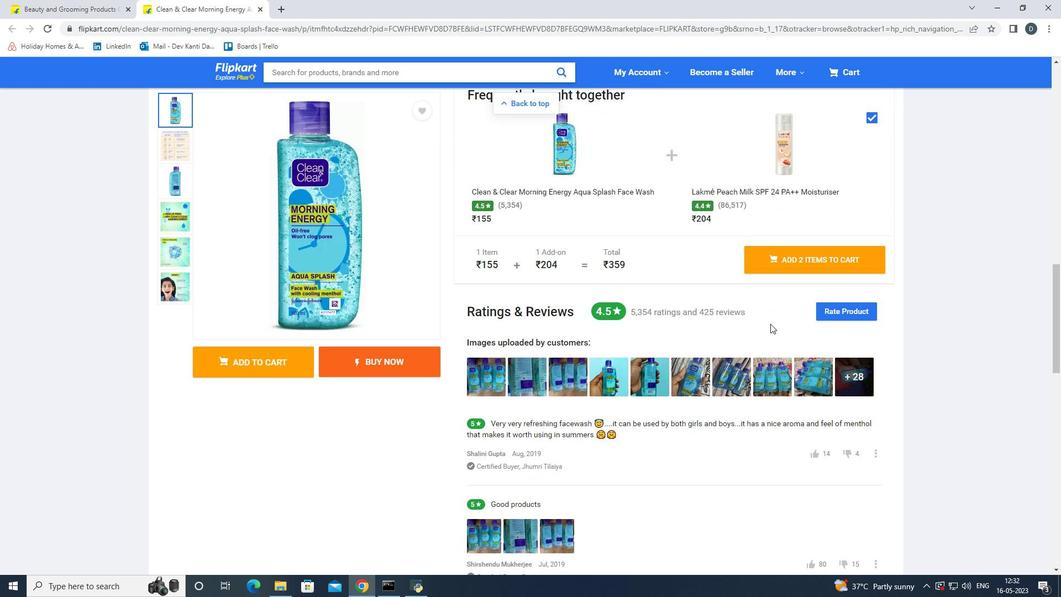 
Action: Mouse scrolled (771, 324) with delta (0, 0)
Screenshot: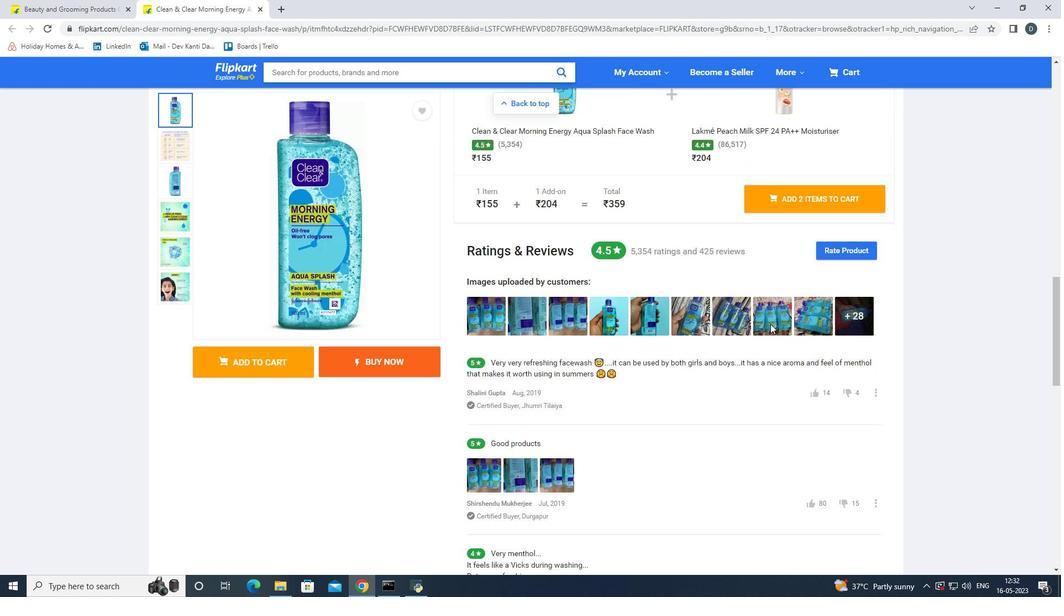 
Action: Mouse moved to (726, 345)
Screenshot: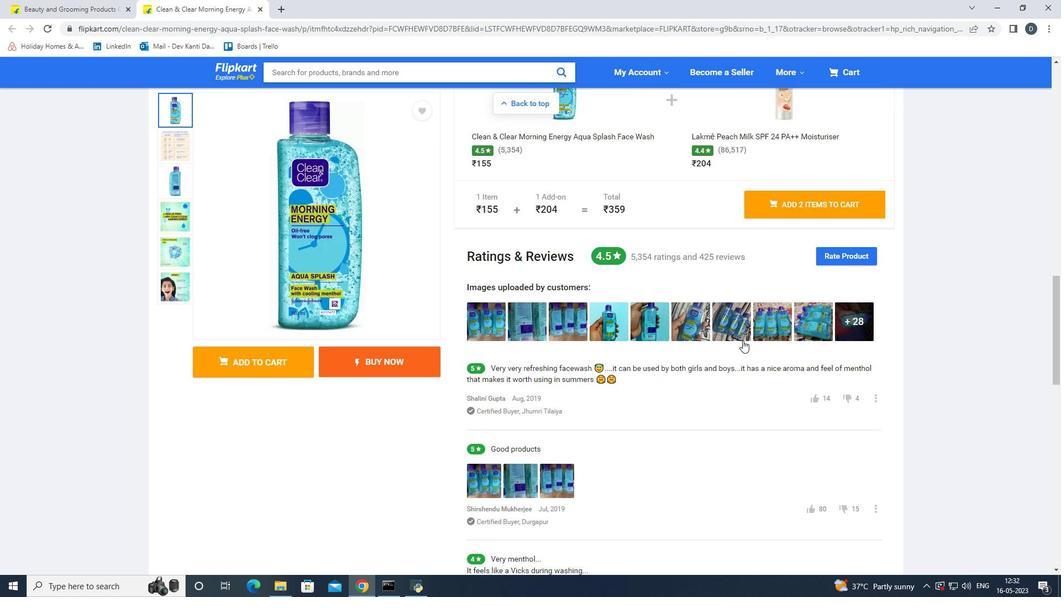 
Action: Mouse scrolled (726, 344) with delta (0, 0)
Screenshot: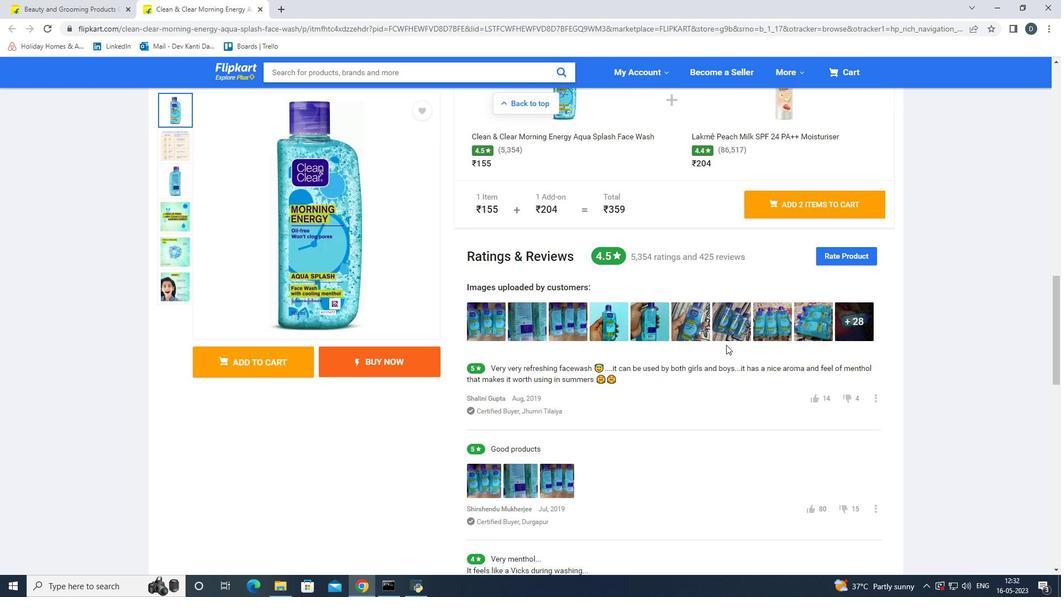 
Action: Mouse moved to (477, 264)
Screenshot: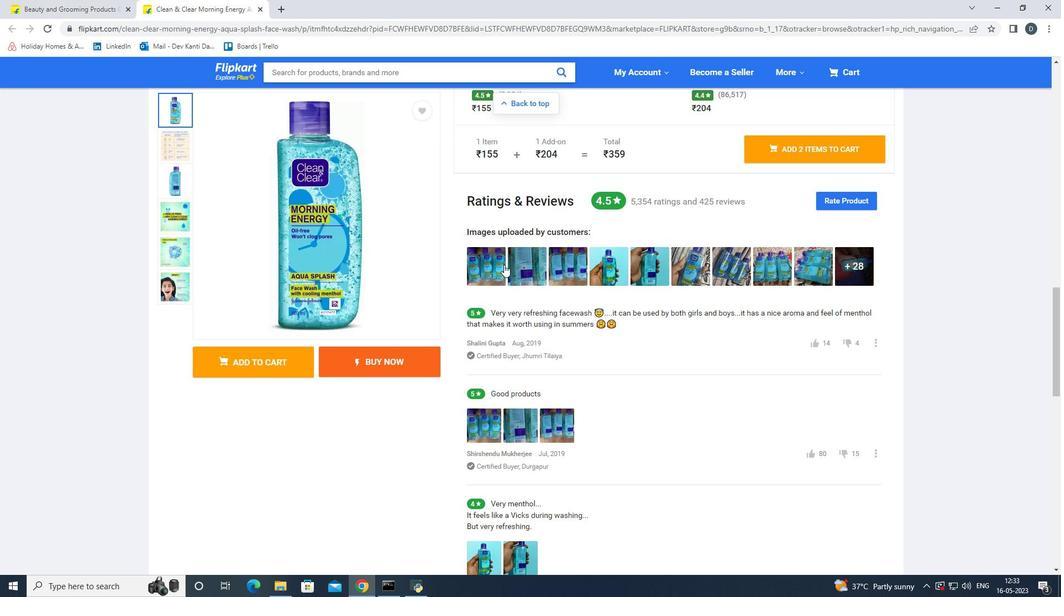 
Action: Mouse pressed left at (477, 264)
Screenshot: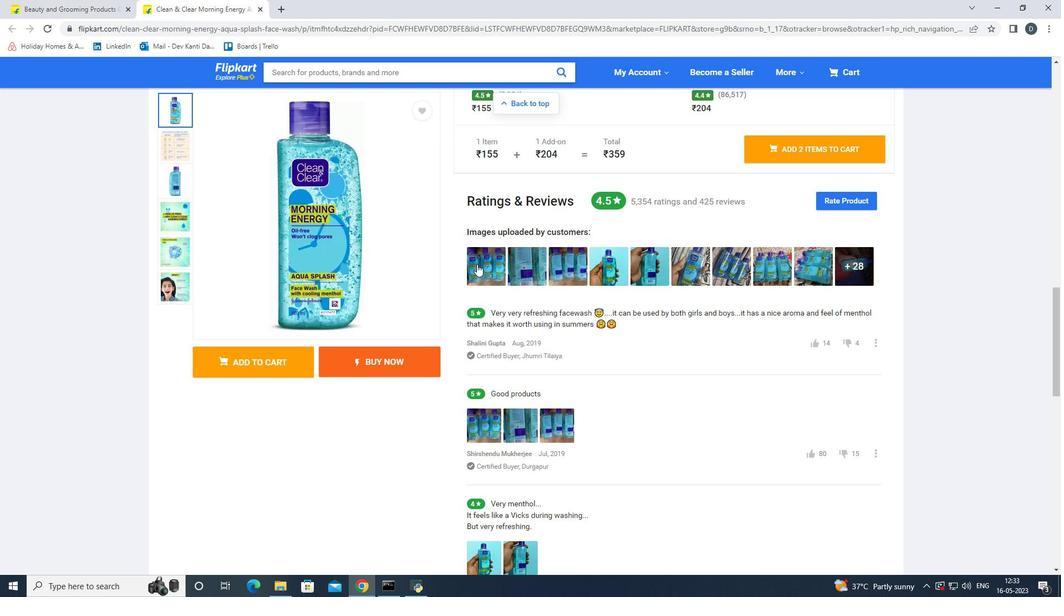 
Action: Mouse moved to (813, 157)
Screenshot: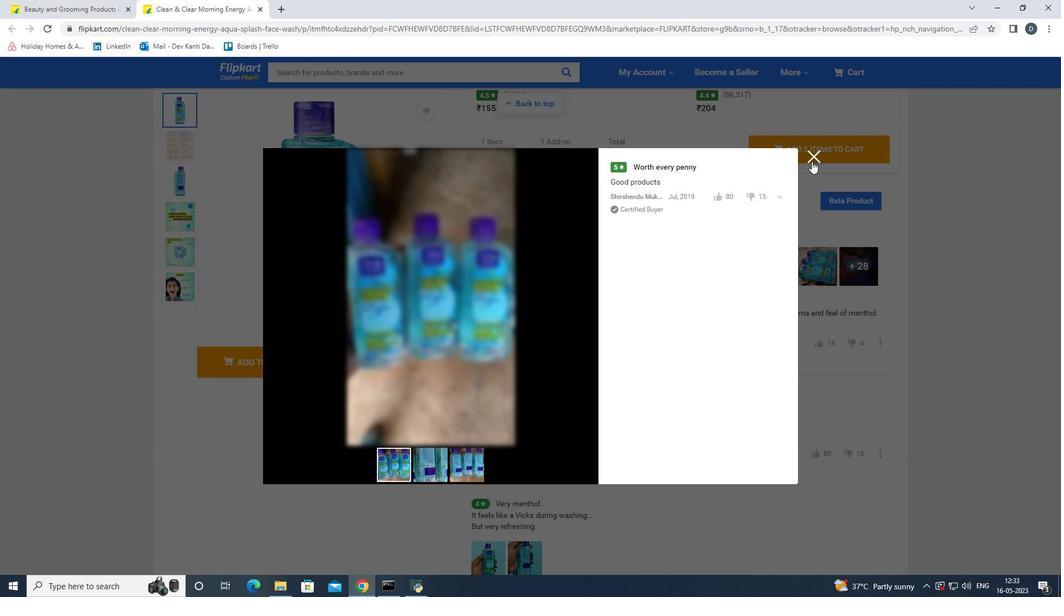 
Action: Mouse pressed left at (813, 157)
Screenshot: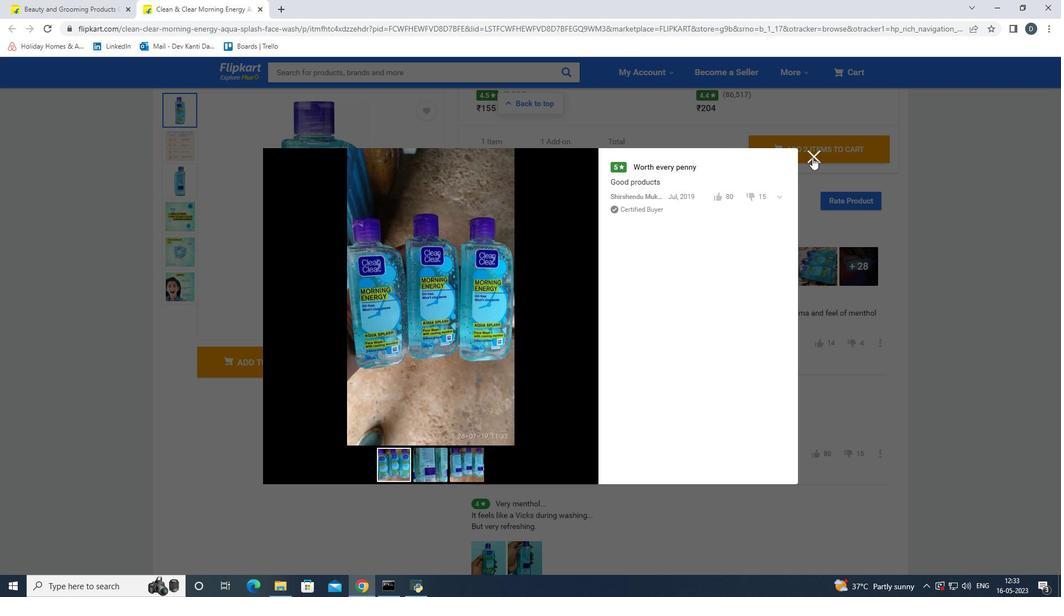 
Action: Mouse moved to (785, 290)
Screenshot: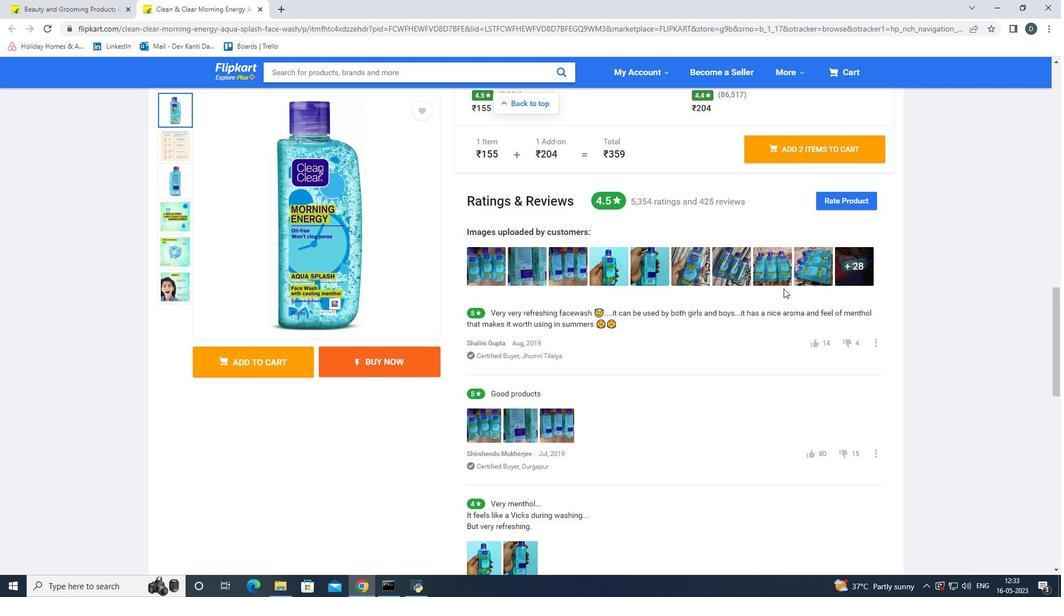 
Action: Mouse scrolled (785, 289) with delta (0, 0)
Screenshot: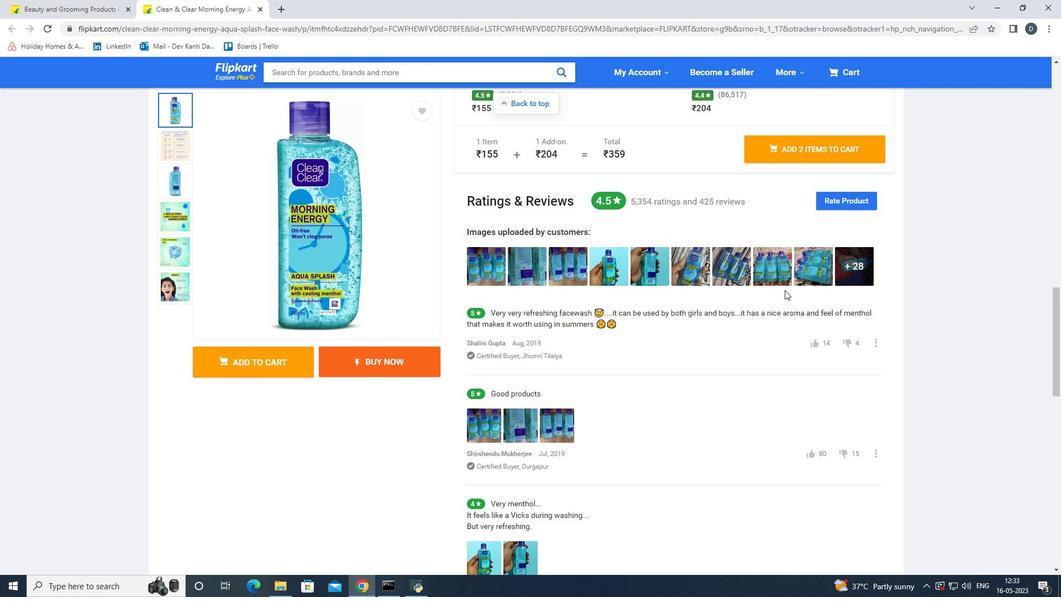 
Action: Mouse scrolled (785, 289) with delta (0, 0)
Screenshot: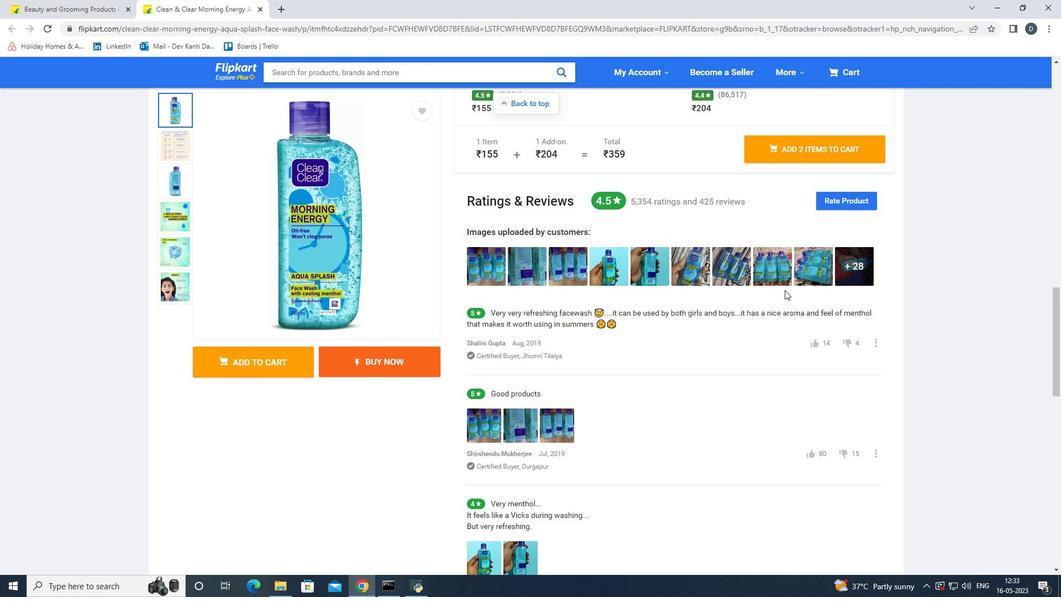 
Action: Mouse scrolled (785, 289) with delta (0, 0)
Screenshot: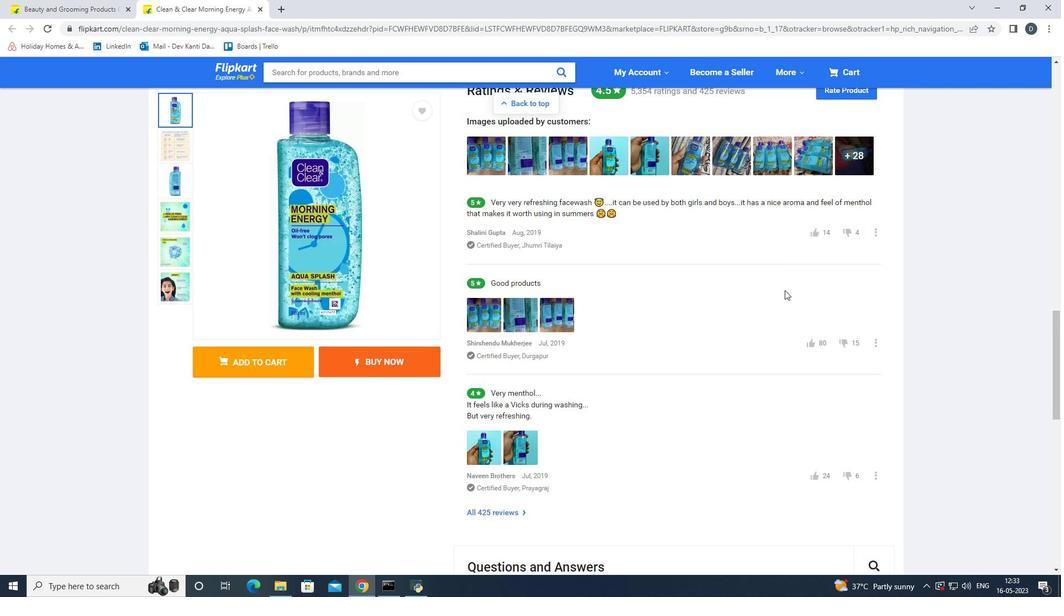 
Action: Mouse scrolled (785, 289) with delta (0, 0)
Screenshot: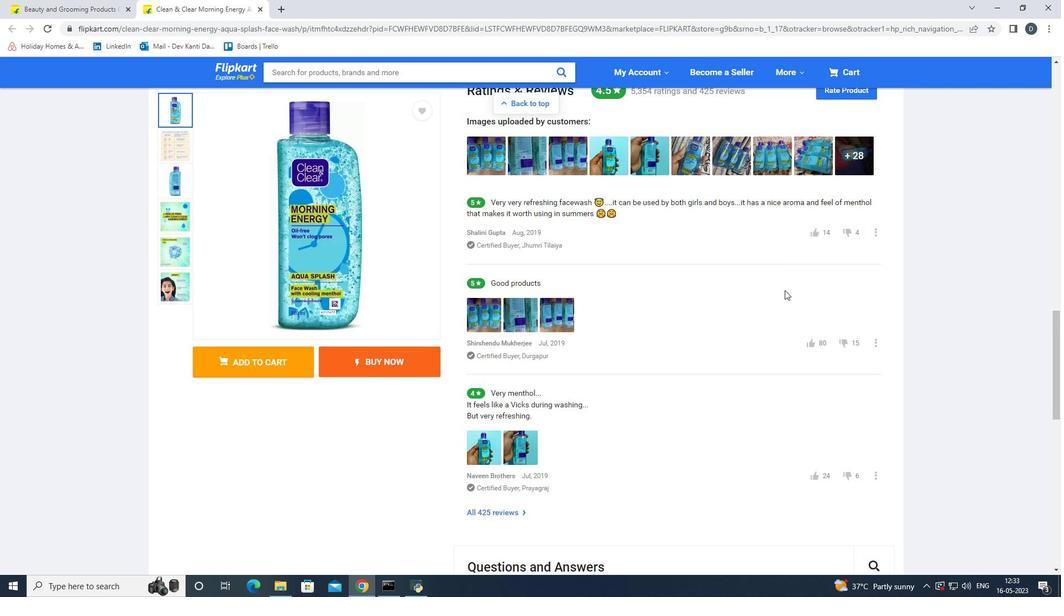 
Action: Mouse moved to (470, 399)
Screenshot: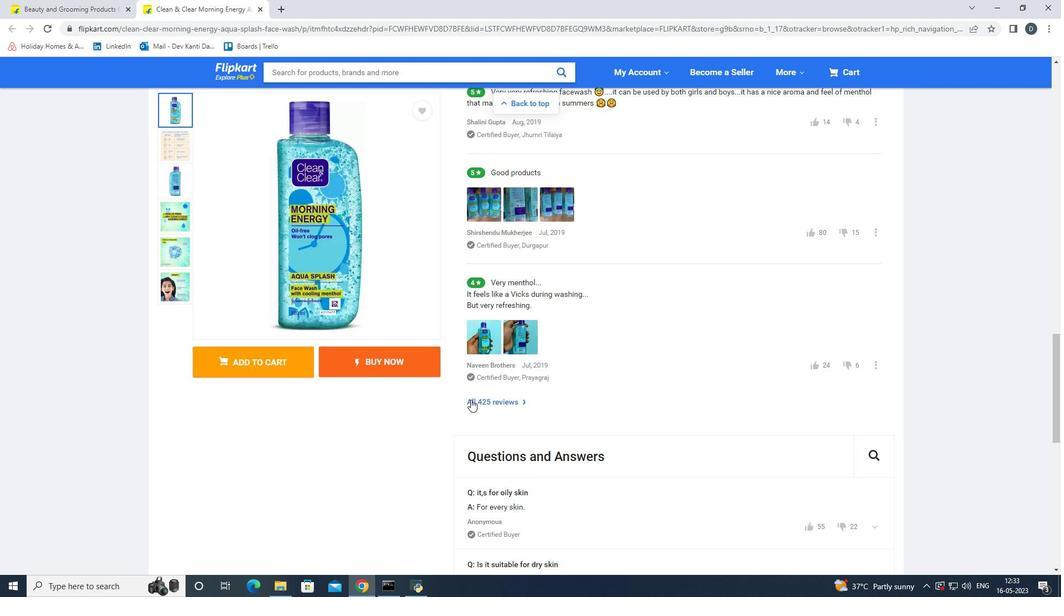 
Action: Mouse pressed left at (470, 399)
Screenshot: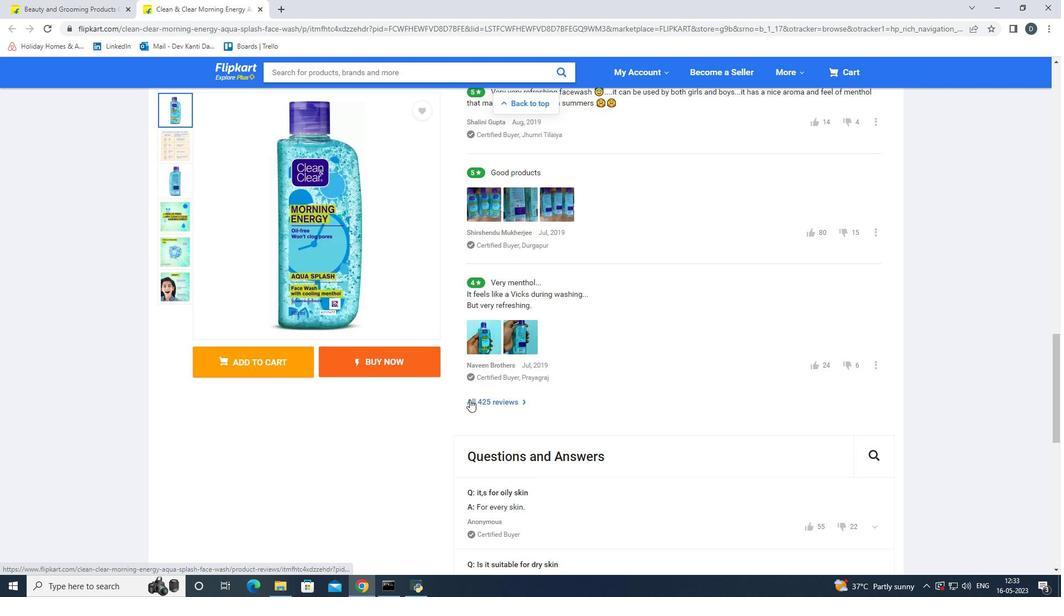 
Action: Mouse moved to (703, 297)
Screenshot: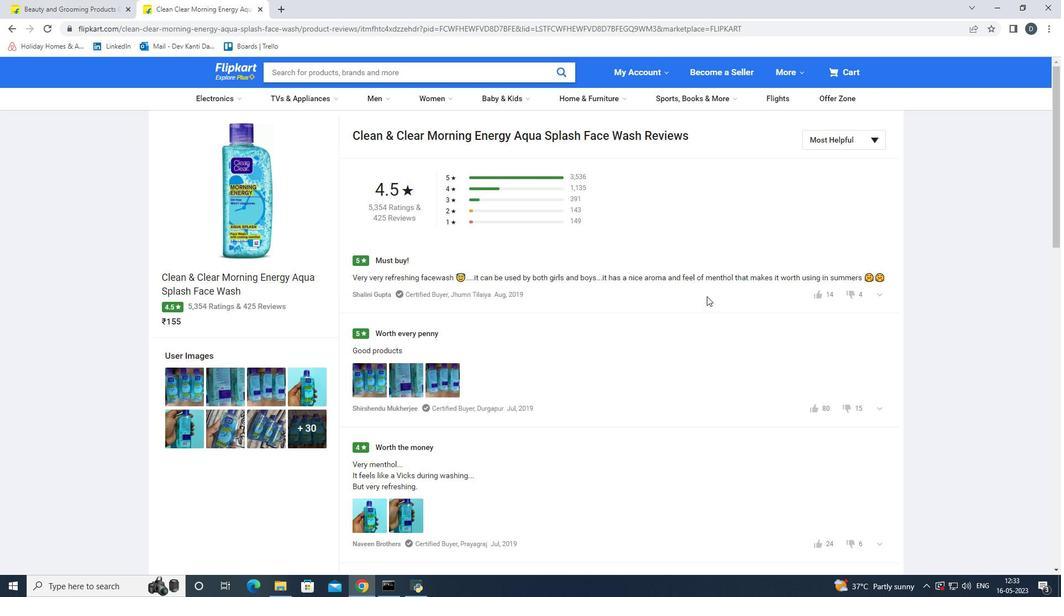 
Action: Mouse scrolled (703, 296) with delta (0, 0)
Screenshot: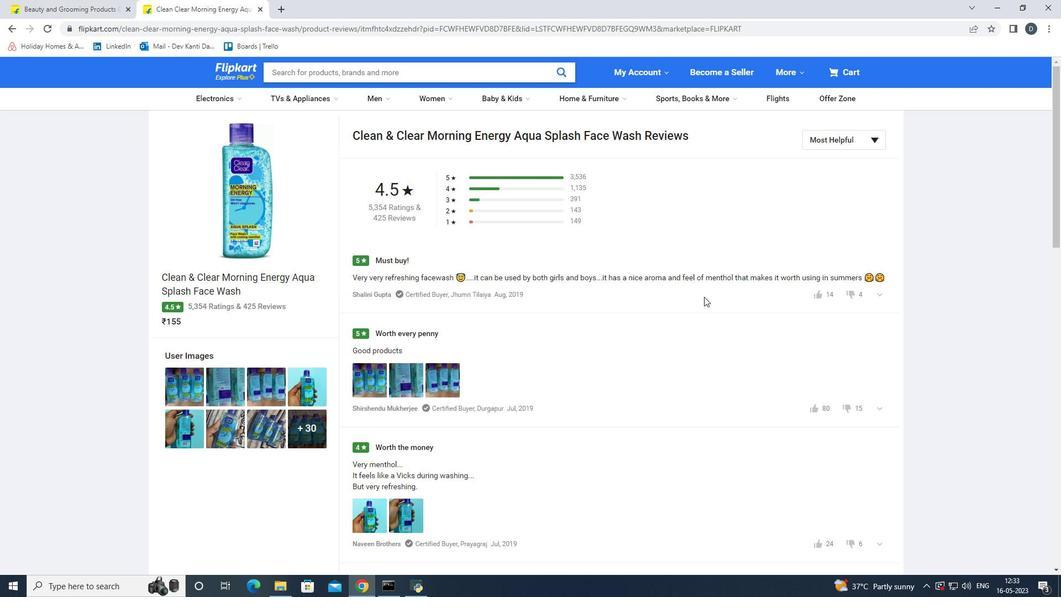 
Action: Mouse scrolled (703, 296) with delta (0, 0)
Screenshot: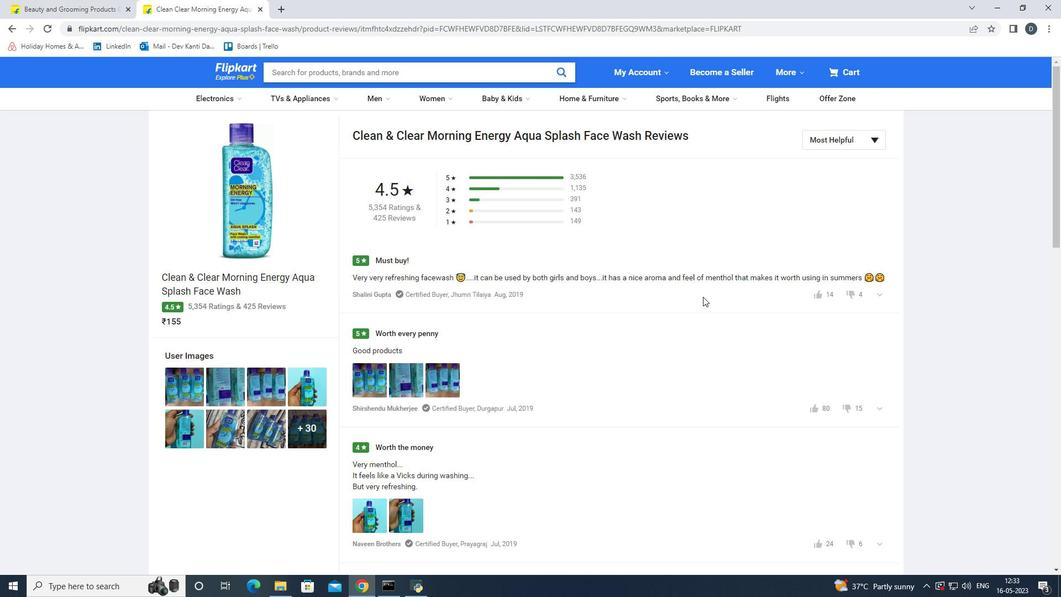 
Action: Mouse moved to (649, 303)
Screenshot: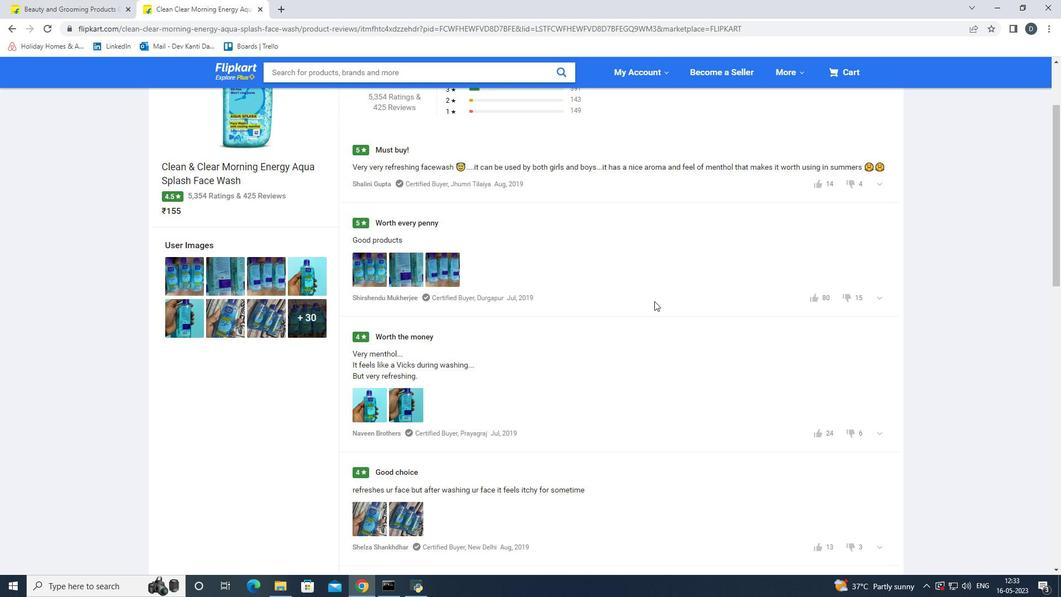
Action: Mouse scrolled (649, 302) with delta (0, 0)
Screenshot: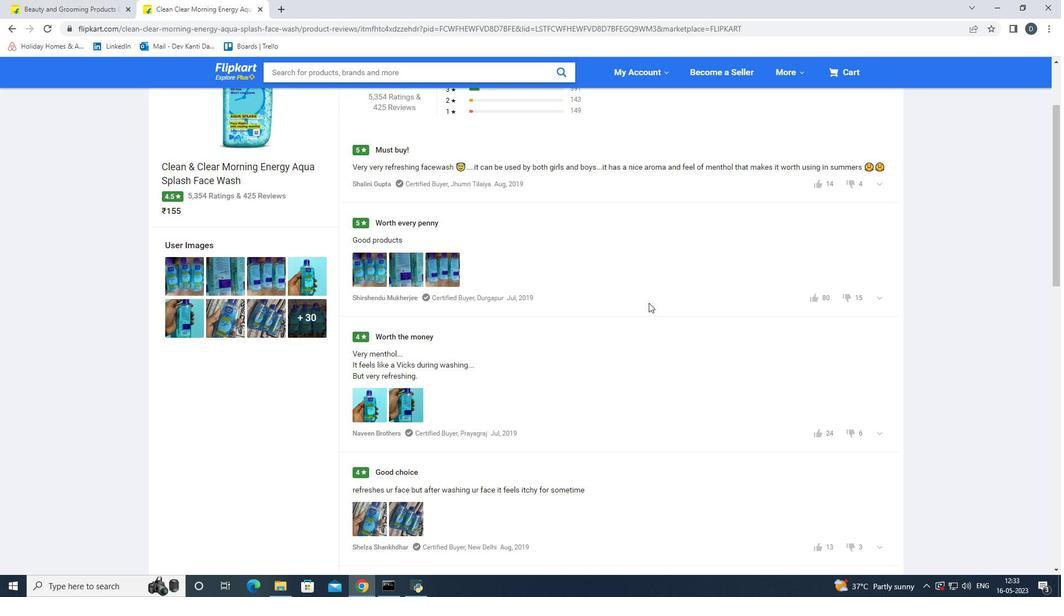 
Action: Mouse moved to (412, 324)
Screenshot: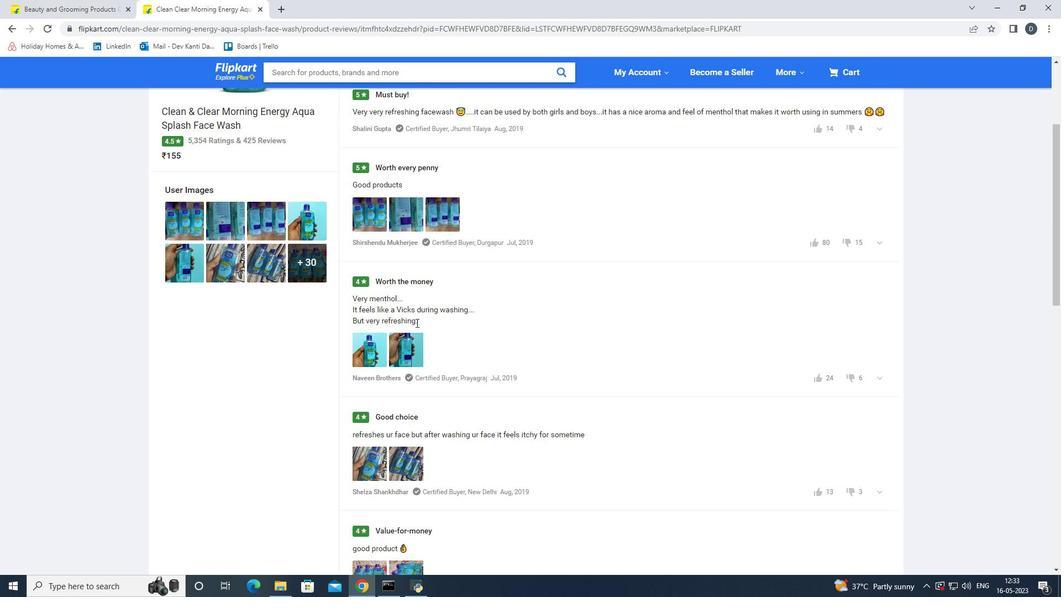 
Action: Mouse scrolled (412, 324) with delta (0, 0)
Screenshot: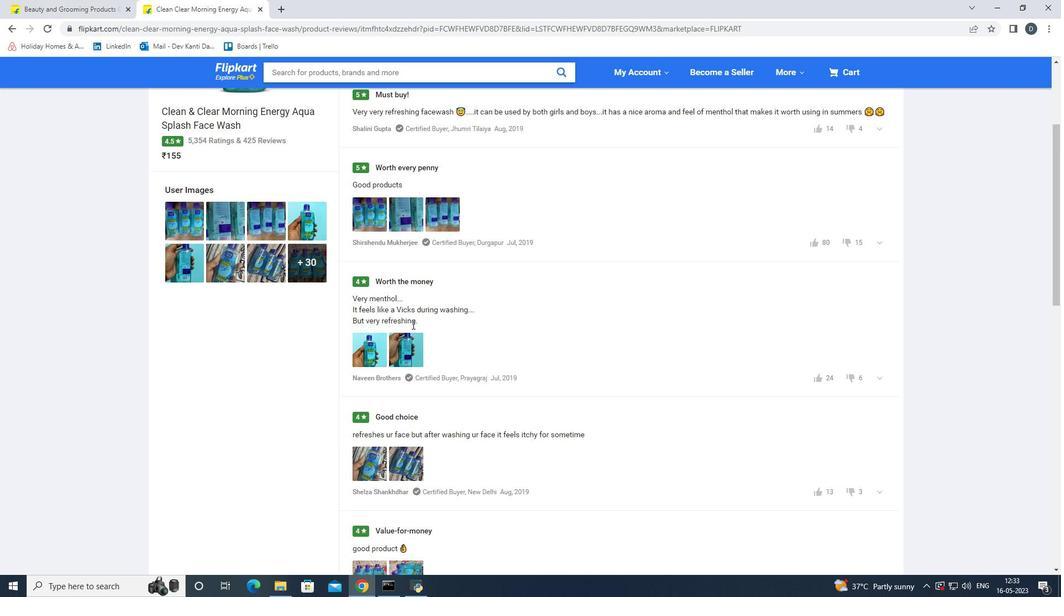 
Action: Mouse scrolled (412, 324) with delta (0, 0)
Screenshot: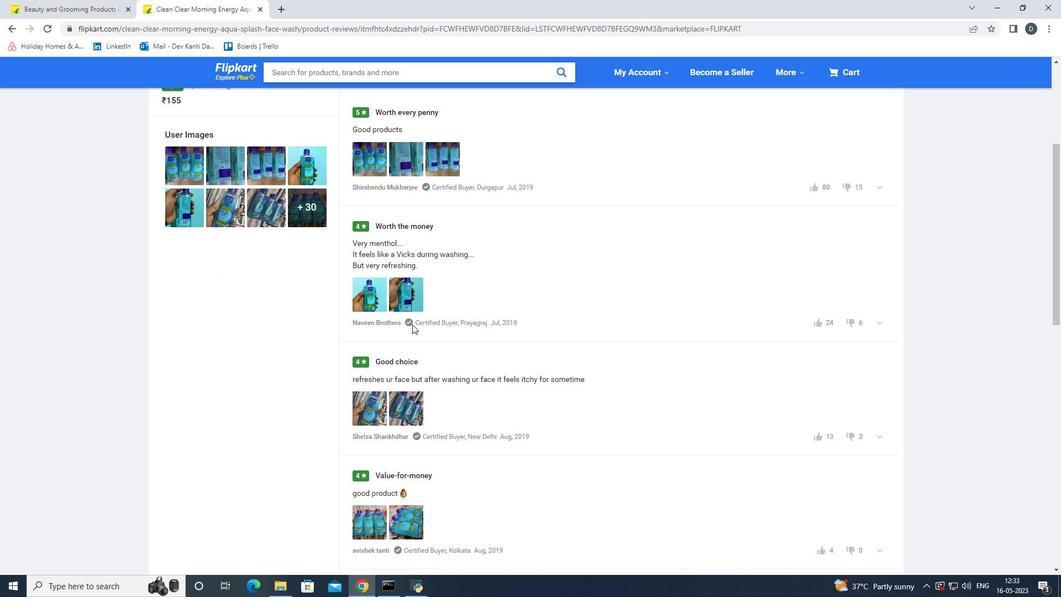 
Action: Mouse moved to (572, 403)
Screenshot: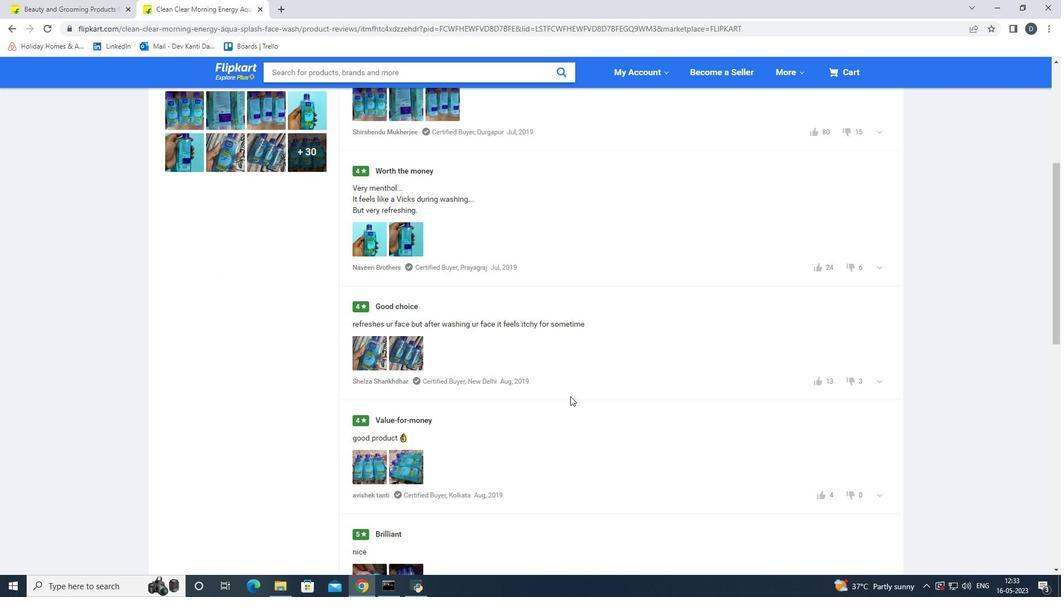 
Action: Mouse scrolled (572, 403) with delta (0, 0)
Screenshot: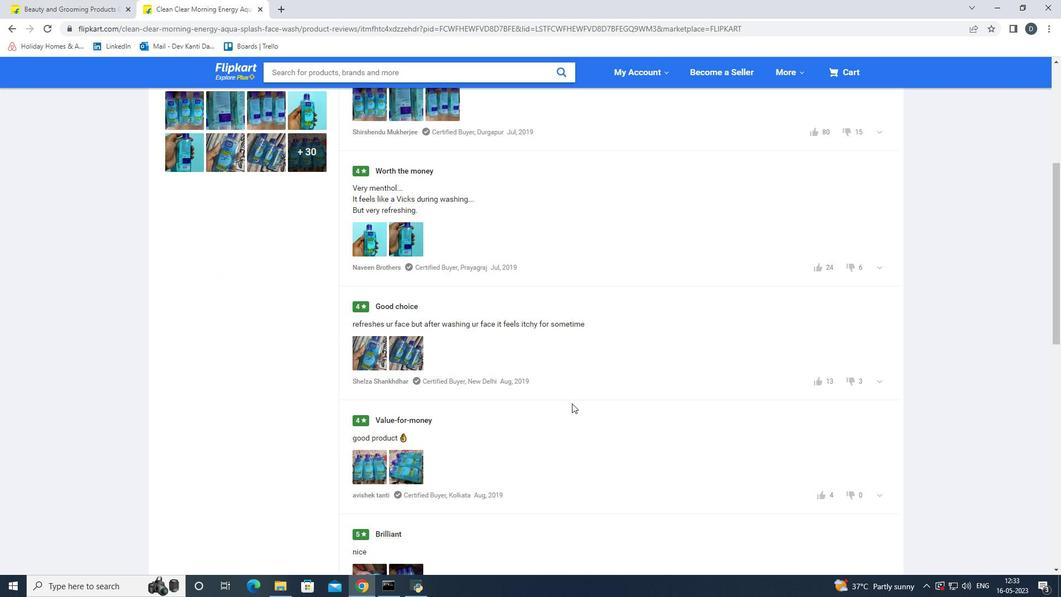 
Action: Mouse scrolled (572, 403) with delta (0, 0)
Screenshot: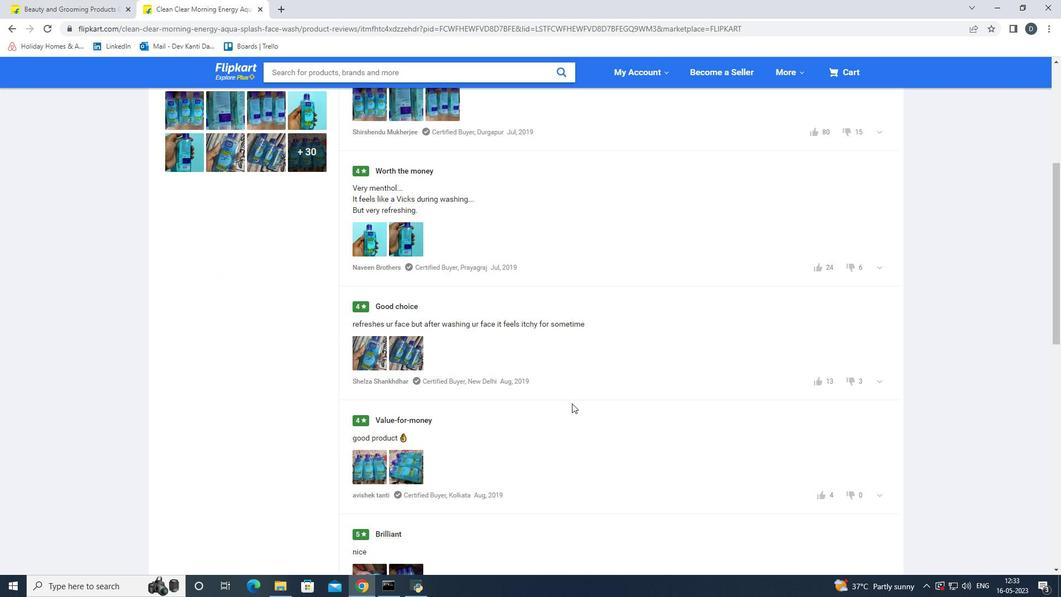 
Action: Mouse moved to (571, 403)
Screenshot: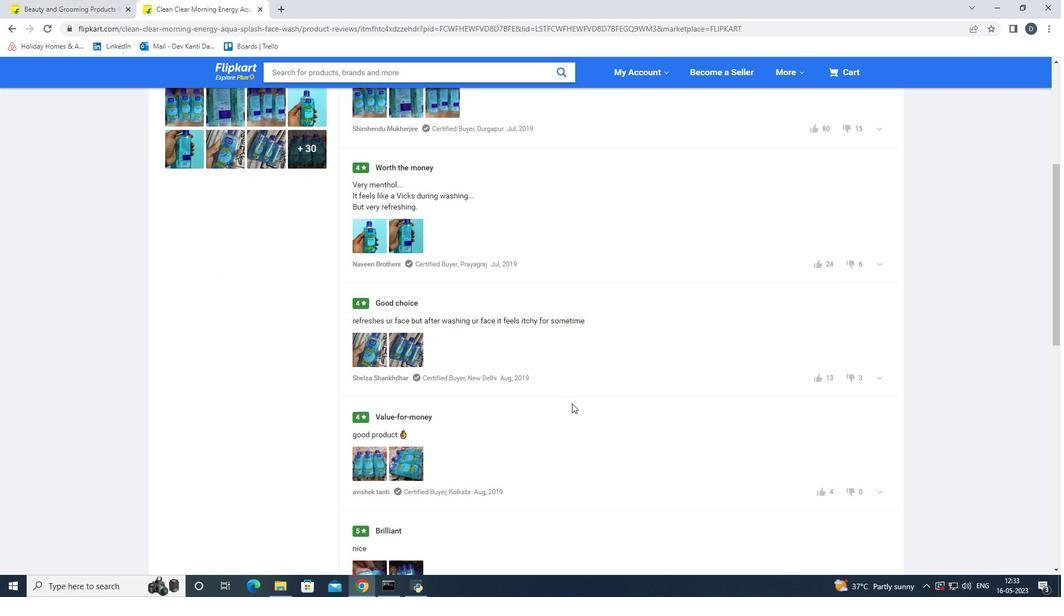 
Action: Mouse scrolled (571, 403) with delta (0, 0)
Screenshot: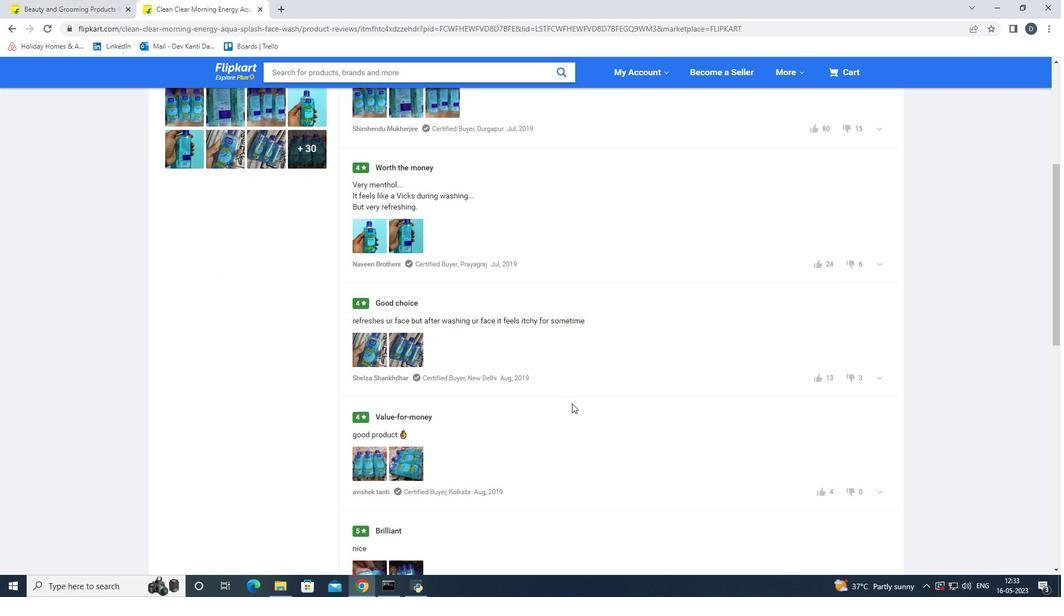 
Action: Mouse moved to (570, 402)
Screenshot: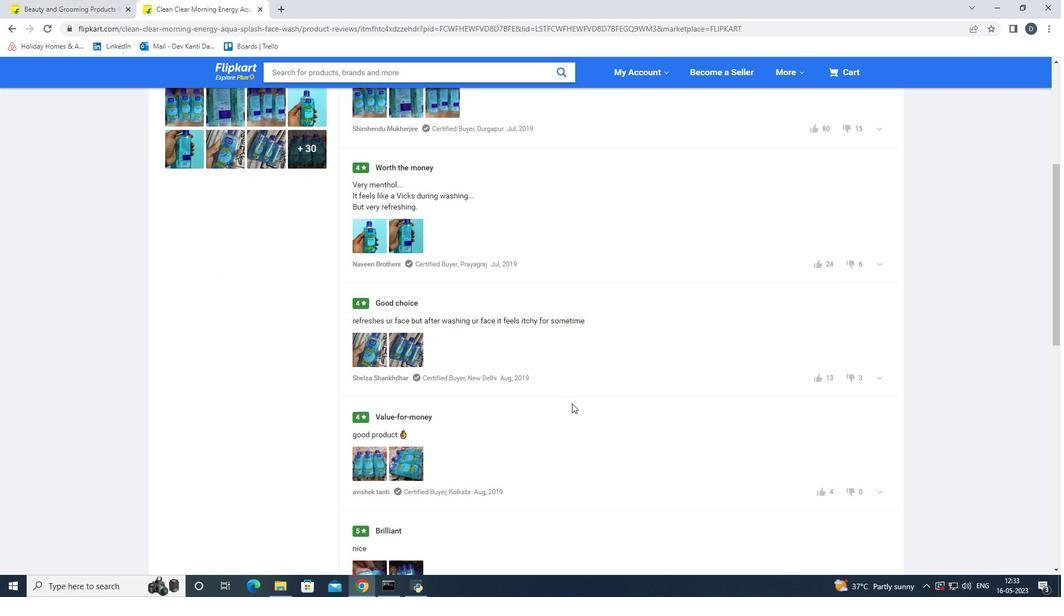 
Action: Mouse scrolled (570, 401) with delta (0, 0)
Screenshot: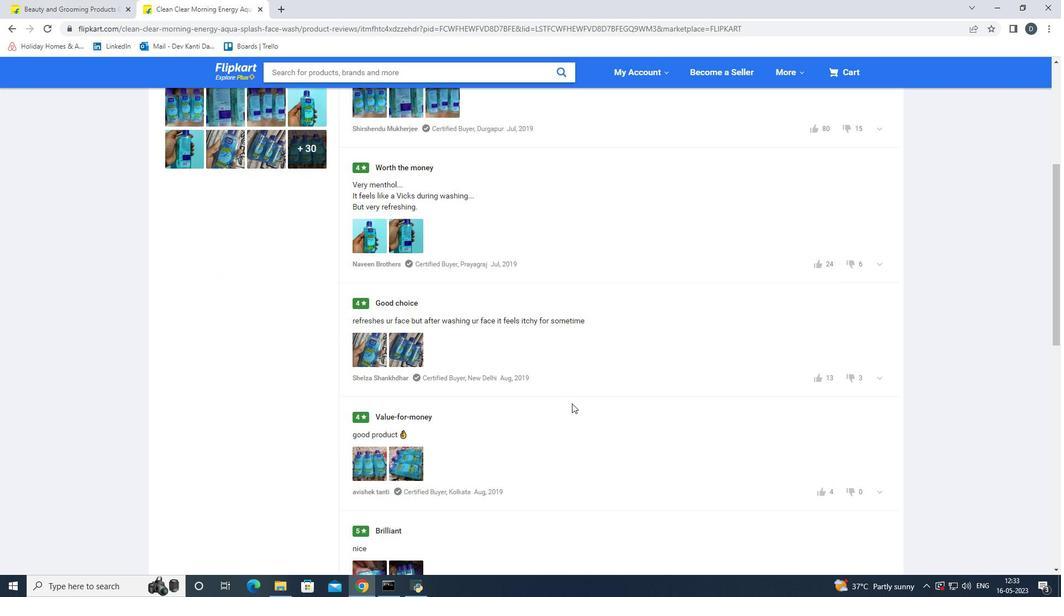
Action: Mouse moved to (695, 351)
Screenshot: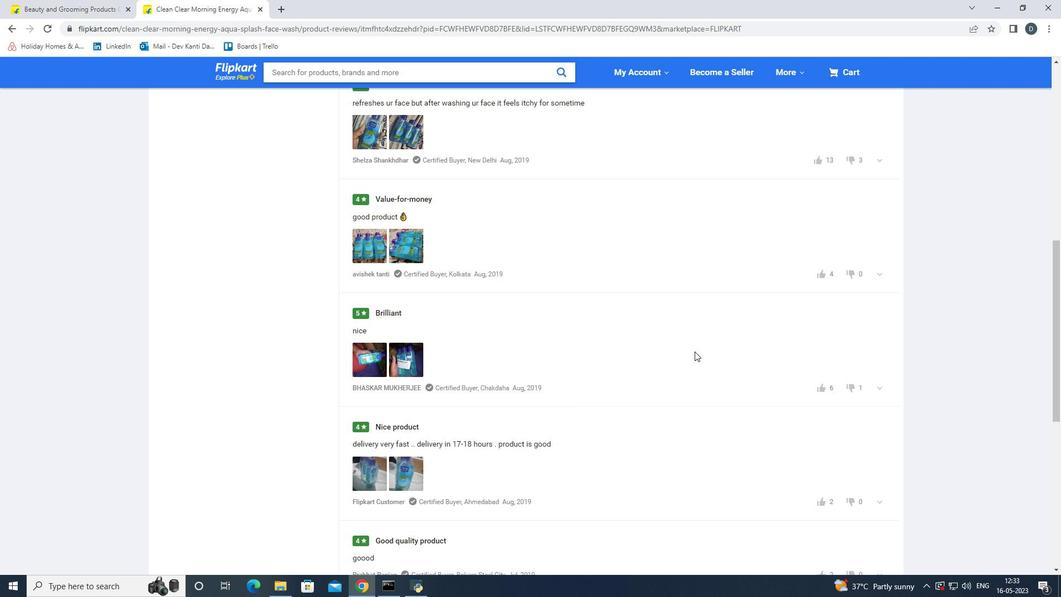 
Action: Mouse scrolled (695, 351) with delta (0, 0)
Screenshot: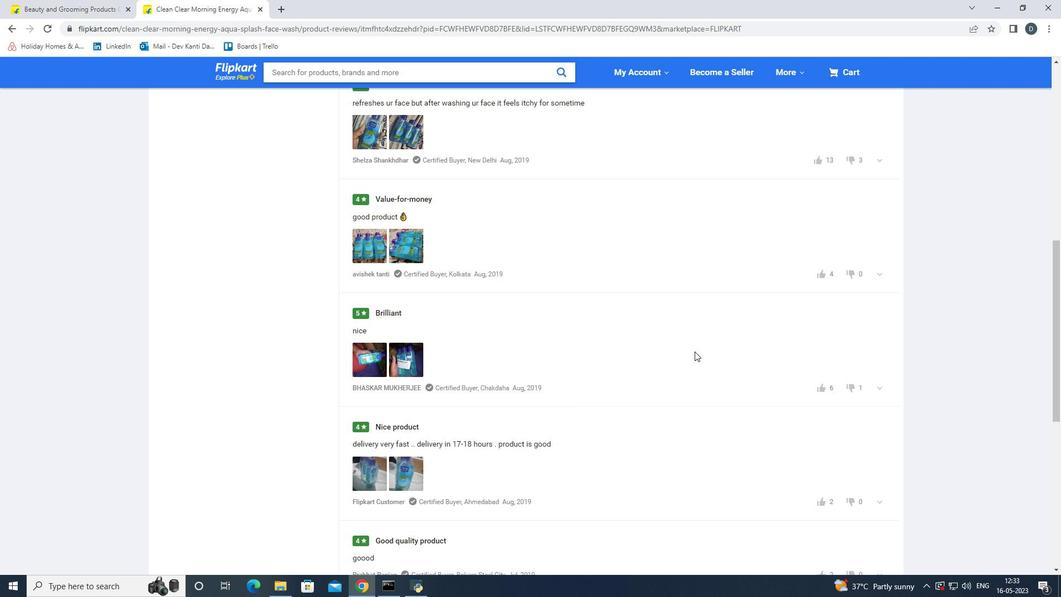 
Action: Mouse scrolled (695, 351) with delta (0, 0)
Screenshot: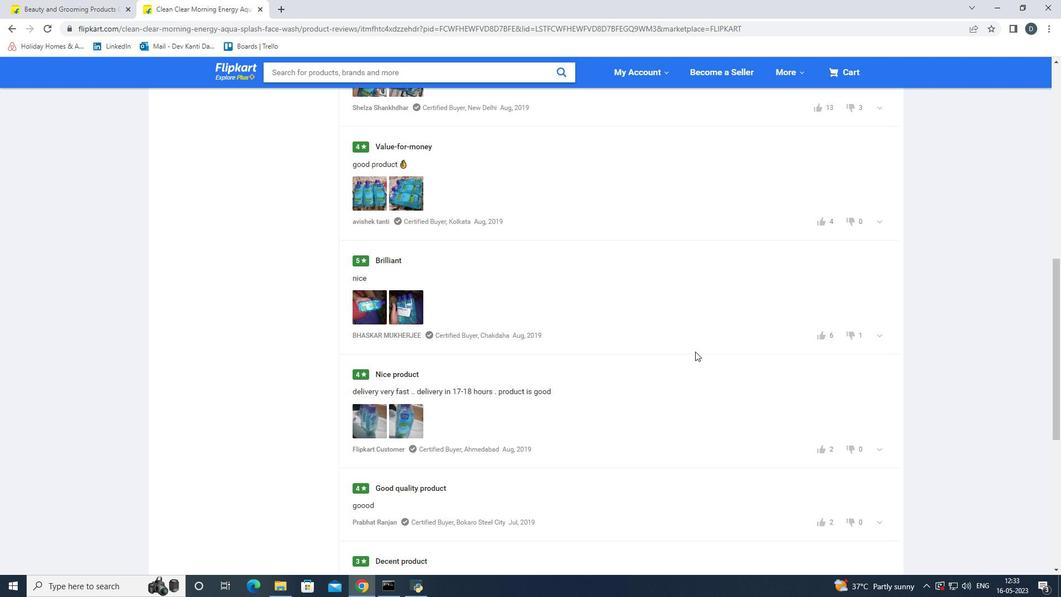 
Action: Mouse scrolled (695, 351) with delta (0, 0)
Screenshot: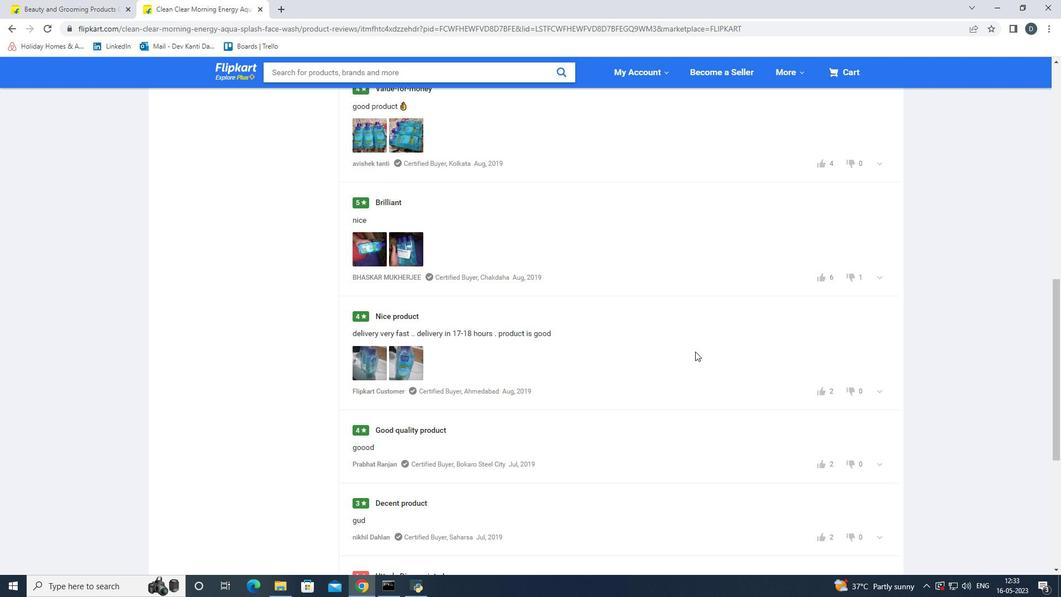 
Action: Mouse scrolled (695, 351) with delta (0, 0)
Screenshot: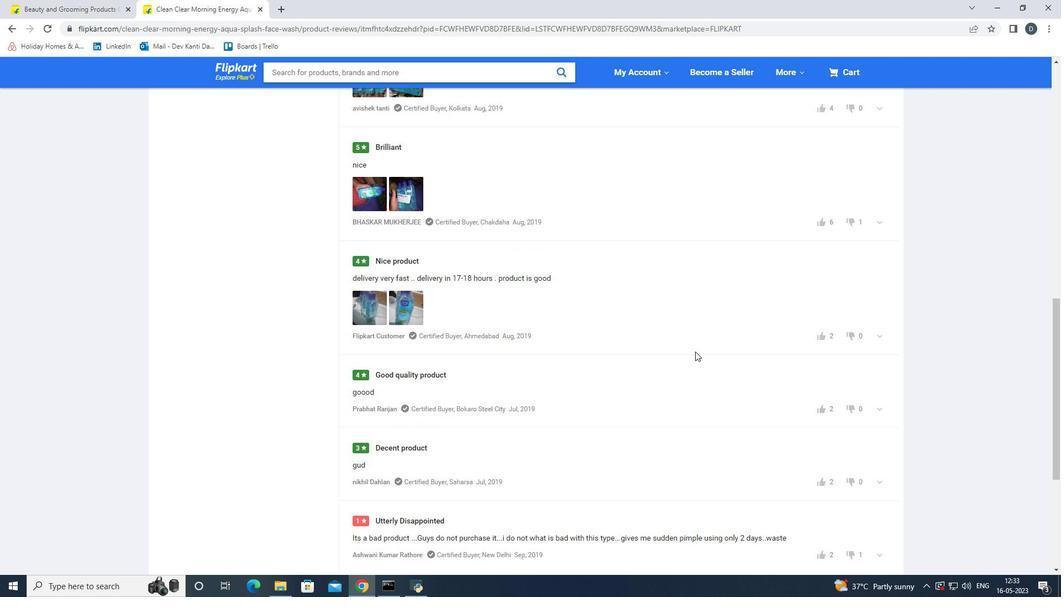 
Action: Mouse scrolled (695, 351) with delta (0, 0)
Screenshot: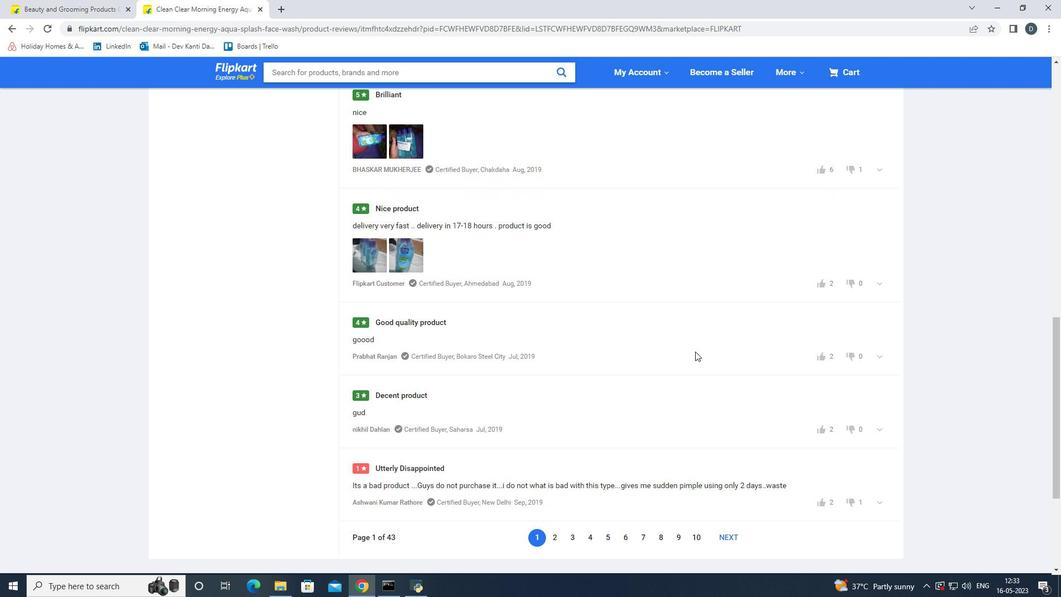 
Action: Mouse scrolled (695, 351) with delta (0, 0)
Screenshot: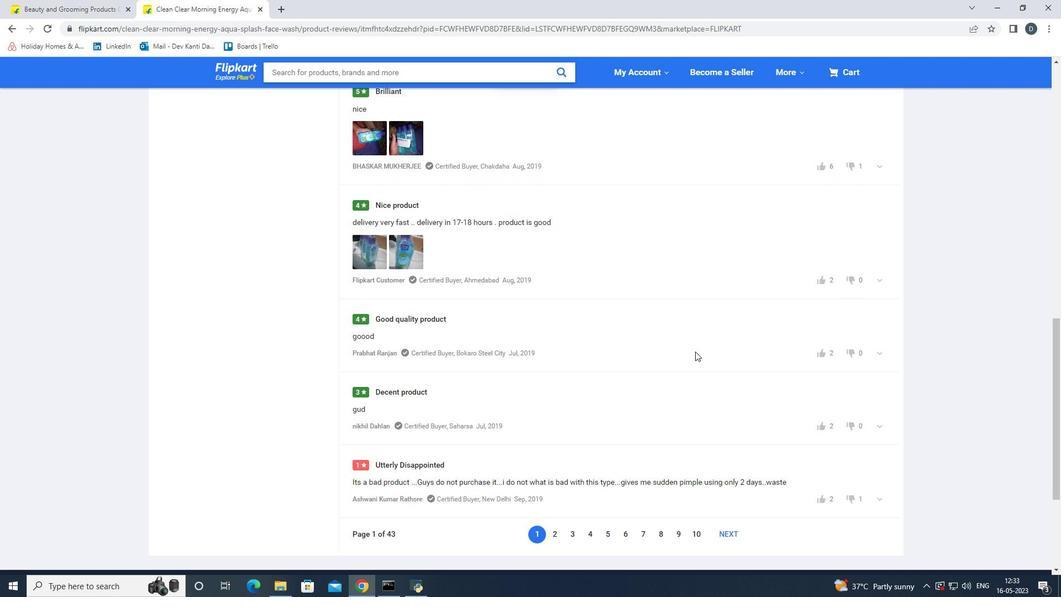 
Action: Mouse moved to (557, 420)
Screenshot: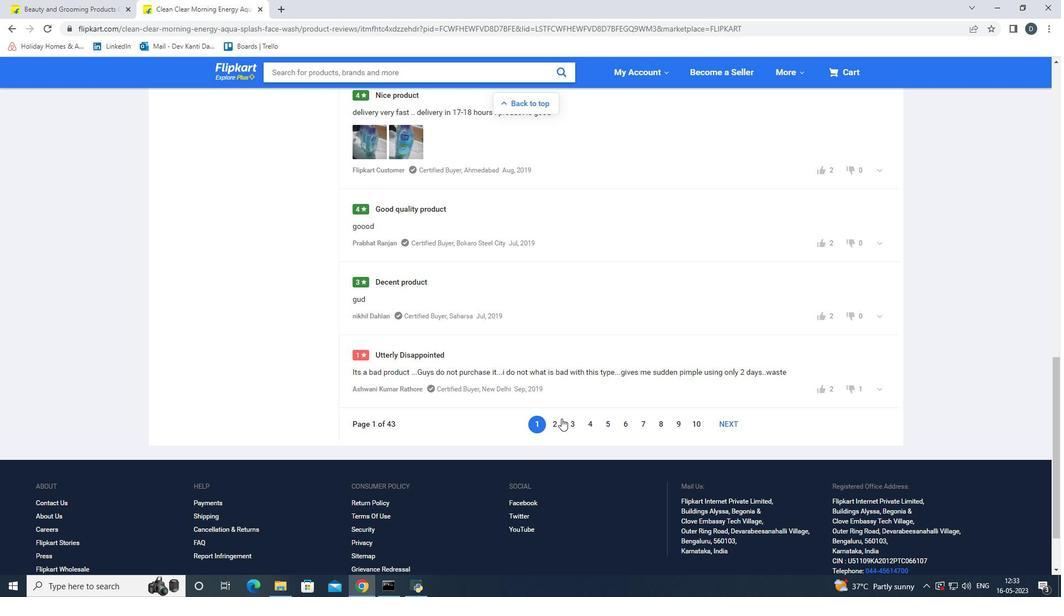 
Action: Mouse pressed left at (557, 420)
Screenshot: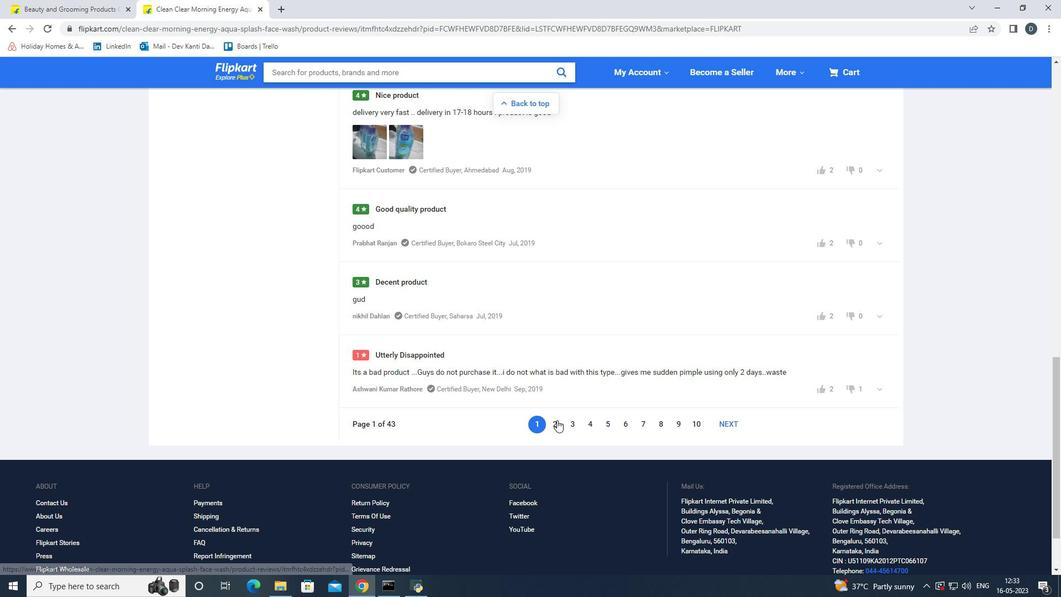 
Action: Mouse moved to (580, 393)
Screenshot: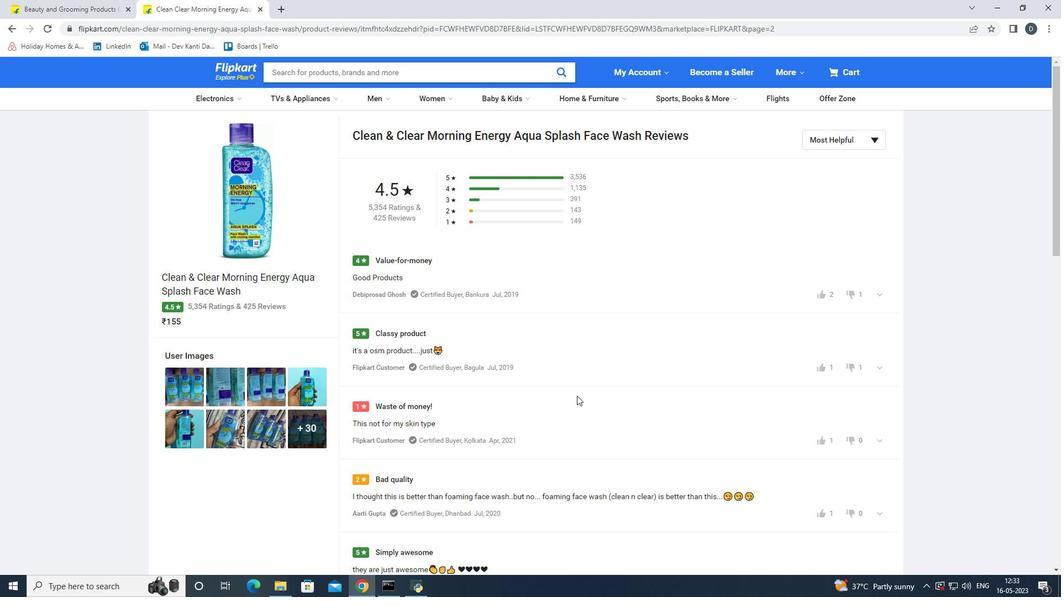 
Action: Mouse scrolled (580, 392) with delta (0, 0)
Screenshot: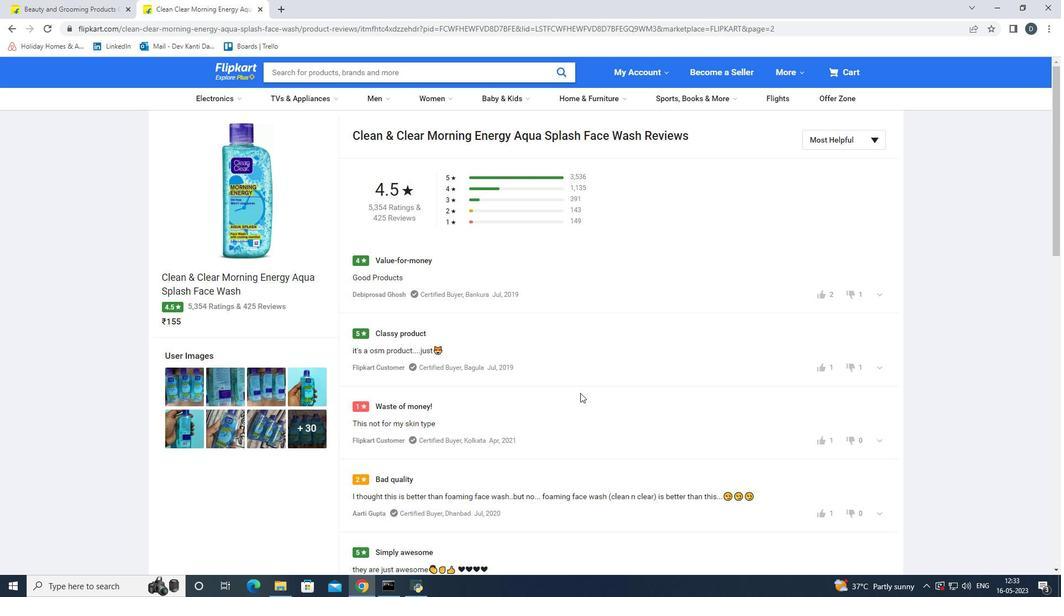 
Action: Mouse moved to (495, 375)
Screenshot: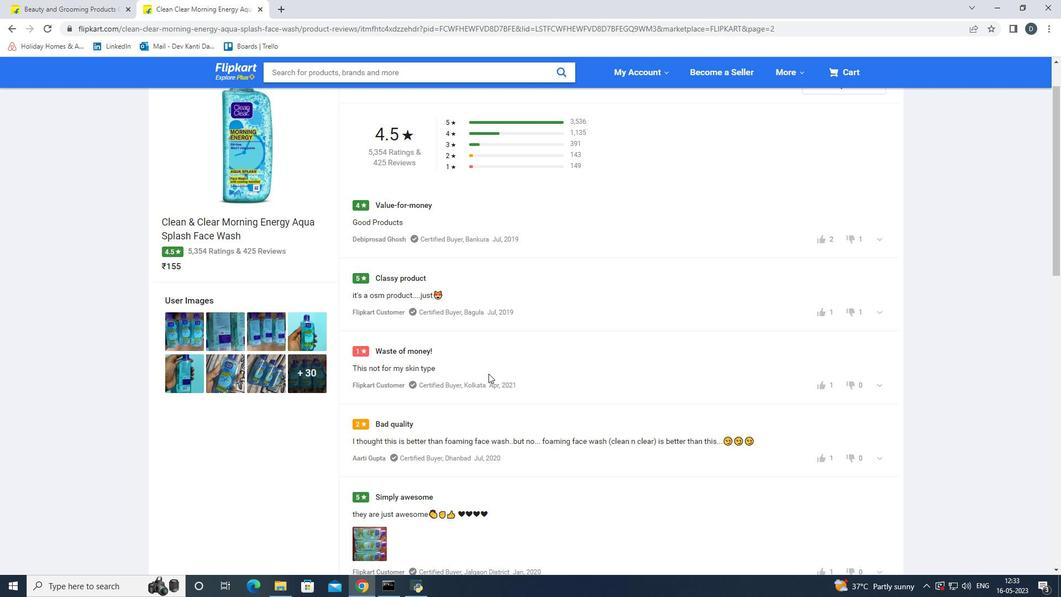 
Action: Mouse scrolled (495, 374) with delta (0, 0)
Screenshot: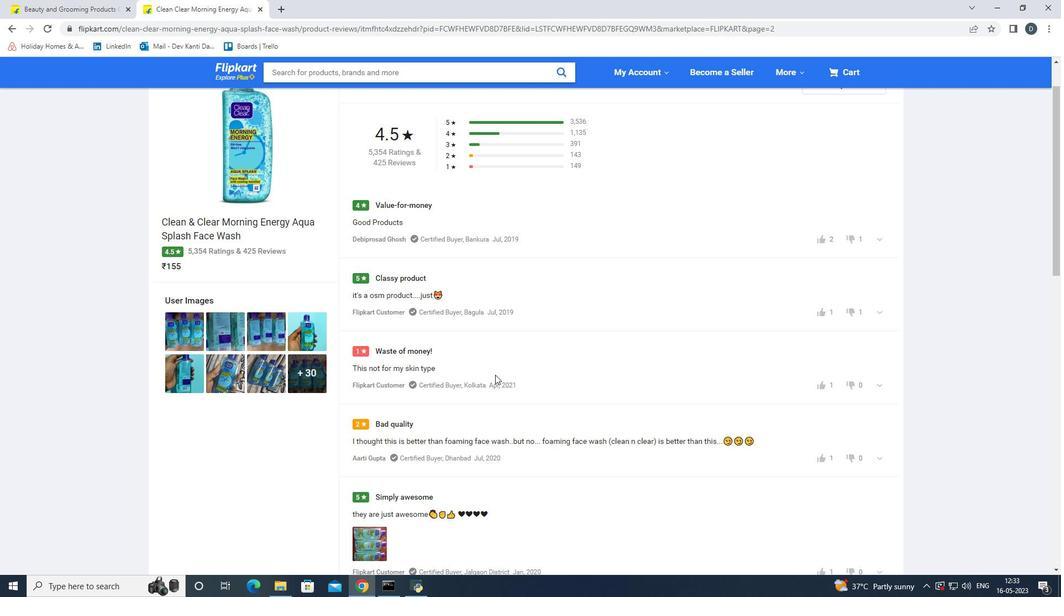 
Action: Mouse scrolled (495, 374) with delta (0, 0)
Screenshot: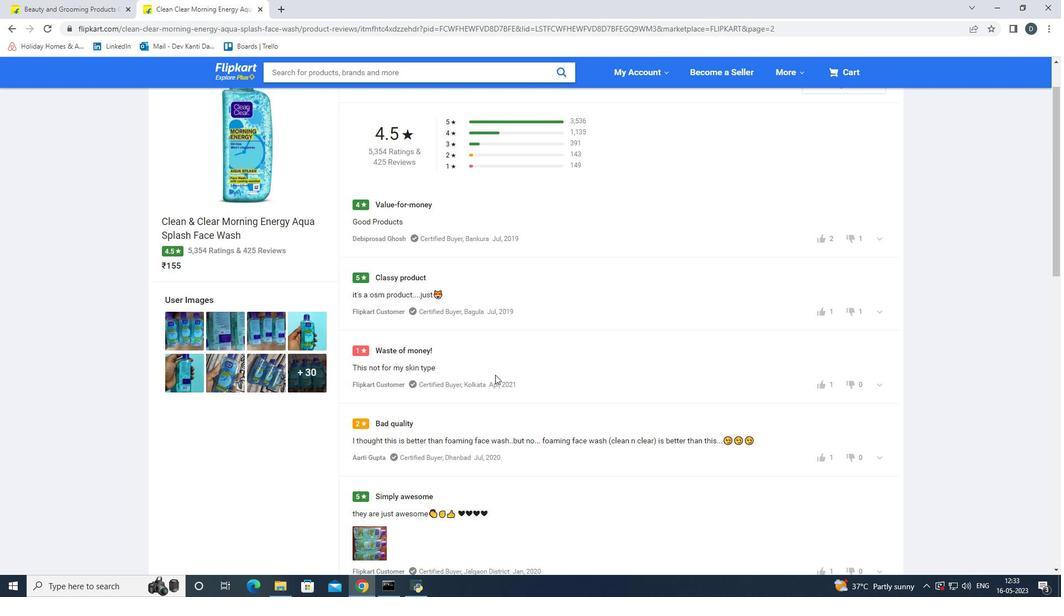 
Action: Mouse moved to (690, 336)
Screenshot: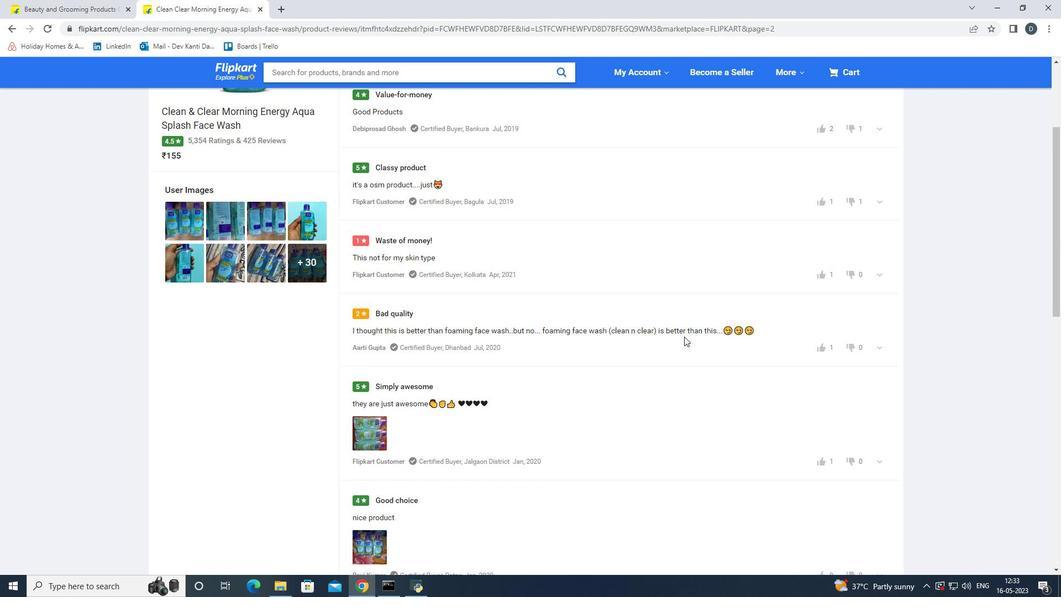 
Action: Mouse scrolled (690, 336) with delta (0, 0)
Screenshot: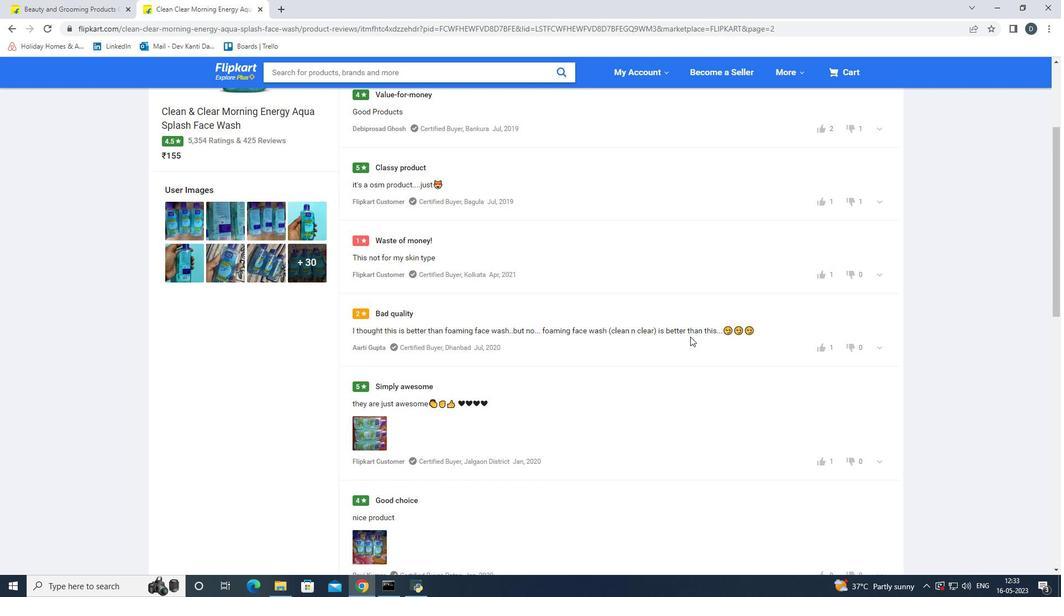 
Action: Mouse scrolled (690, 336) with delta (0, 0)
Screenshot: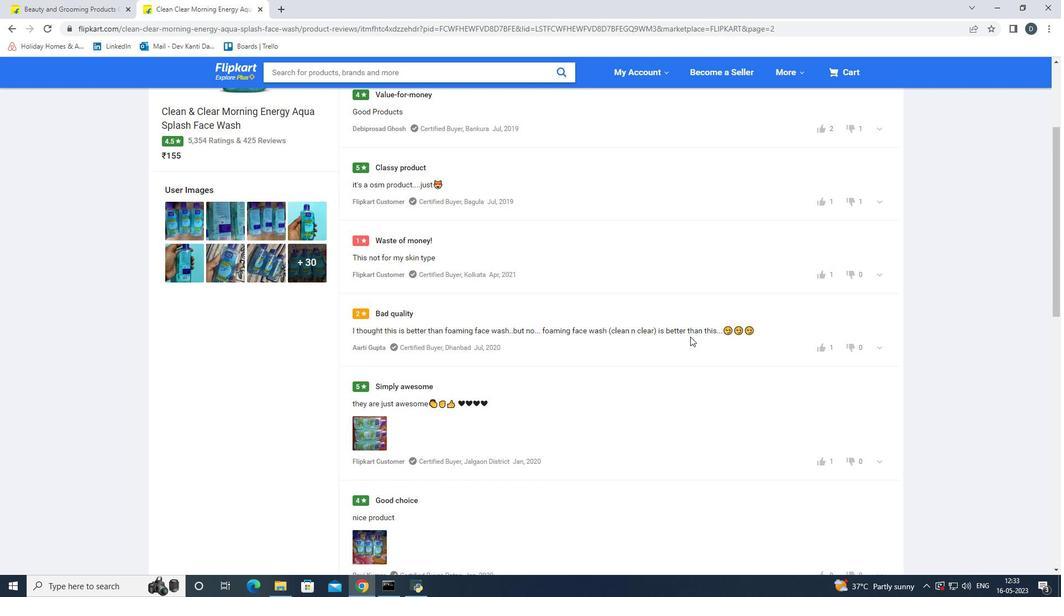 
Action: Mouse scrolled (690, 336) with delta (0, 0)
Screenshot: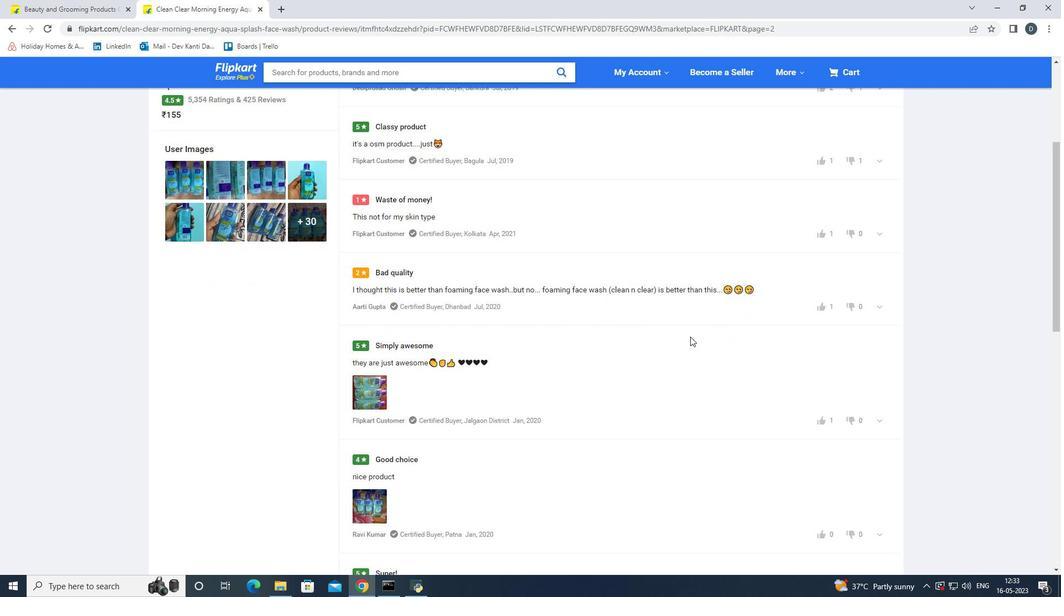 
Action: Mouse scrolled (690, 336) with delta (0, 0)
Screenshot: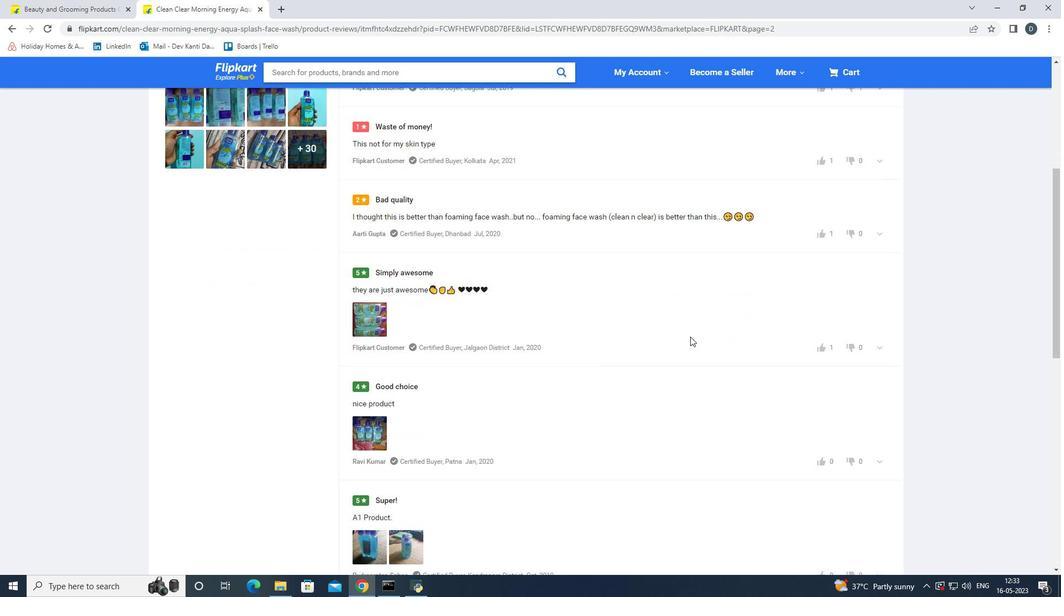 
Action: Mouse moved to (423, 414)
Screenshot: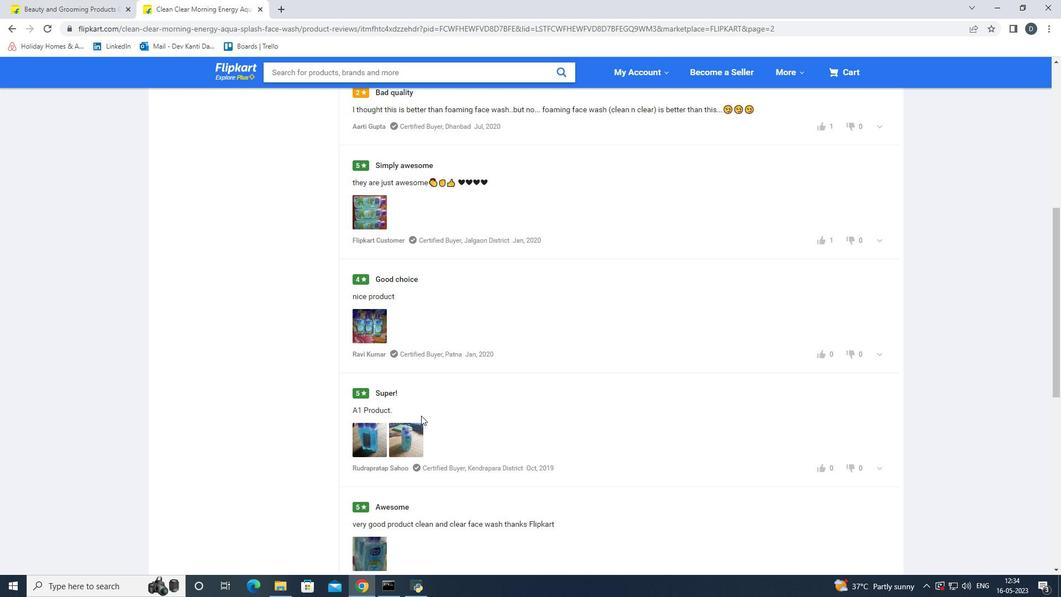 
Action: Mouse scrolled (423, 414) with delta (0, 0)
Screenshot: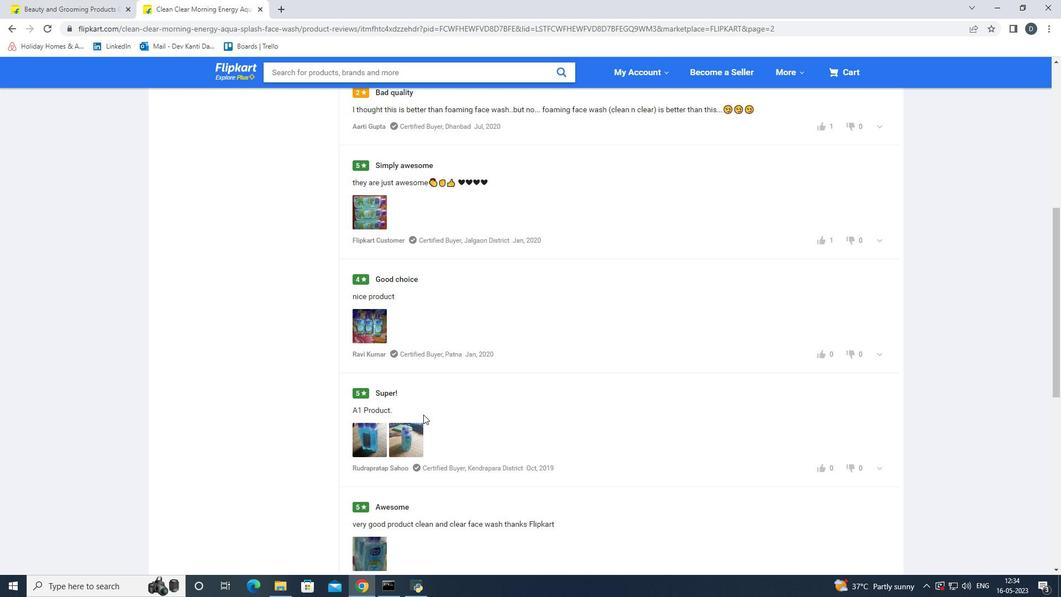 
Action: Mouse scrolled (423, 414) with delta (0, 0)
Screenshot: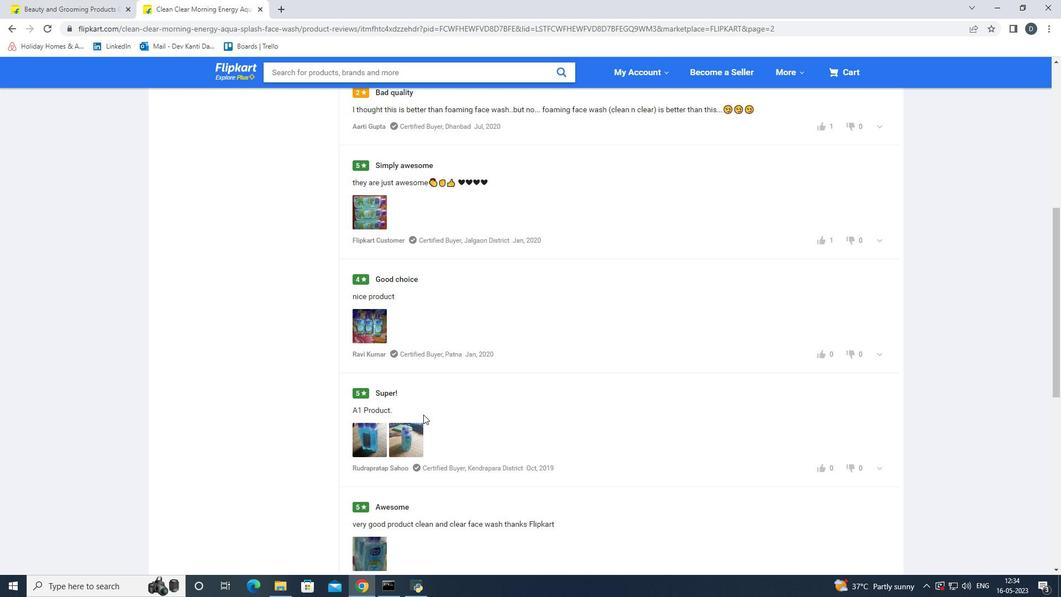 
Action: Mouse scrolled (423, 414) with delta (0, 0)
Screenshot: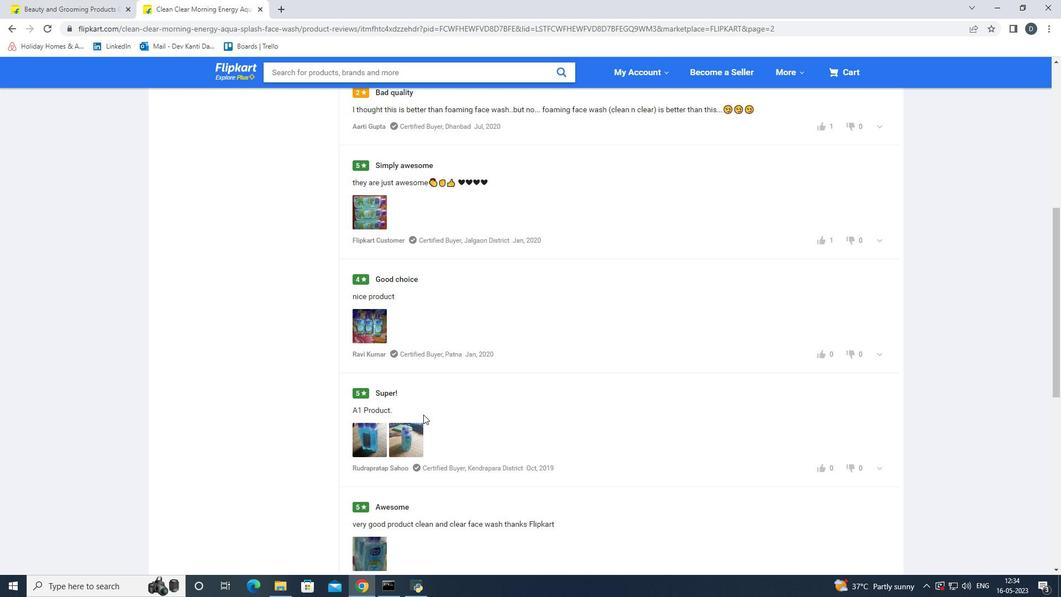 
Action: Mouse moved to (424, 413)
Screenshot: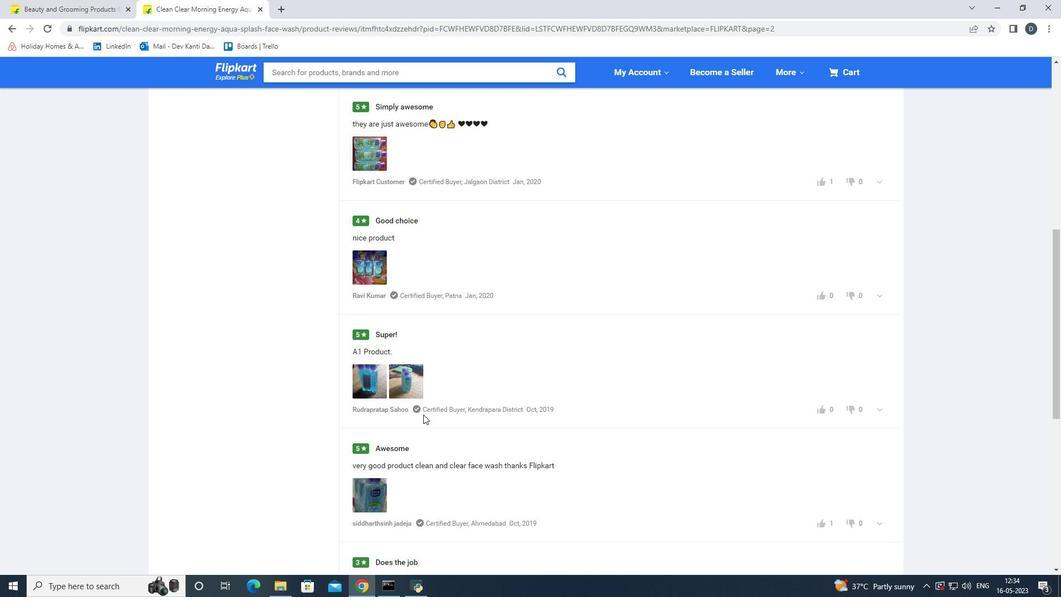 
Action: Mouse scrolled (424, 413) with delta (0, 0)
Screenshot: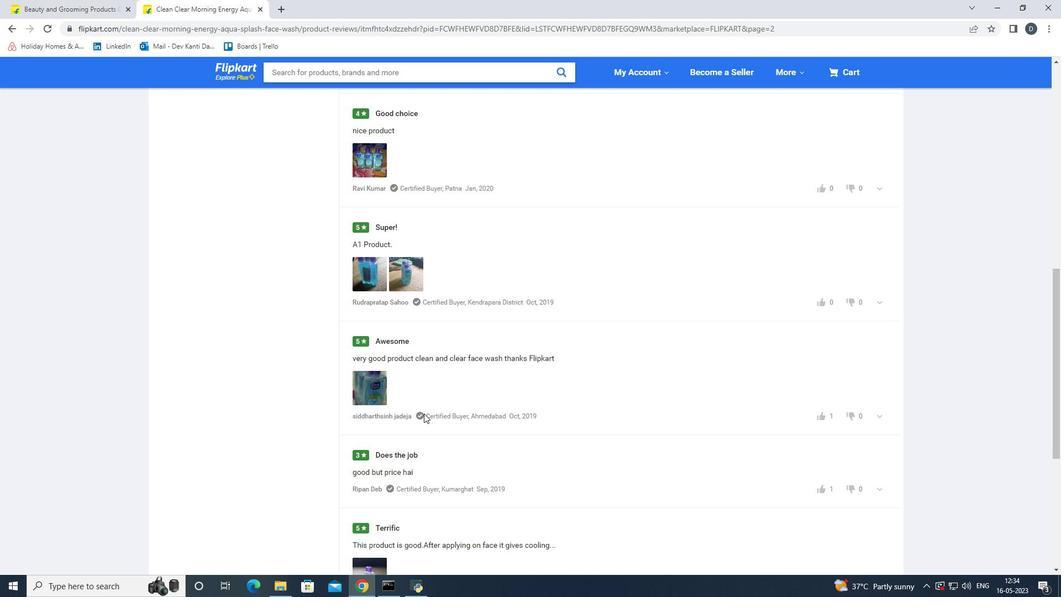 
Action: Mouse scrolled (424, 413) with delta (0, 0)
Screenshot: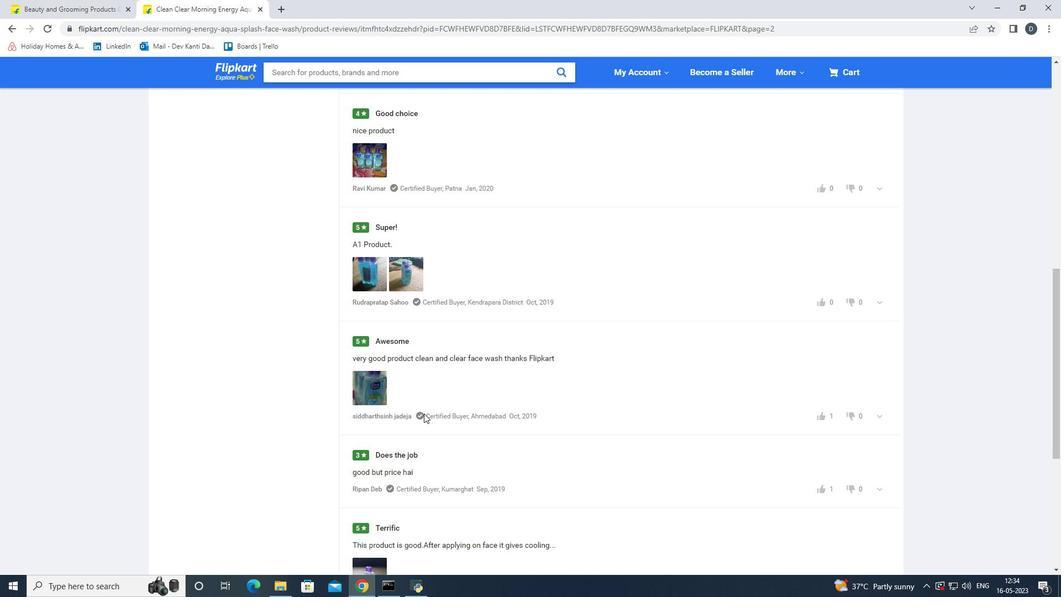 
Action: Mouse scrolled (424, 413) with delta (0, 0)
Screenshot: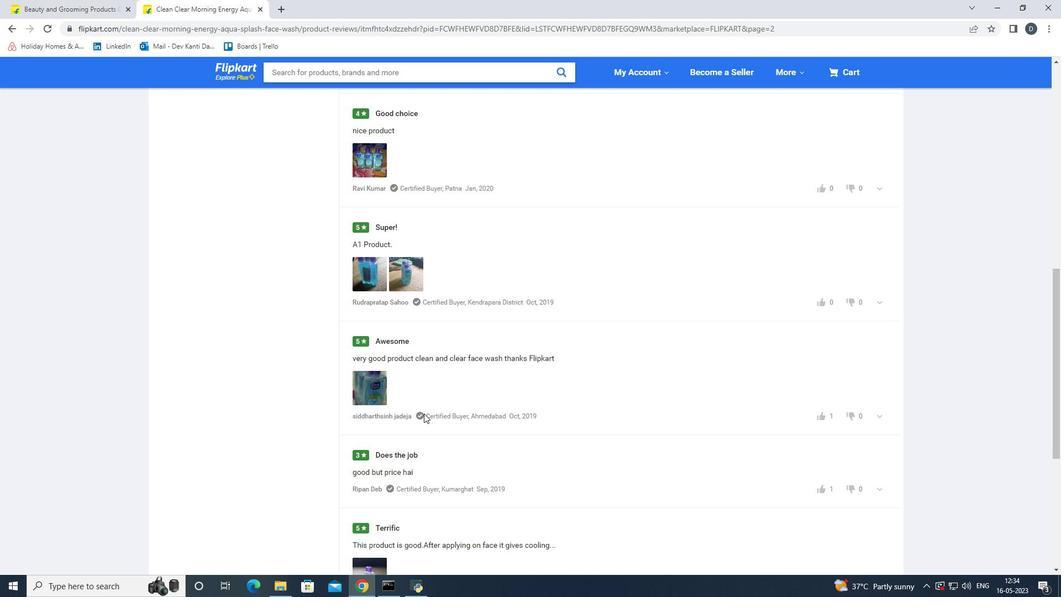 
Action: Mouse scrolled (424, 413) with delta (0, 0)
Screenshot: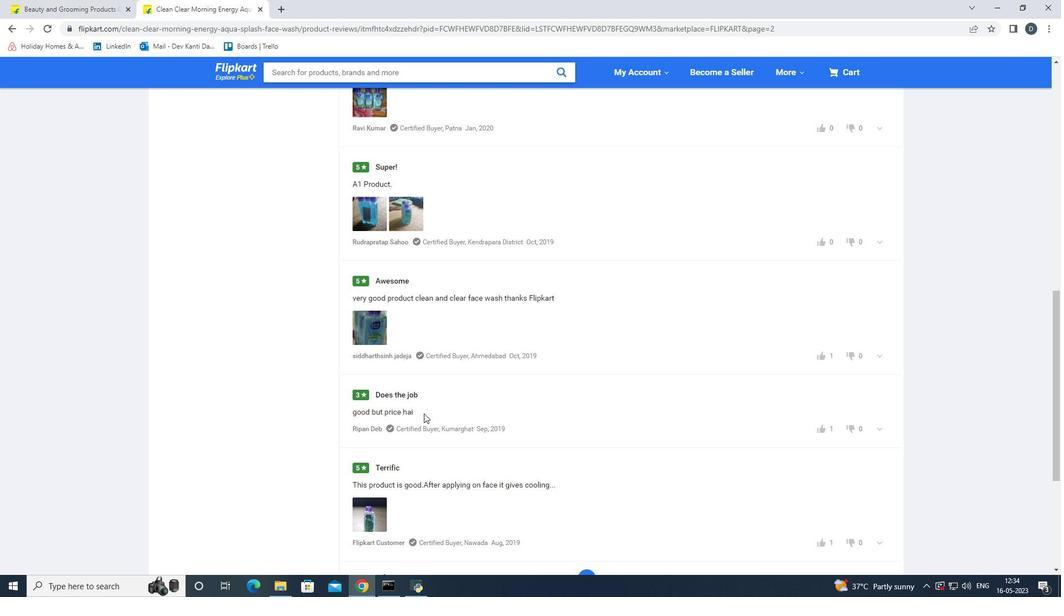 
Action: Mouse moved to (424, 412)
Screenshot: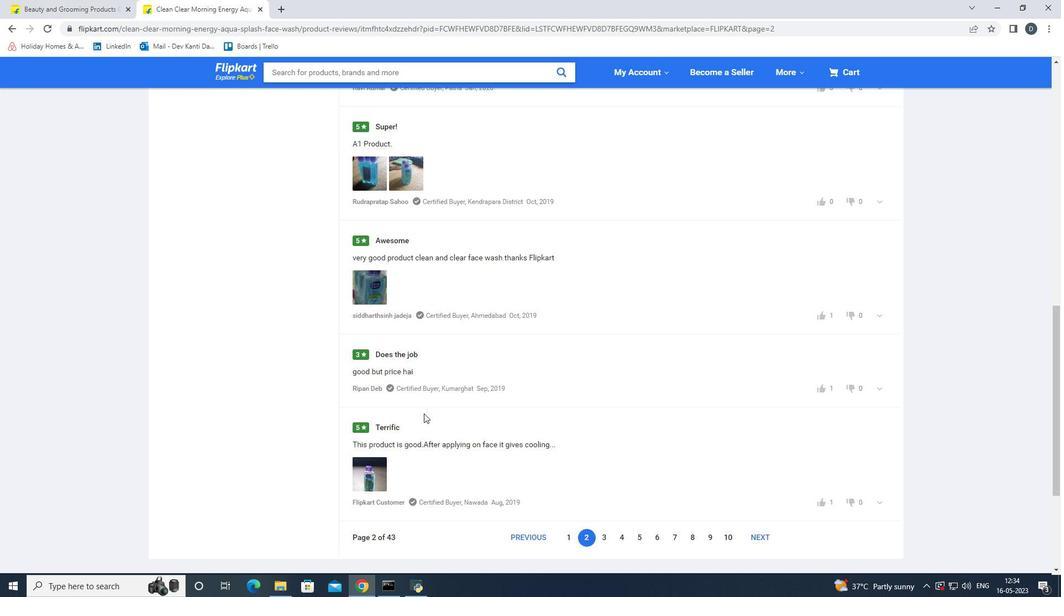 
Action: Mouse scrolled (424, 412) with delta (0, 0)
Screenshot: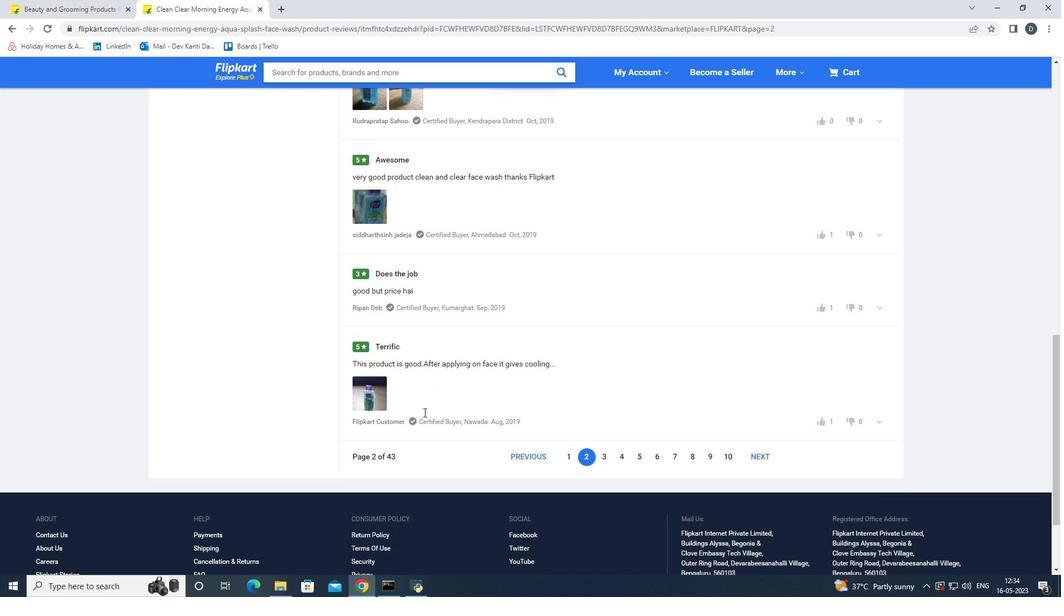 
Action: Mouse moved to (424, 412)
Screenshot: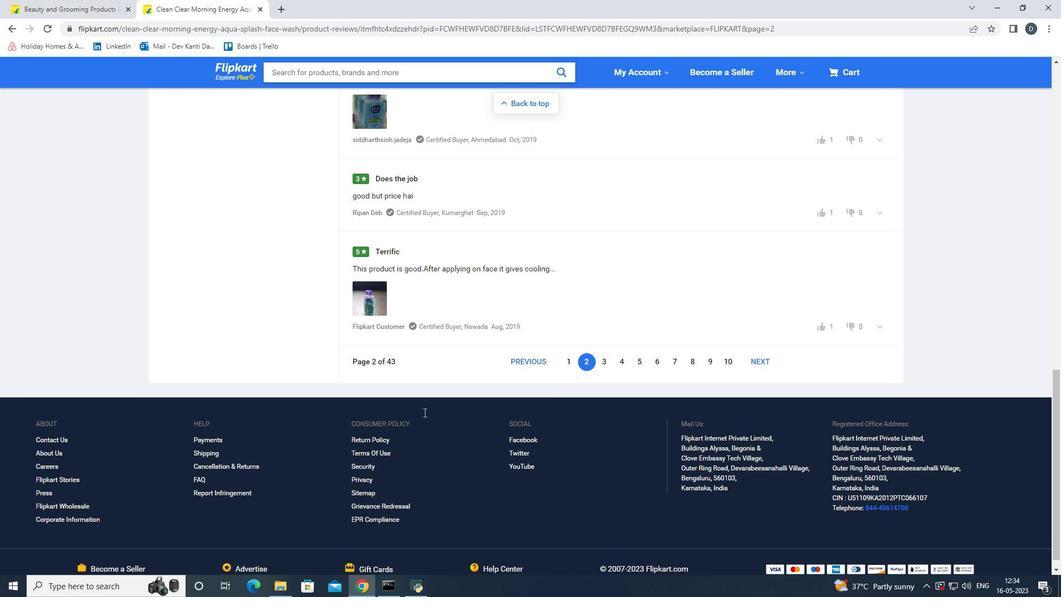 
